 Task: Add an event  with title  Team Building Exercise, date '2023/10/13' & Select Event type as  Collective. Add location for the event as  321 Kurfürstendamm, Berlin, Germany and add a description: A Team Building Exercise is a purposeful activity or program designed to enhance collaboration, communication, trust, and camaraderie among team members. These exercises aim to strengthen relationships, improve team dynamics, and foster a positive and productive work environment. Team building exercises can take various forms, from indoor games and challenges to outdoor adventures or structured workshops._x000D_
_x000D_
Create an event link  http-teambuildingexercisecom & Select the event color as  Light Pink. , logged in from the account softage.1@softage.netand send the event invitation to softage.4@softage.net and softage.5@softage.net
Action: Mouse moved to (975, 139)
Screenshot: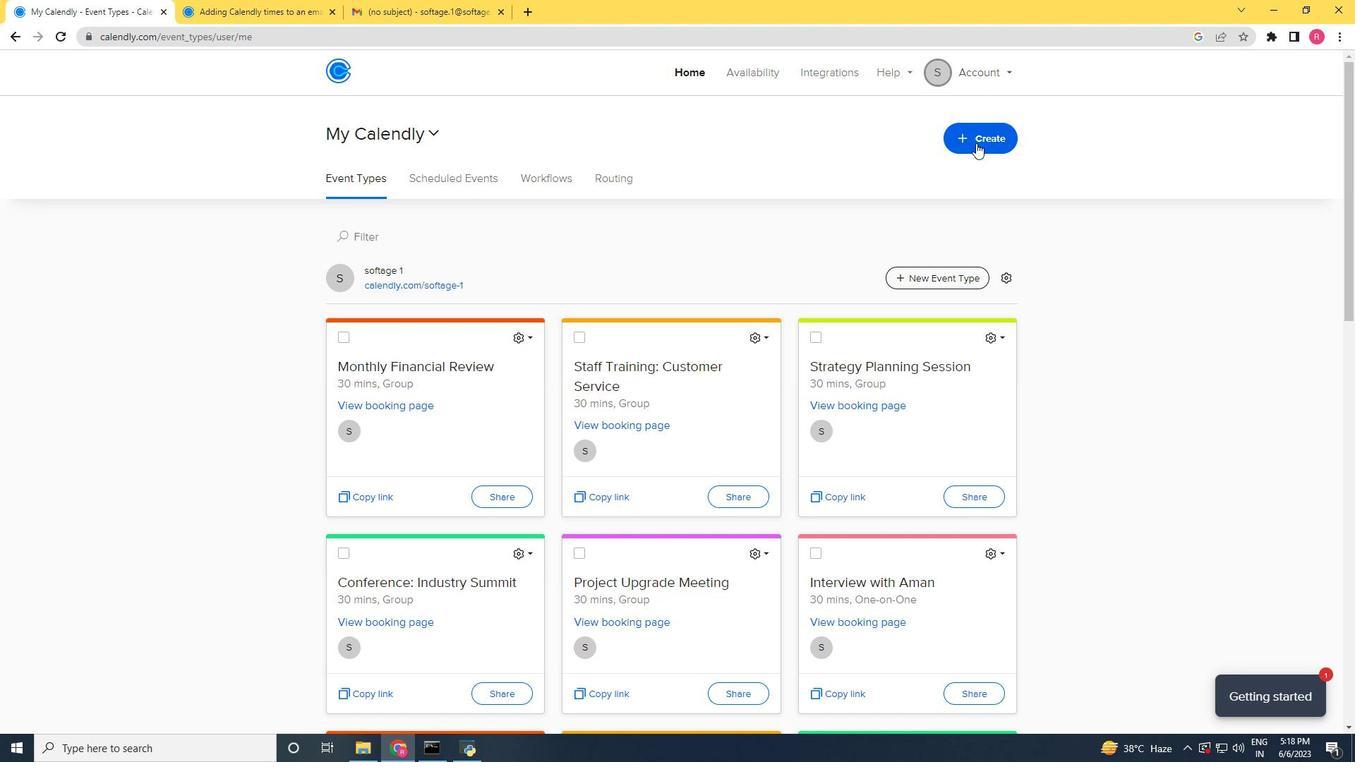
Action: Mouse pressed left at (975, 139)
Screenshot: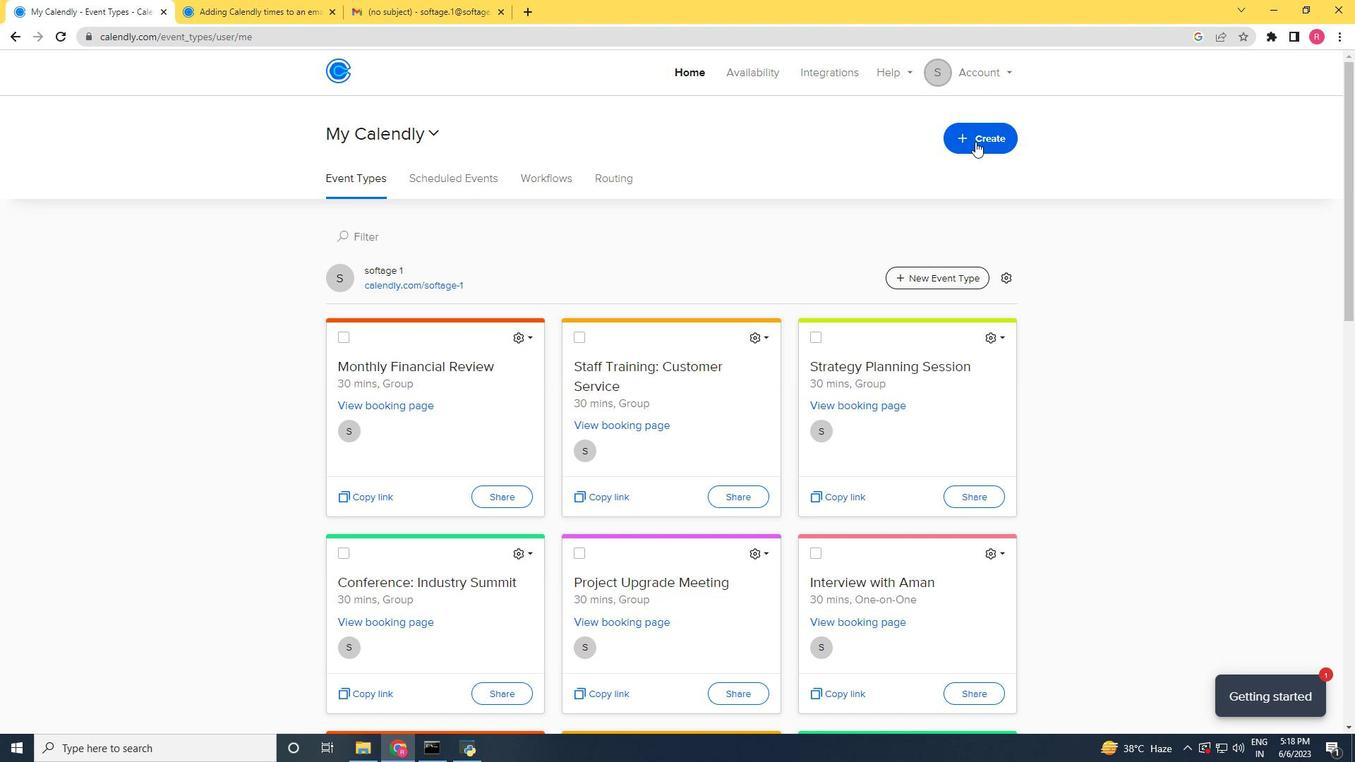 
Action: Mouse moved to (941, 180)
Screenshot: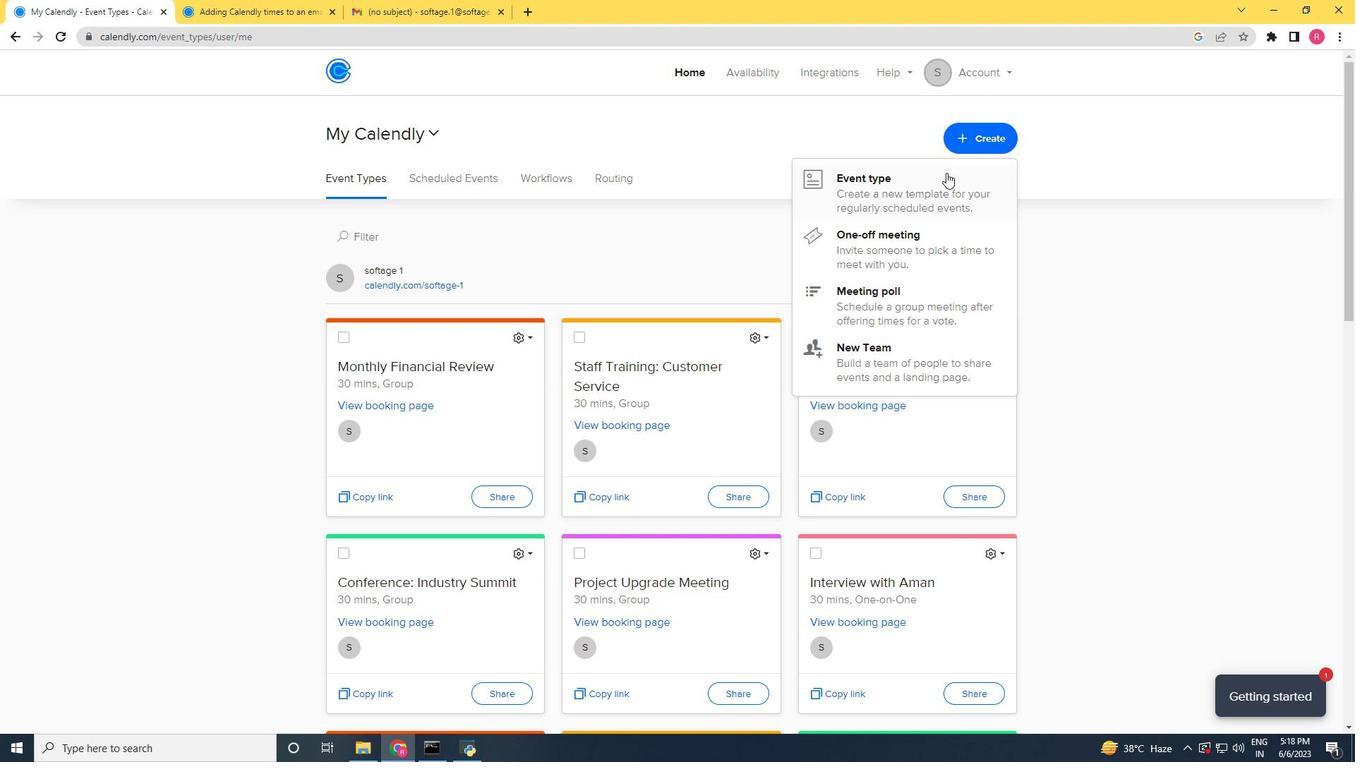 
Action: Mouse pressed left at (941, 180)
Screenshot: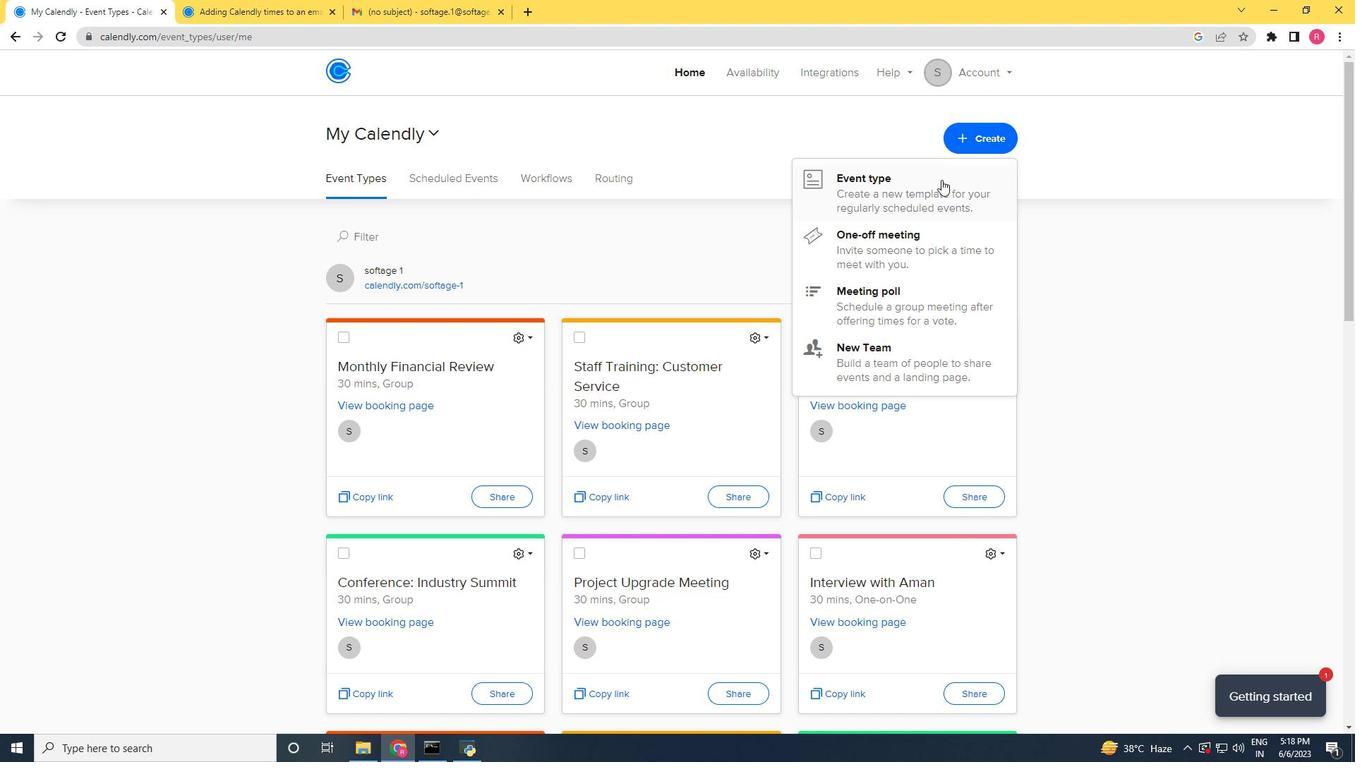 
Action: Mouse moved to (612, 417)
Screenshot: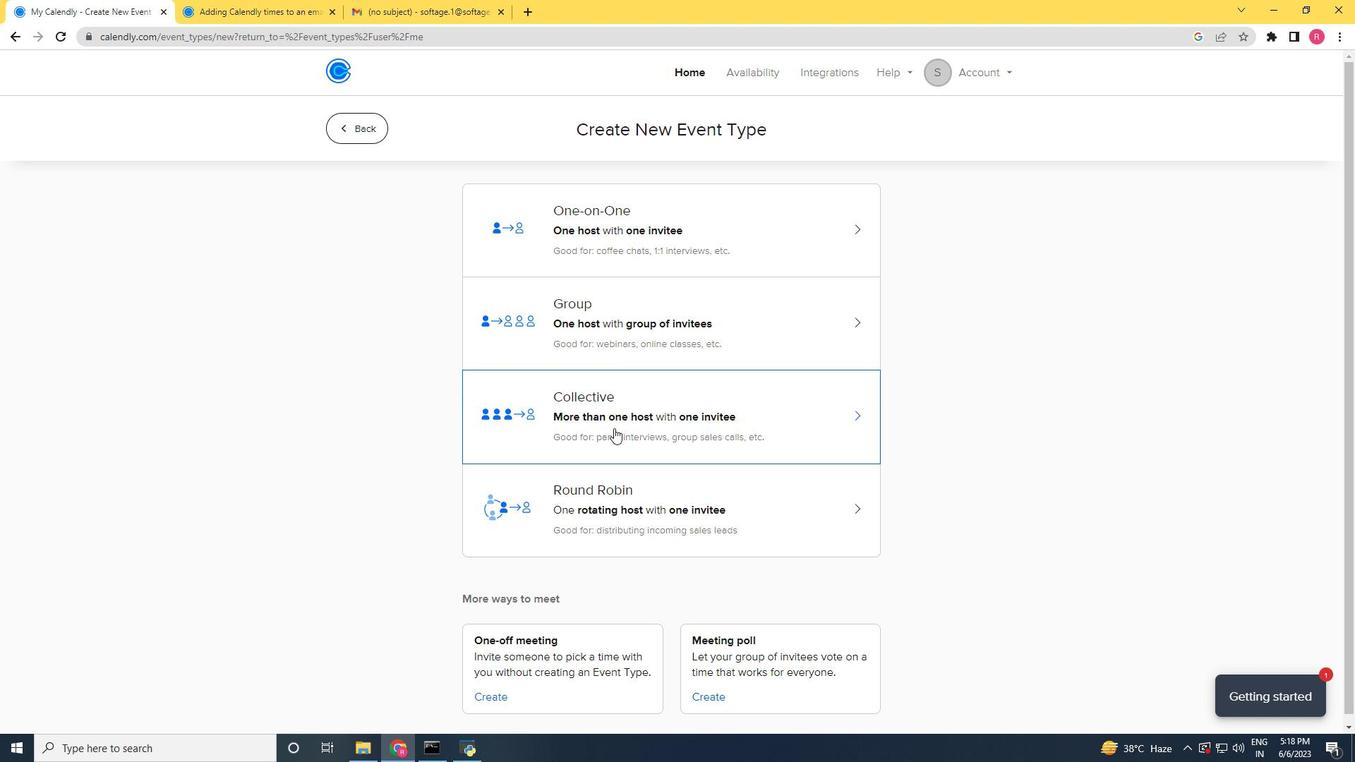 
Action: Mouse pressed left at (612, 417)
Screenshot: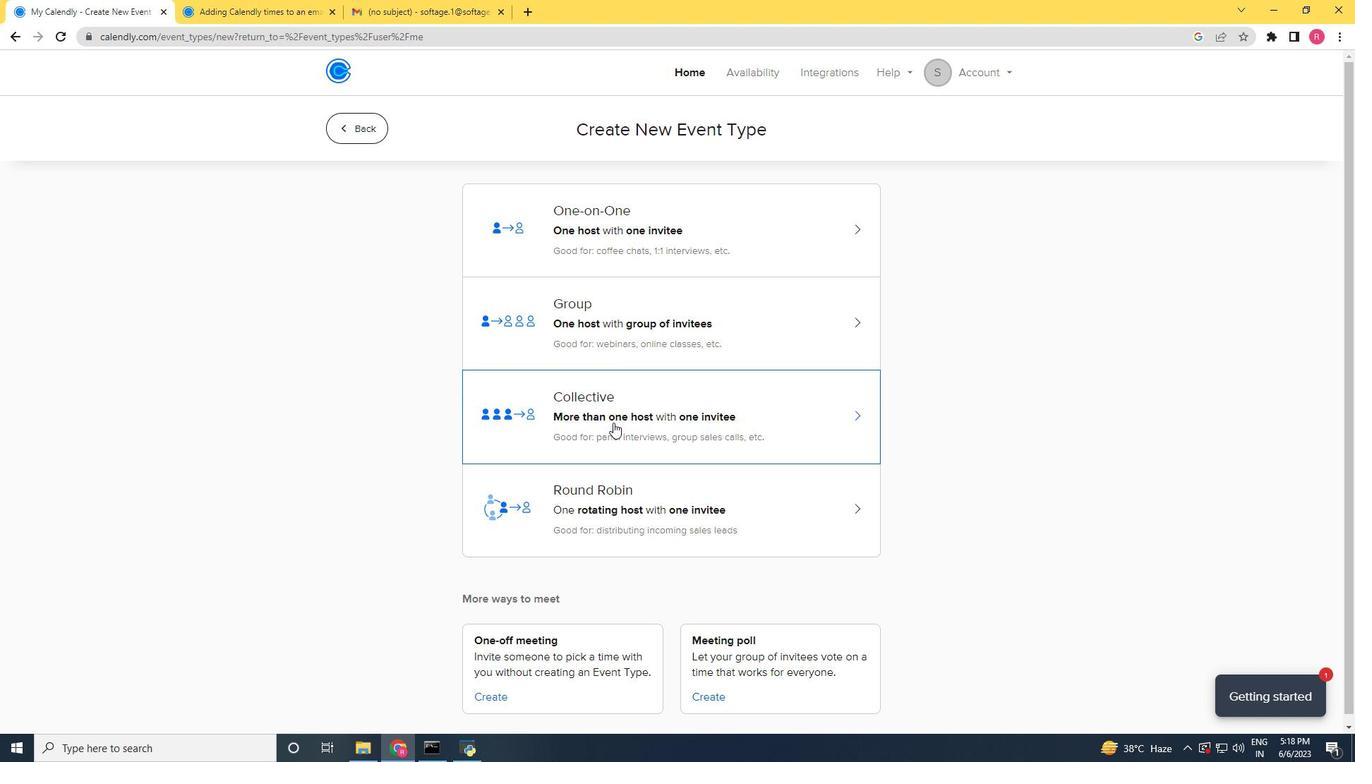 
Action: Mouse moved to (843, 309)
Screenshot: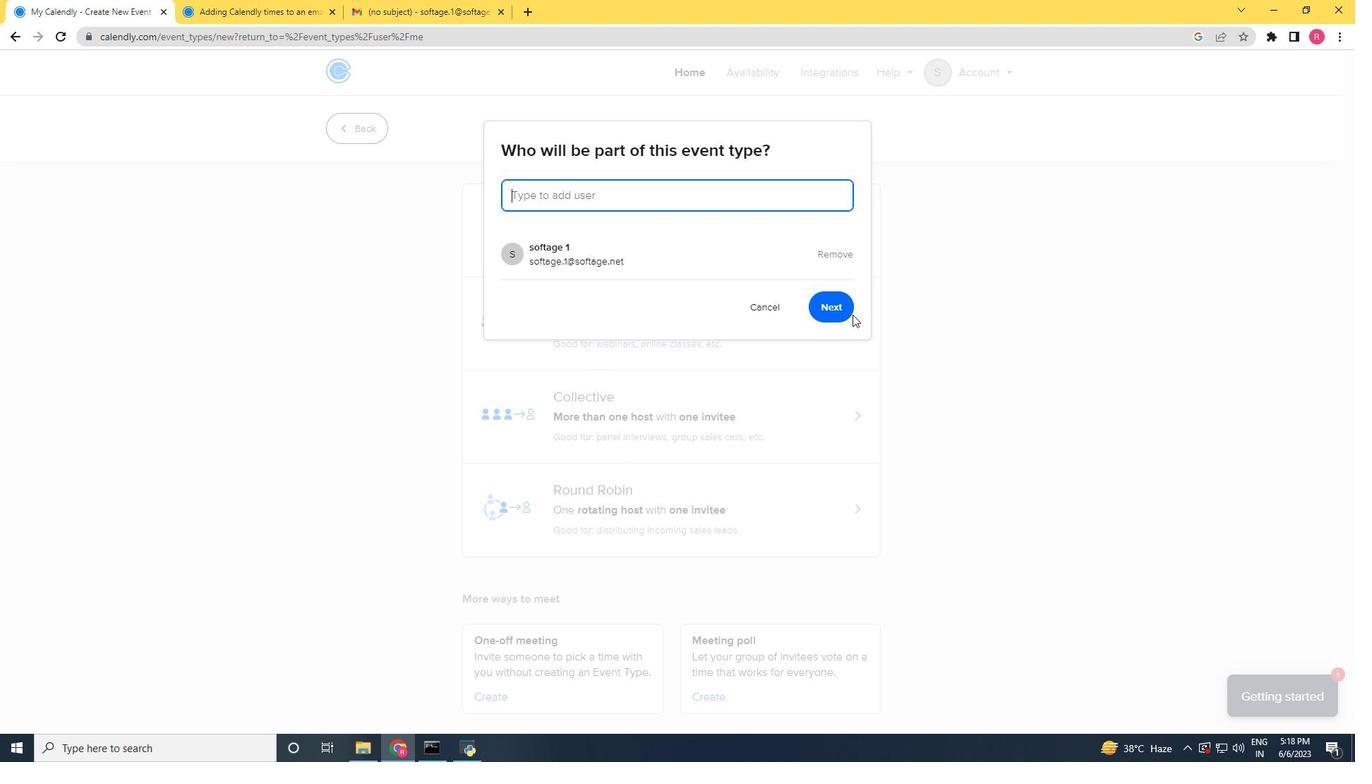 
Action: Mouse pressed left at (843, 309)
Screenshot: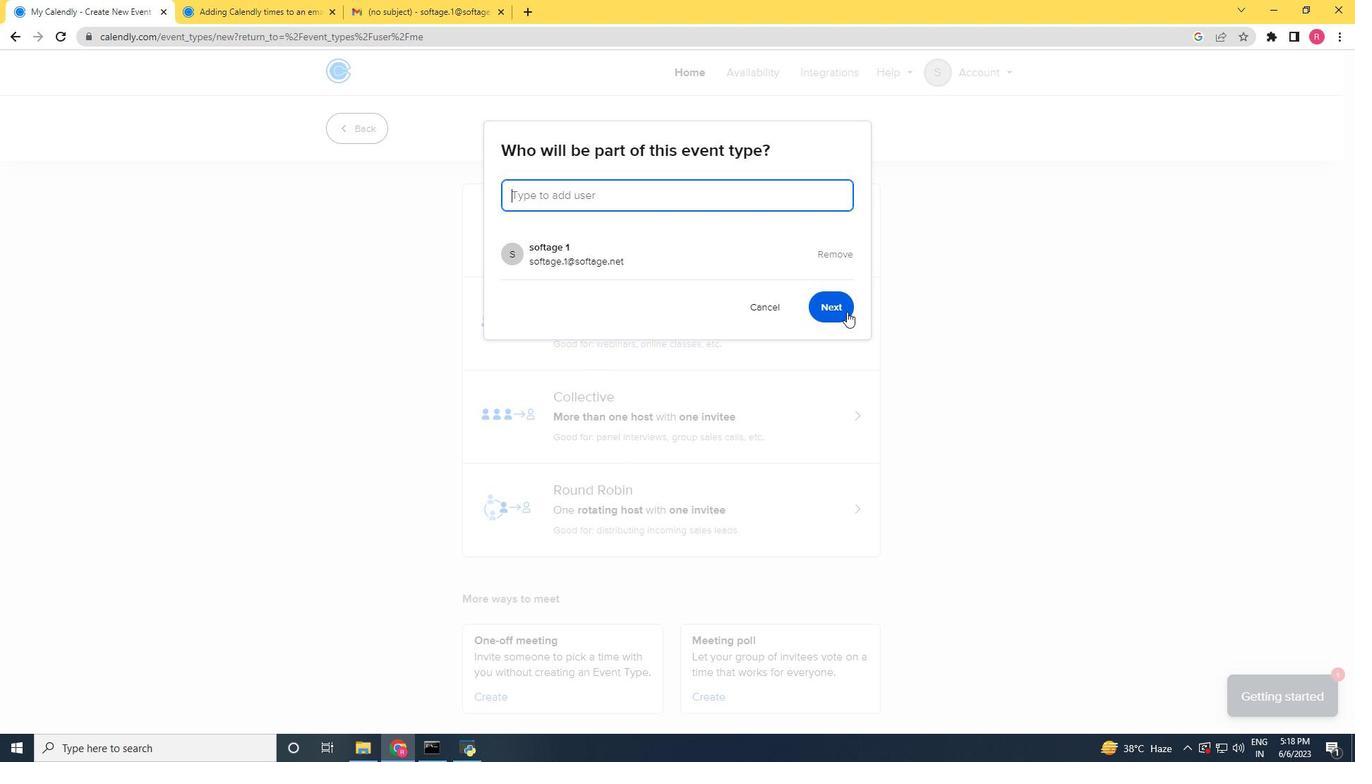 
Action: Mouse moved to (524, 335)
Screenshot: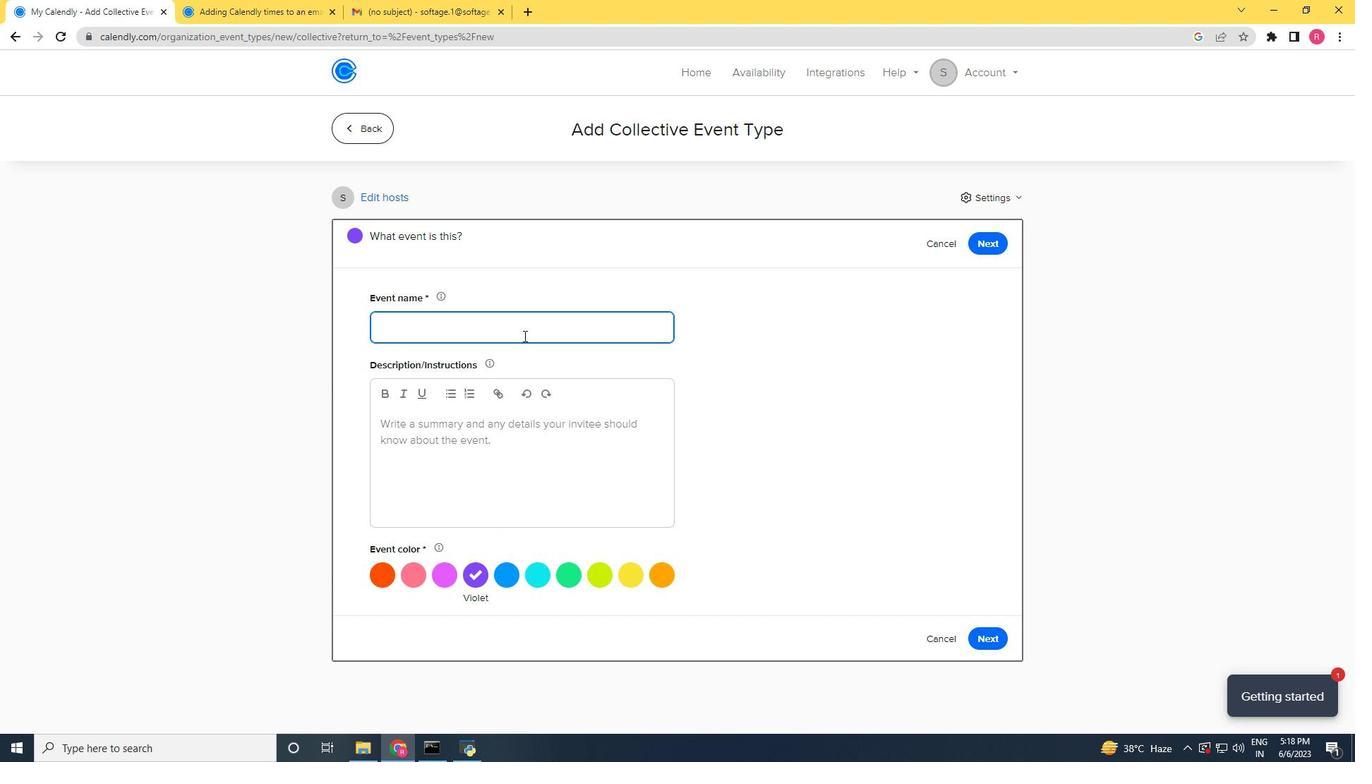 
Action: Key pressed <Key.shift>Team<Key.space><Key.shift>Building<Key.space><Key.shift><Key.shift><Key.shift><Key.shift>Exercise<Key.space>
Screenshot: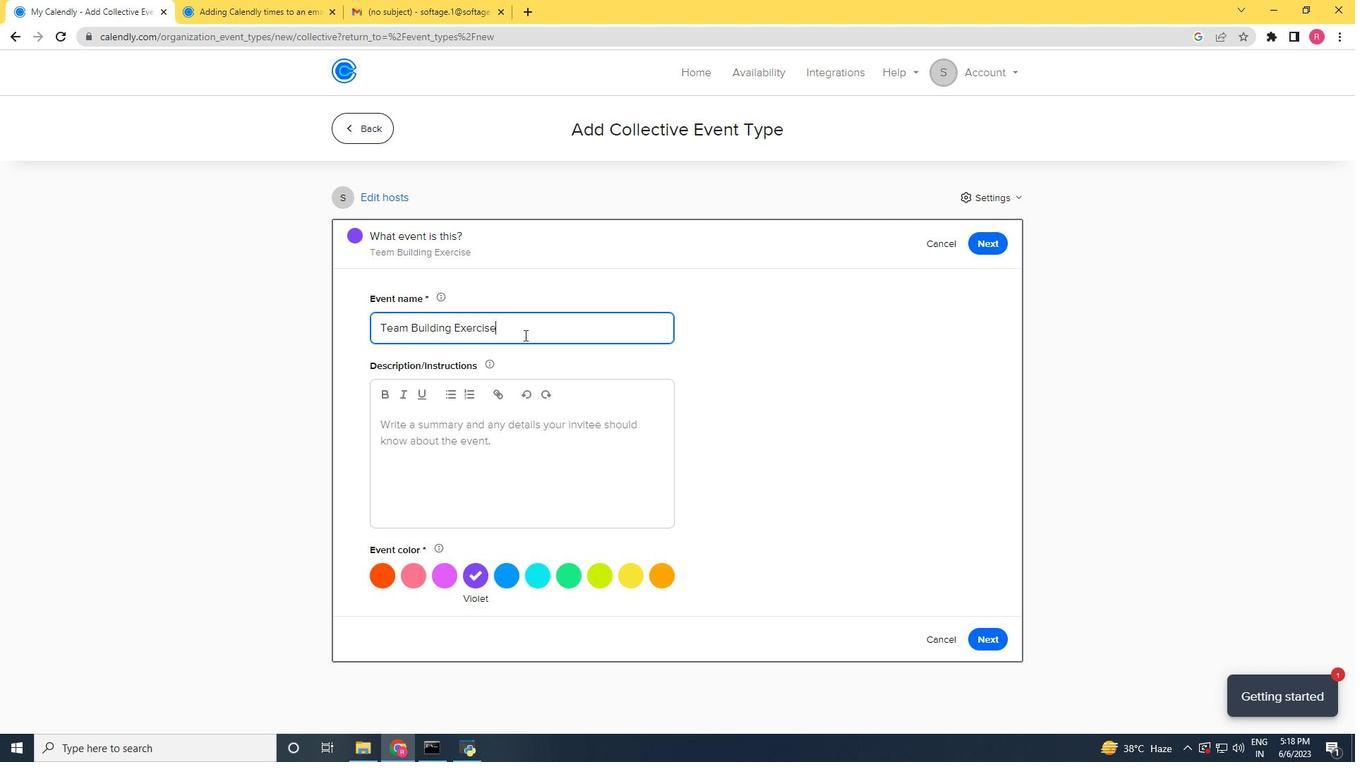 
Action: Mouse moved to (507, 443)
Screenshot: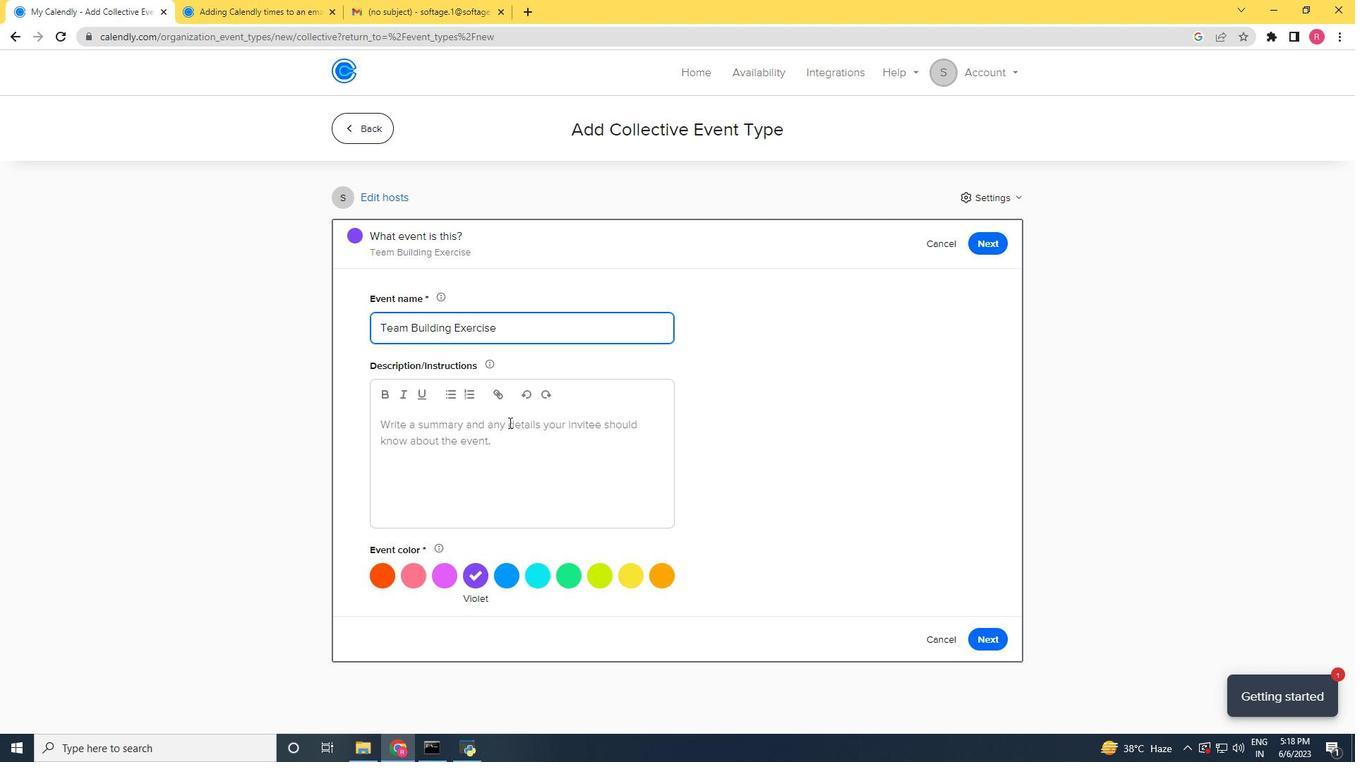 
Action: Mouse pressed left at (507, 443)
Screenshot: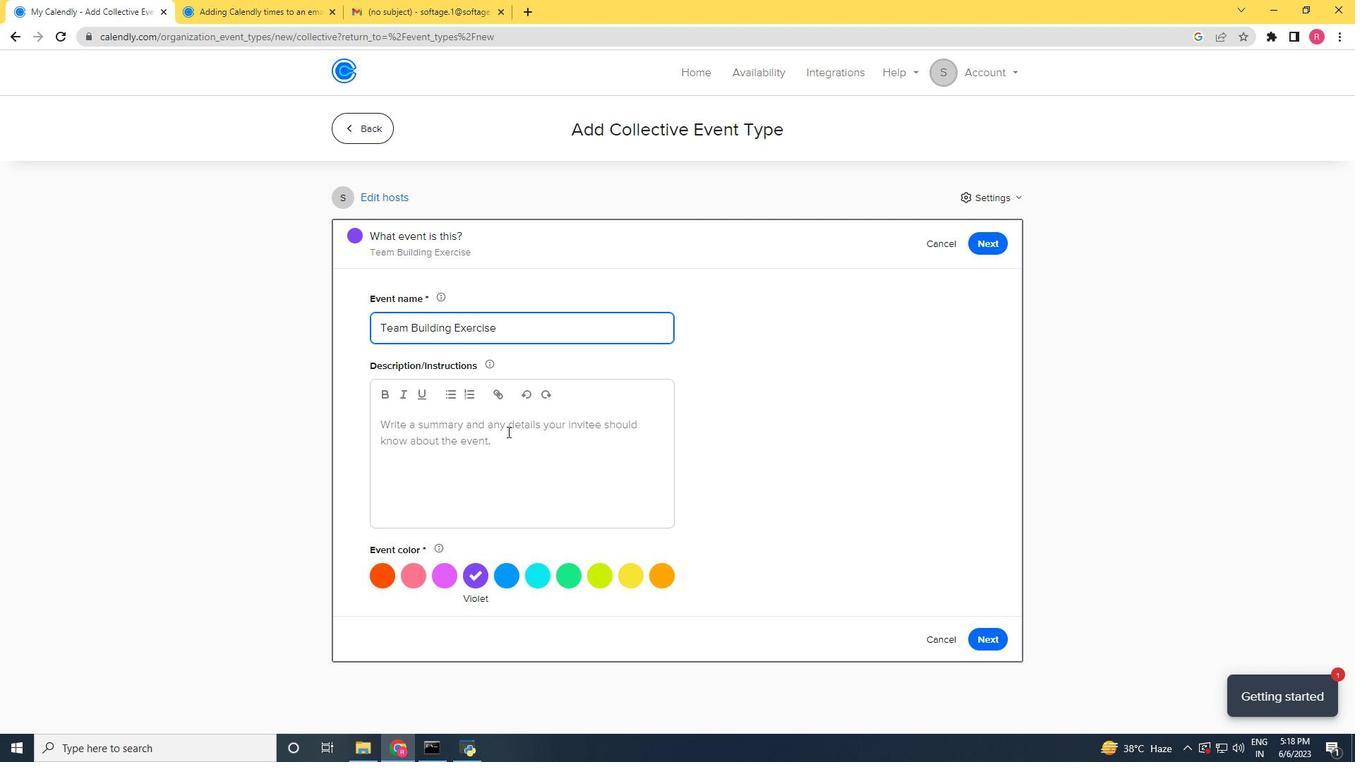 
Action: Mouse moved to (507, 433)
Screenshot: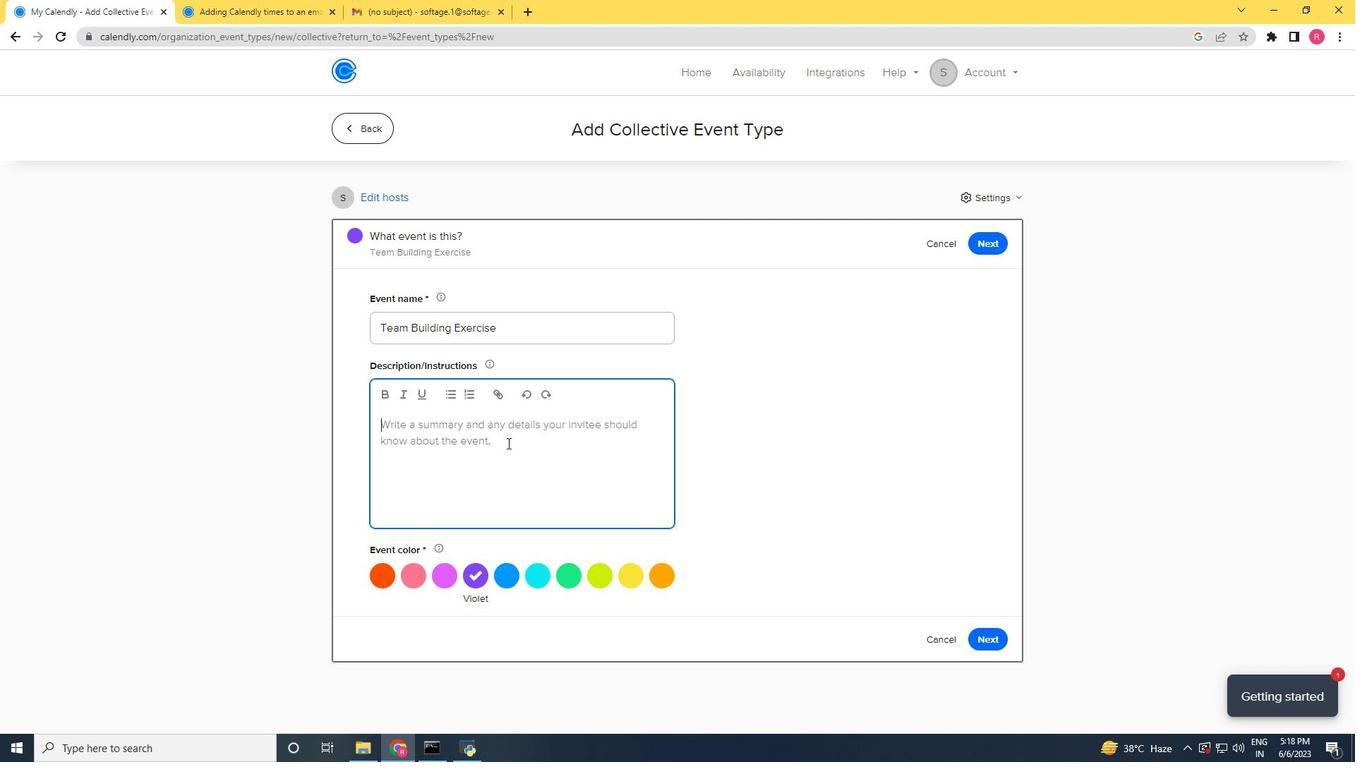 
Action: Key pressed <Key.shift>A<Key.space>team<Key.space><Key.shift>Bul<Key.backspace>ilding<Key.space><Key.shift><Key.shift><Key.shift>Exercise<Key.space>is<Key.space>a<Key.space>purposeful<Key.space>activity<Key.space>or<Key.space>program<Key.space>designed<Key.space>to<Key.space>enhance<Key.space>collaboration<Key.space>
Screenshot: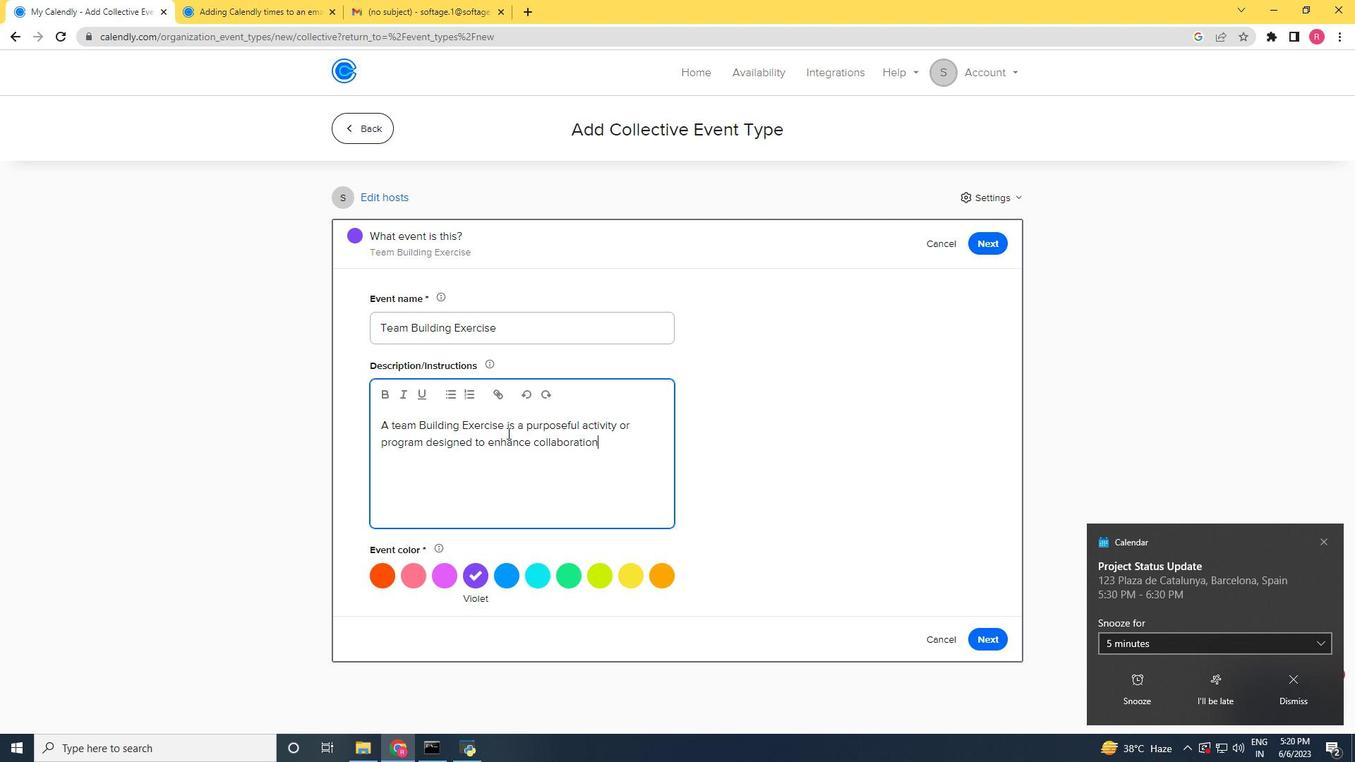 
Action: Mouse moved to (1327, 542)
Screenshot: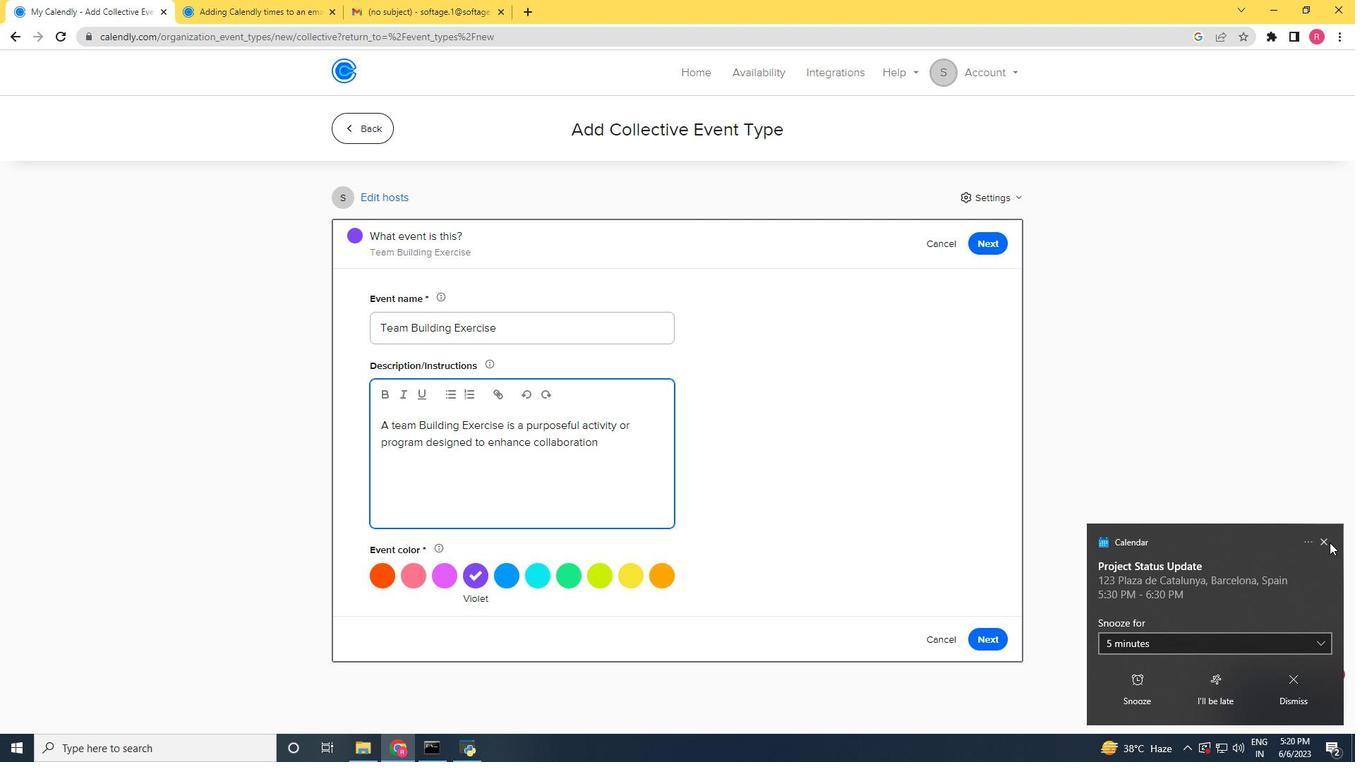 
Action: Mouse pressed left at (1327, 542)
Screenshot: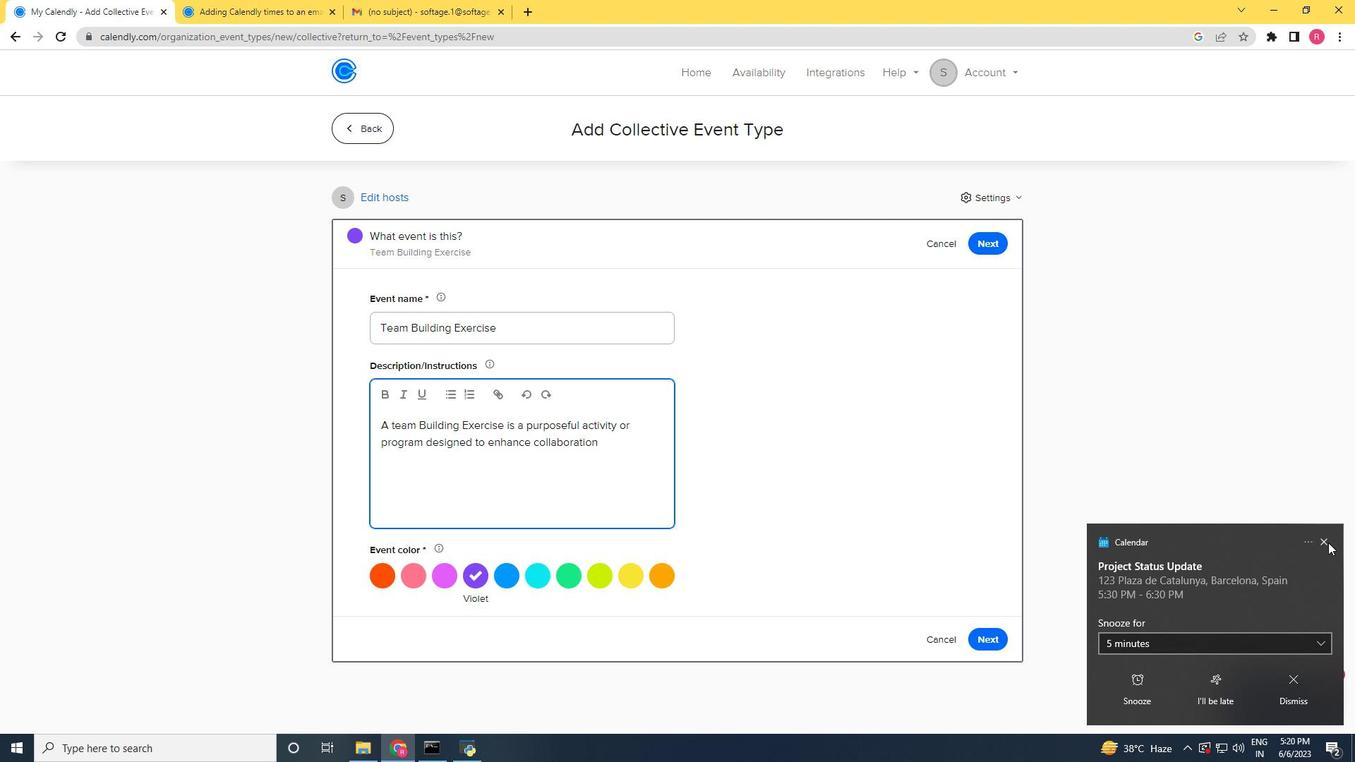 
Action: Mouse moved to (599, 466)
Screenshot: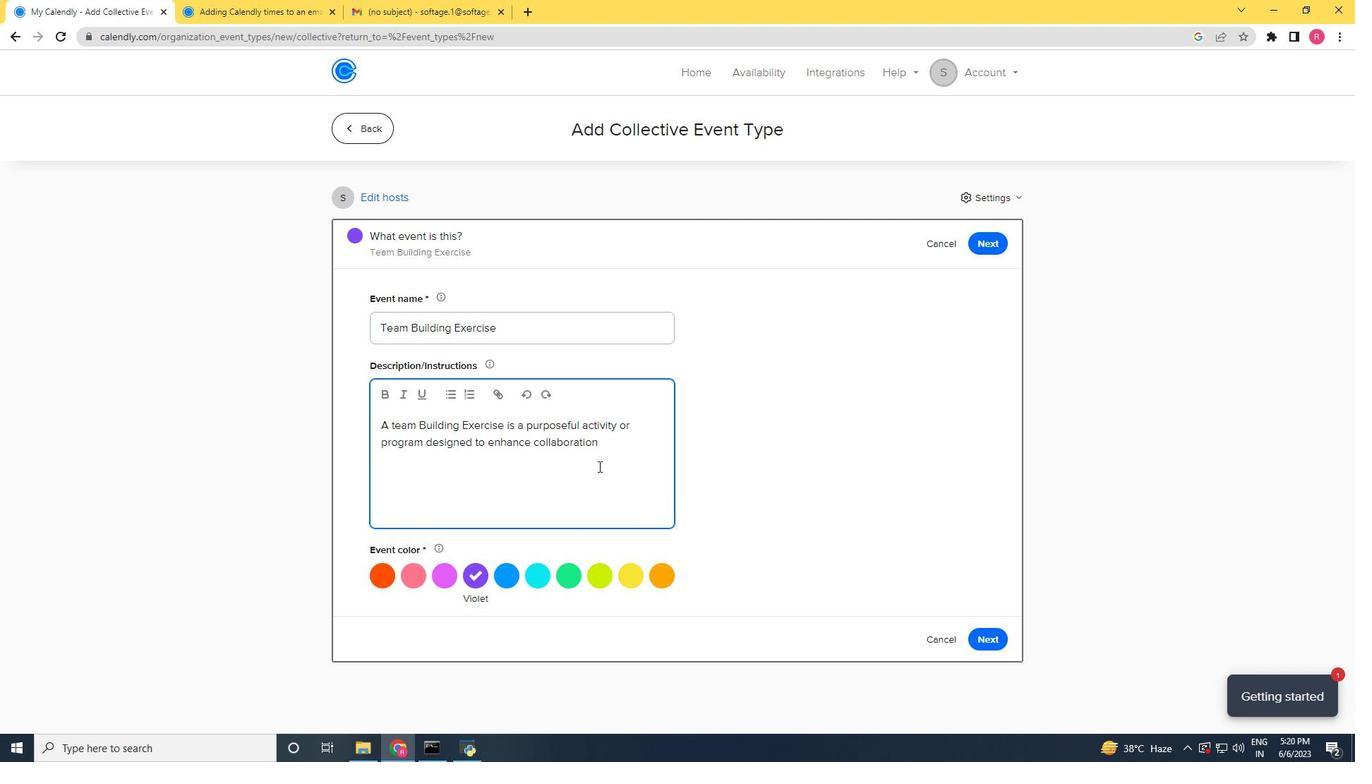
Action: Key pressed <Key.backspace>,<Key.space>communication,<Key.space>trust,<Key.space>and<Key.space>camaraderie<Key.space>among<Key.space>tem<Key.space><Key.backspace><Key.backspace>am<Key.space>member,<Key.space><Key.backspace>.<Key.backspace><Key.backspace><Key.shift>><Key.backspace>.<Key.space><Key.shift>These<Key.space>exercises<Key.space>aim<Key.space>to<Key.space>strenghten<Key.space><Key.backspace><Key.backspace><Key.backspace><Key.backspace><Key.backspace><Key.backspace><Key.backspace>ngthen<Key.space>relationship<Key.space><Key.backspace>,<Key.space>improve<Key.space>team<Key.space>dynamics<Key.space><Key.backspace>,and<Key.space><Key.backspace><Key.backspace><Key.backspace><Key.backspace><Key.space>and<Key.space>foster<Key.space><Key.space>a<Key.space>poster<Key.space><Key.backspace><Key.backspace><Key.backspace><Key.backspace><Key.backspace><Key.backspace><Key.backspace>positive<Key.space>and<Key.space>productionn<Key.space><Key.backspace><Key.backspace><Key.space><Key.backspace><Key.backspace><Key.backspace><Key.backspace><Key.backspace><Key.backspace><Key.backspace>uctive<Key.space>work<Key.space>environments.<Key.space><Key.shift>Team<Key.space>building<Key.space>exercises<Key.space>can<Key.space>take<Key.space><Key.space>varius<Key.space>=<Key.backspace><Key.backspace><Key.backspace><Key.backspace><Key.backspace>ious<Key.space>for<Key.backspace><Key.backspace>or
Screenshot: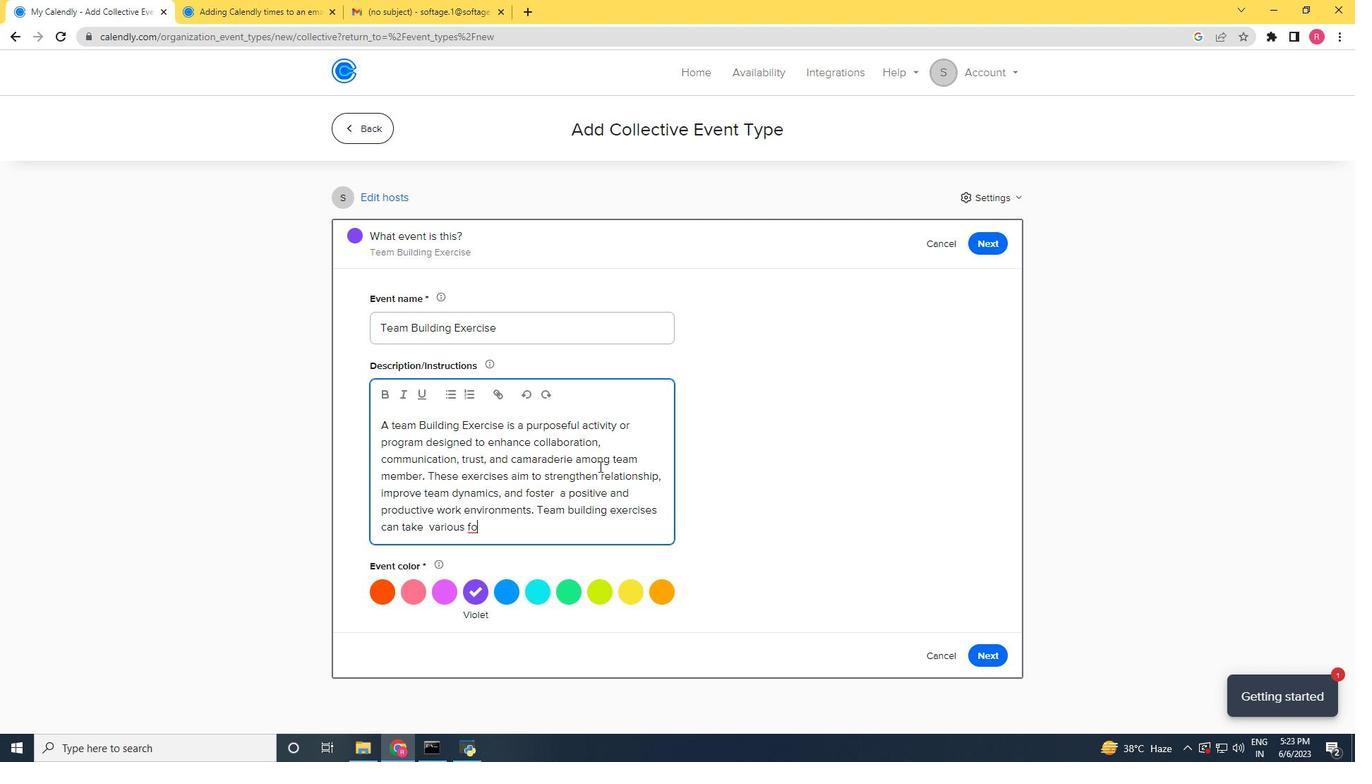 
Action: Mouse moved to (602, 466)
Screenshot: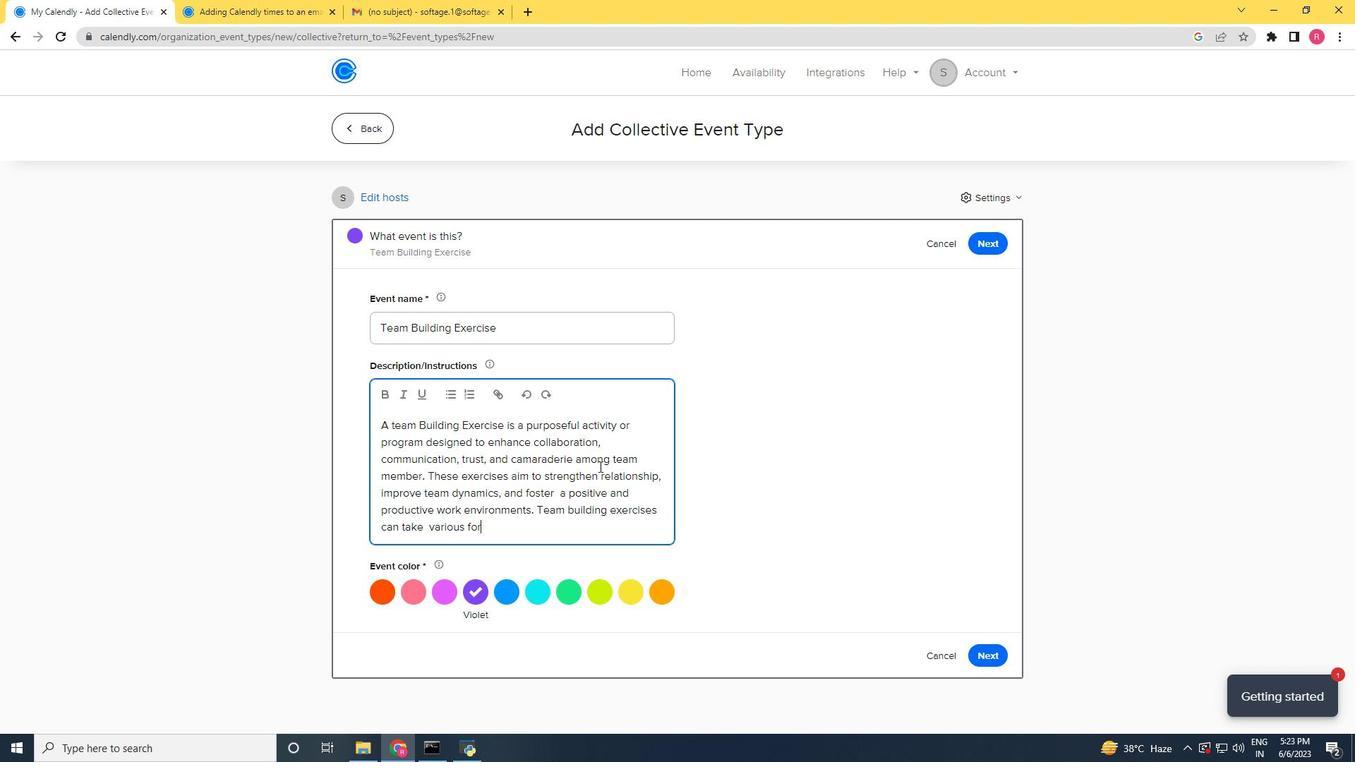 
Action: Key pressed m
Screenshot: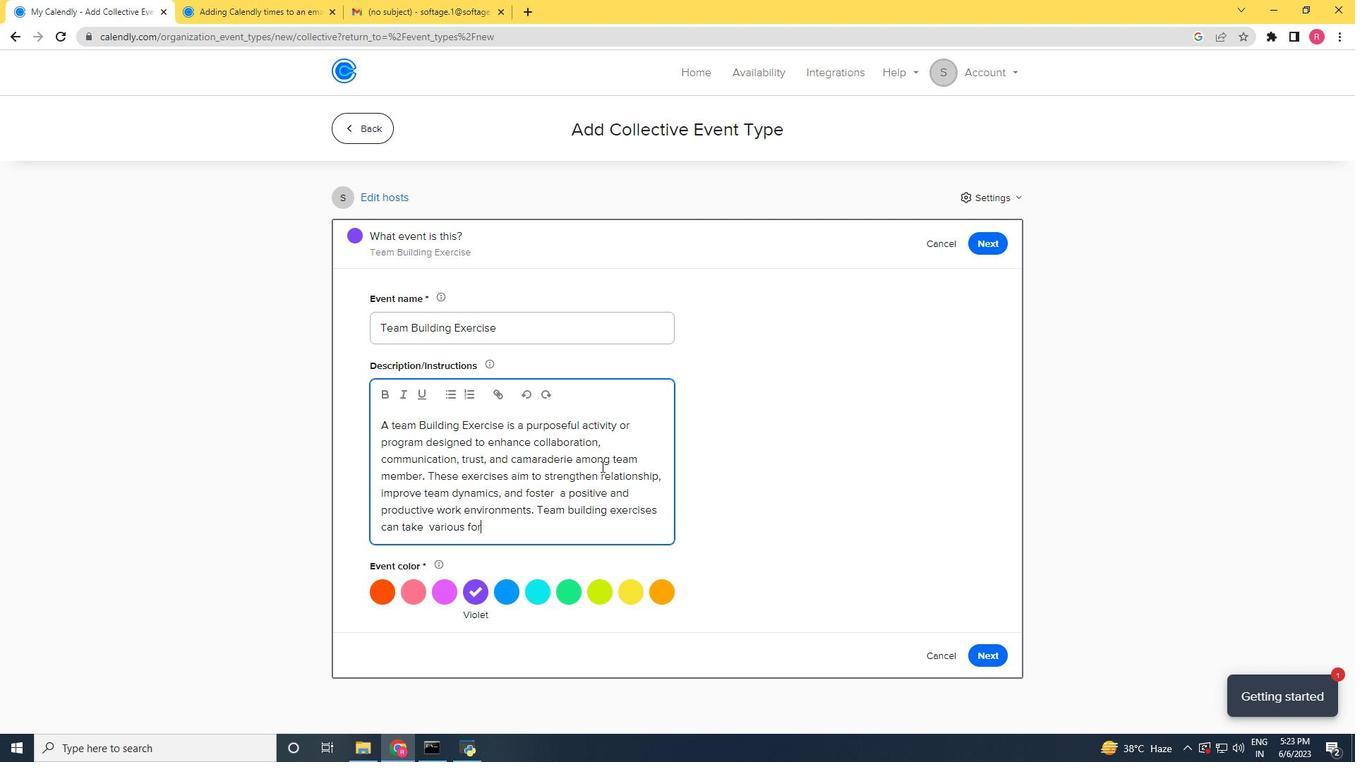 
Action: Mouse moved to (602, 466)
Screenshot: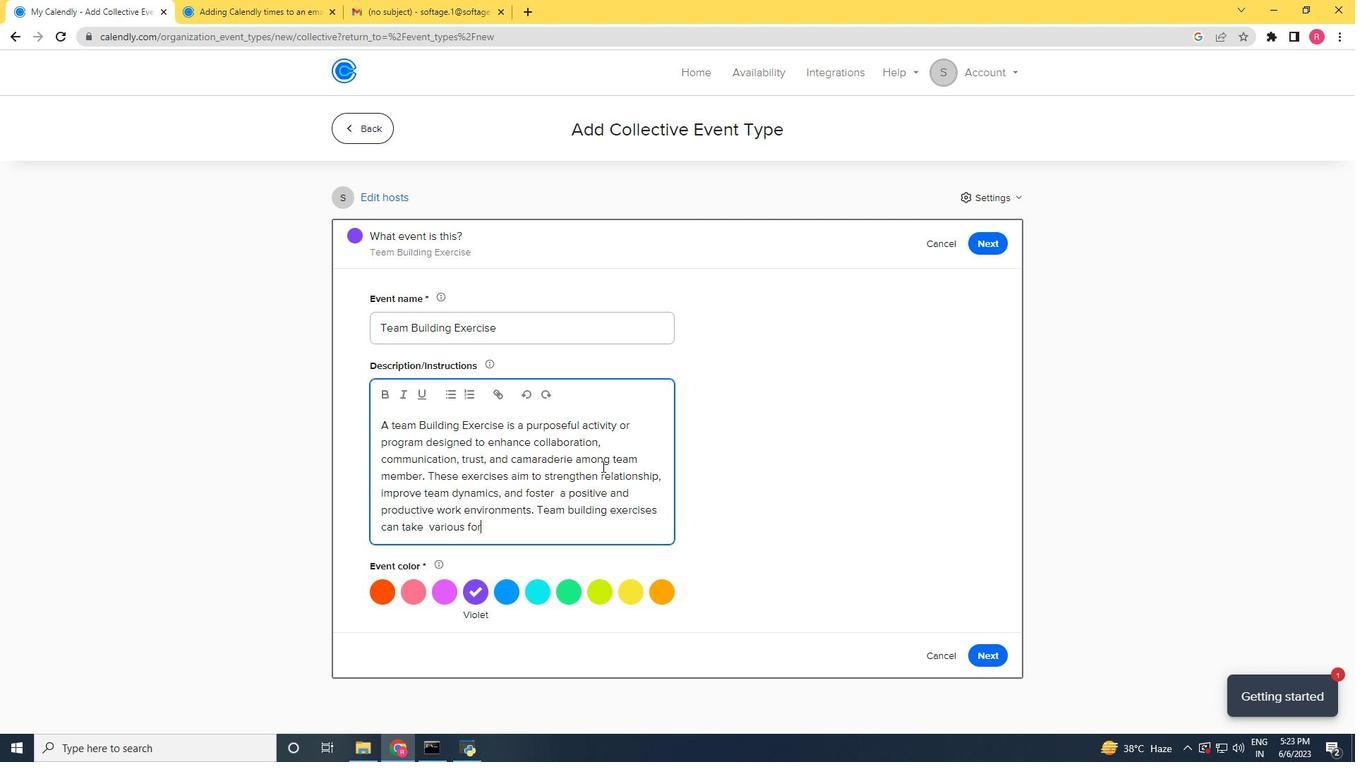 
Action: Key pressed s
Screenshot: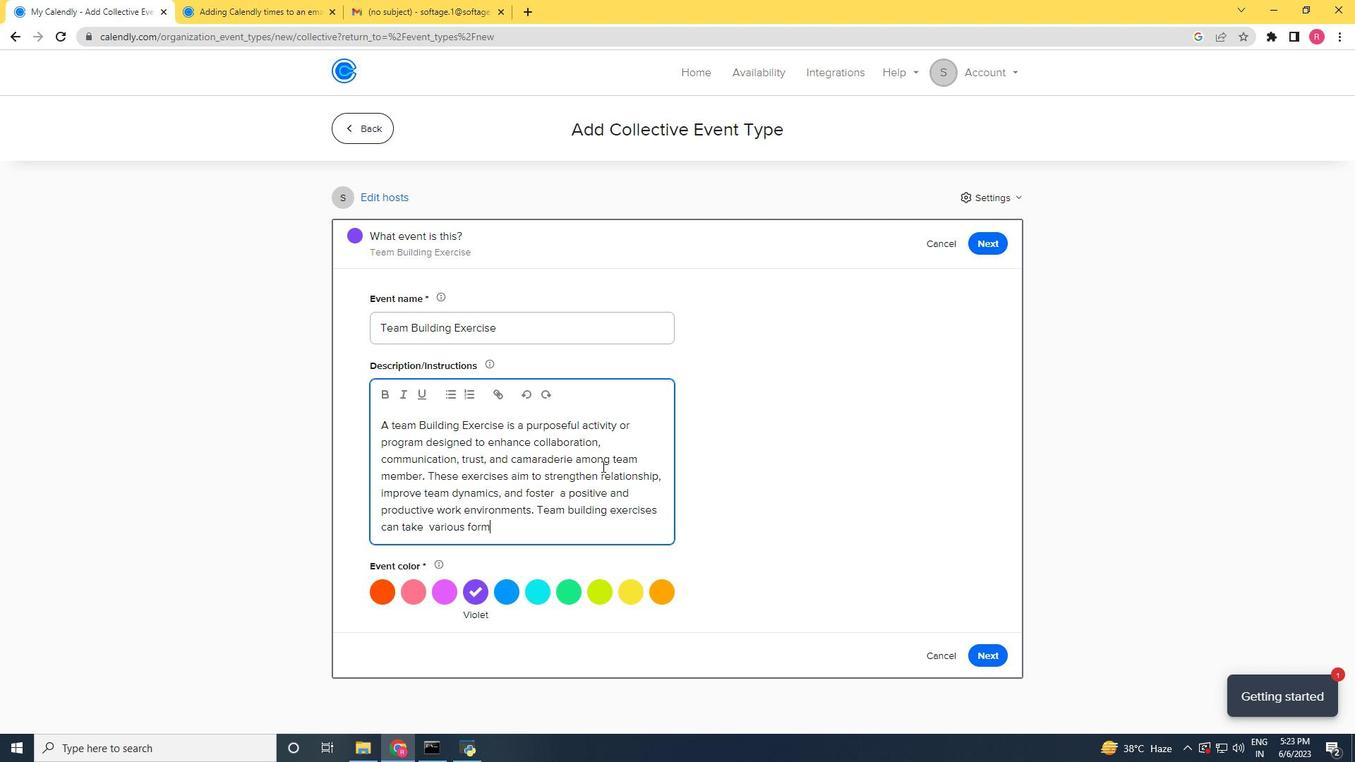 
Action: Mouse moved to (606, 466)
Screenshot: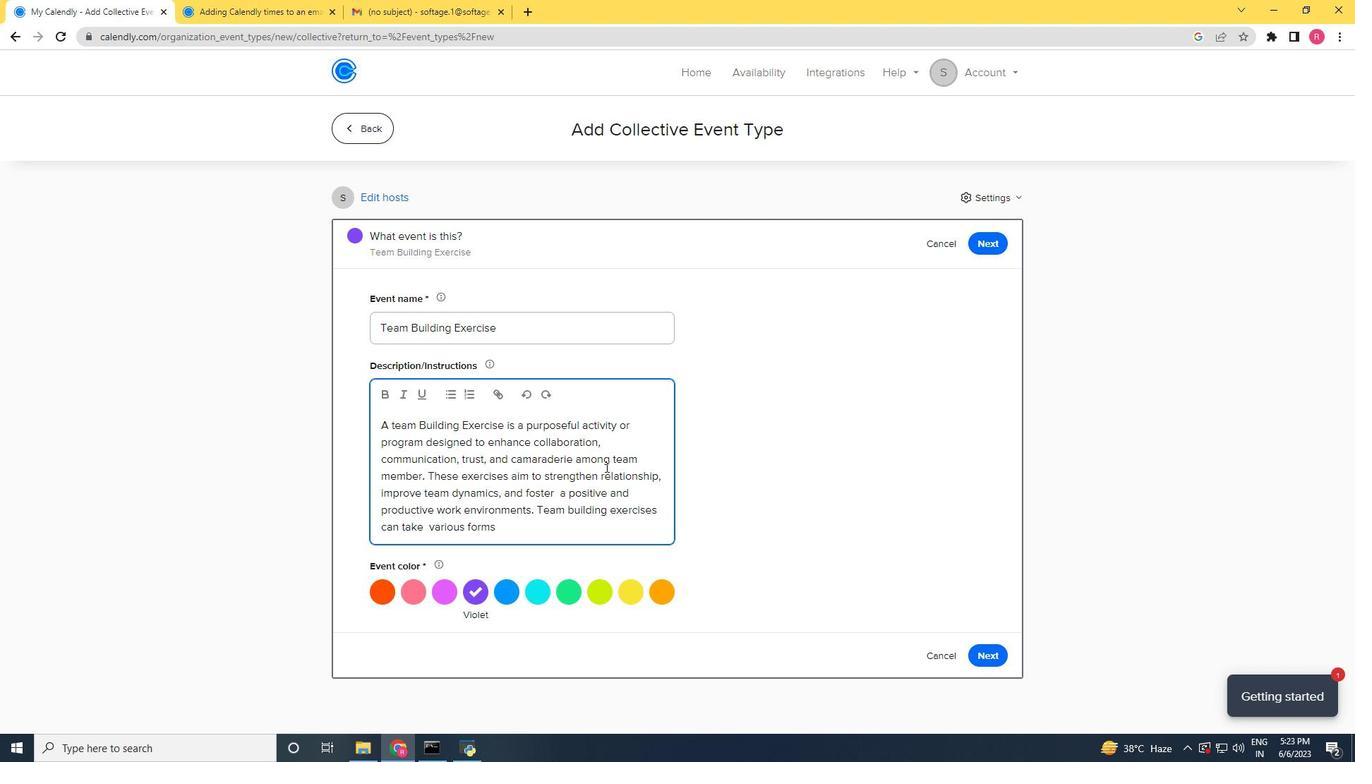 
Action: Key pressed ,<Key.space>from<Key.space>indoor<Key.space>games<Key.space>and<Key.space>challen
Screenshot: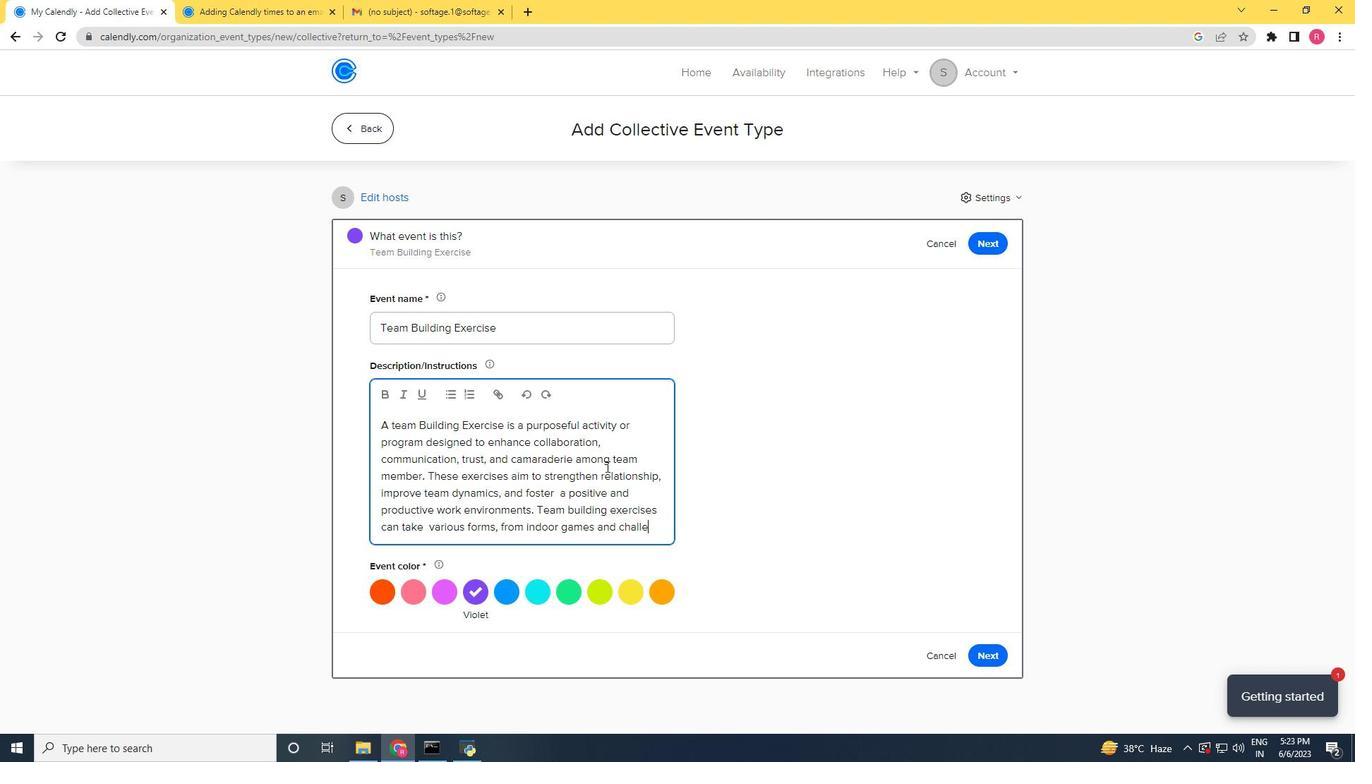 
Action: Mouse moved to (620, 466)
Screenshot: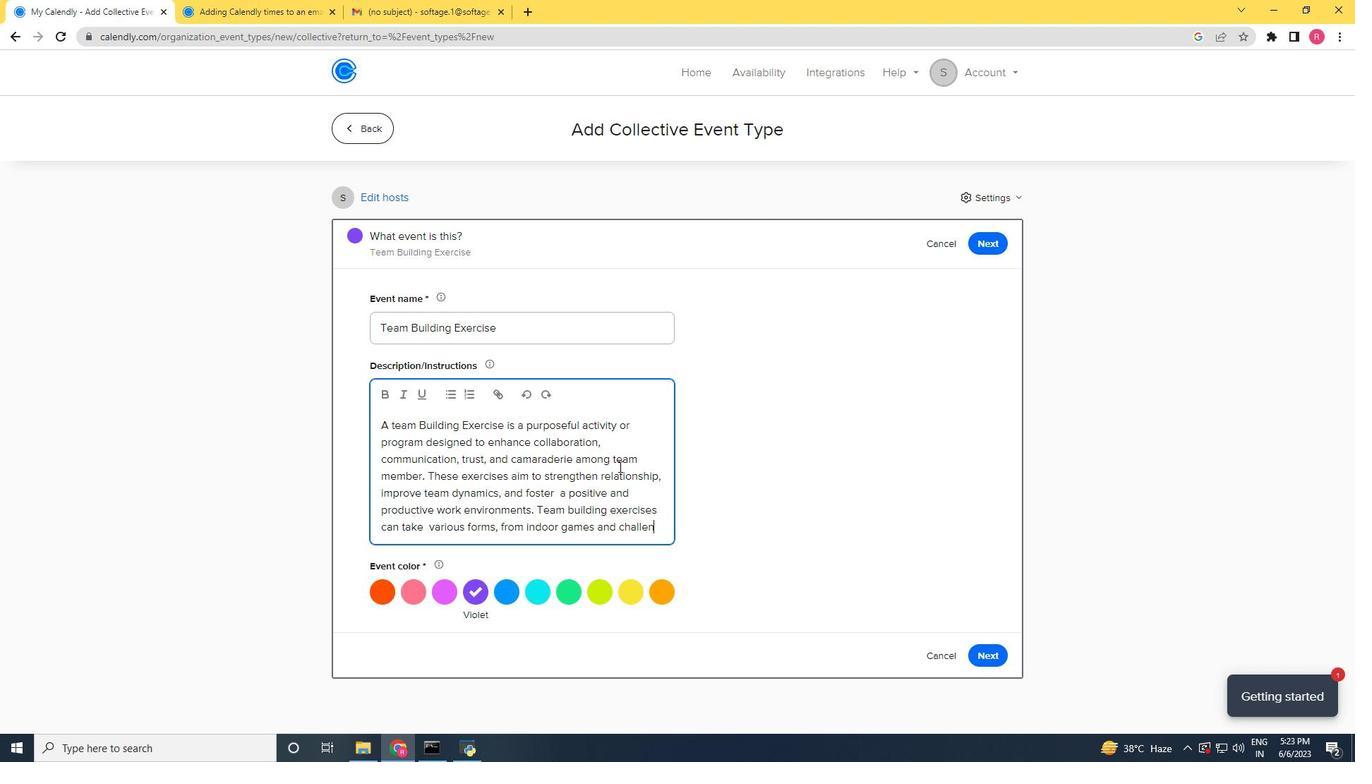 
Action: Key pressed ge
Screenshot: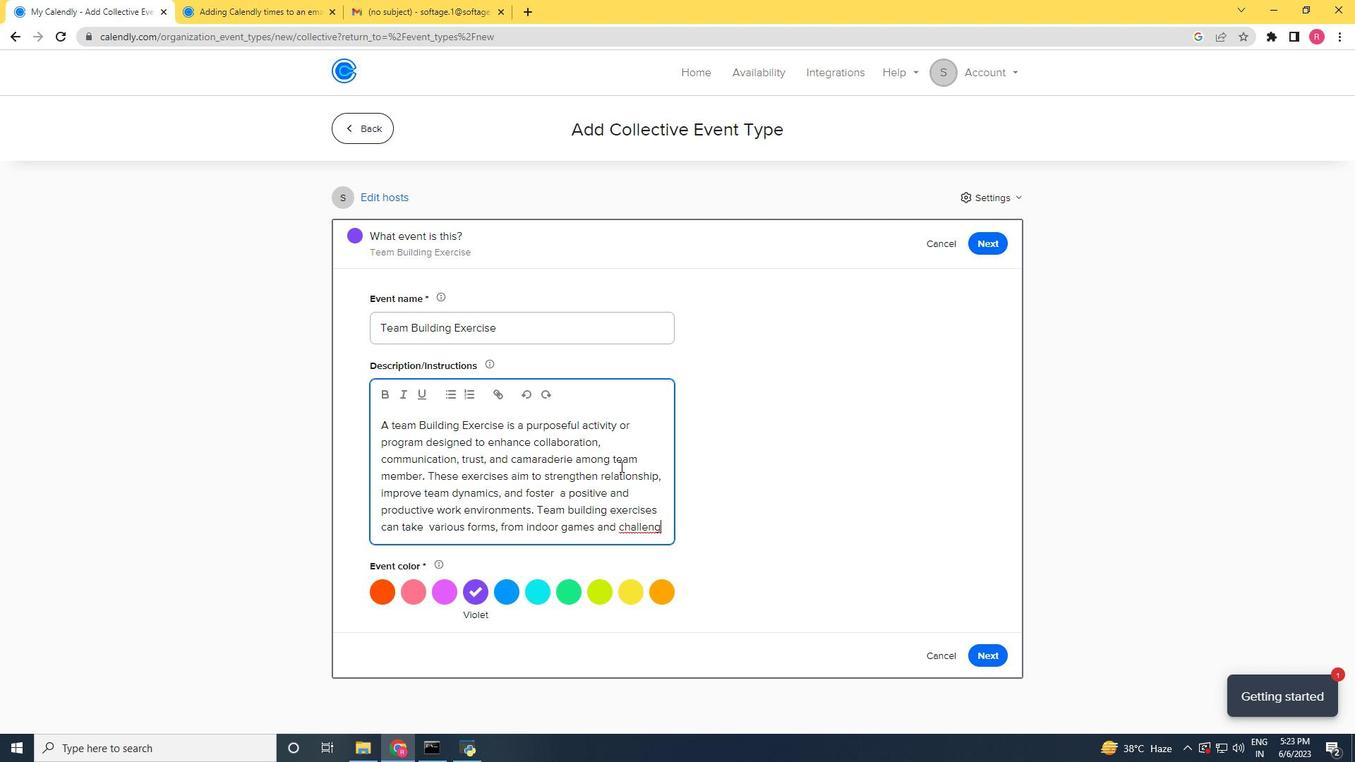 
Action: Mouse moved to (622, 466)
Screenshot: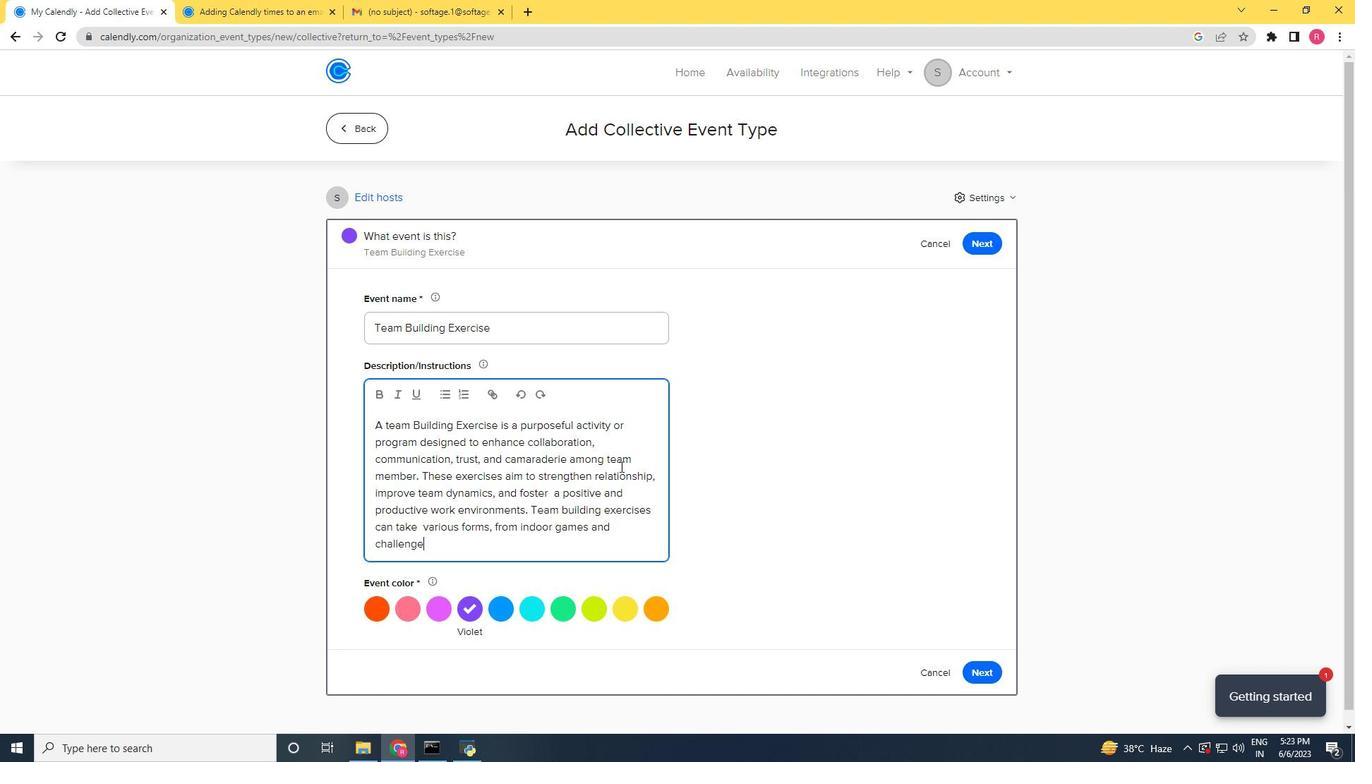 
Action: Key pressed s
Screenshot: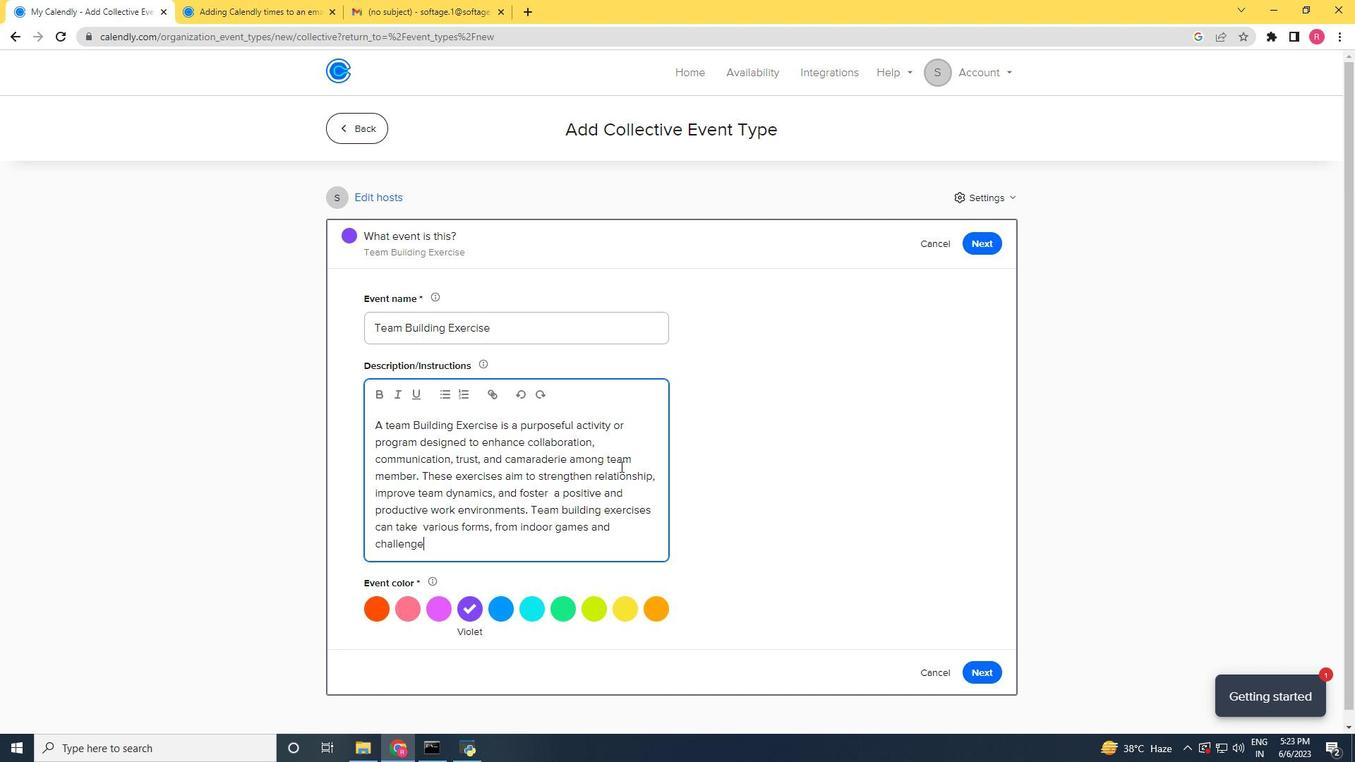 
Action: Mouse moved to (622, 466)
Screenshot: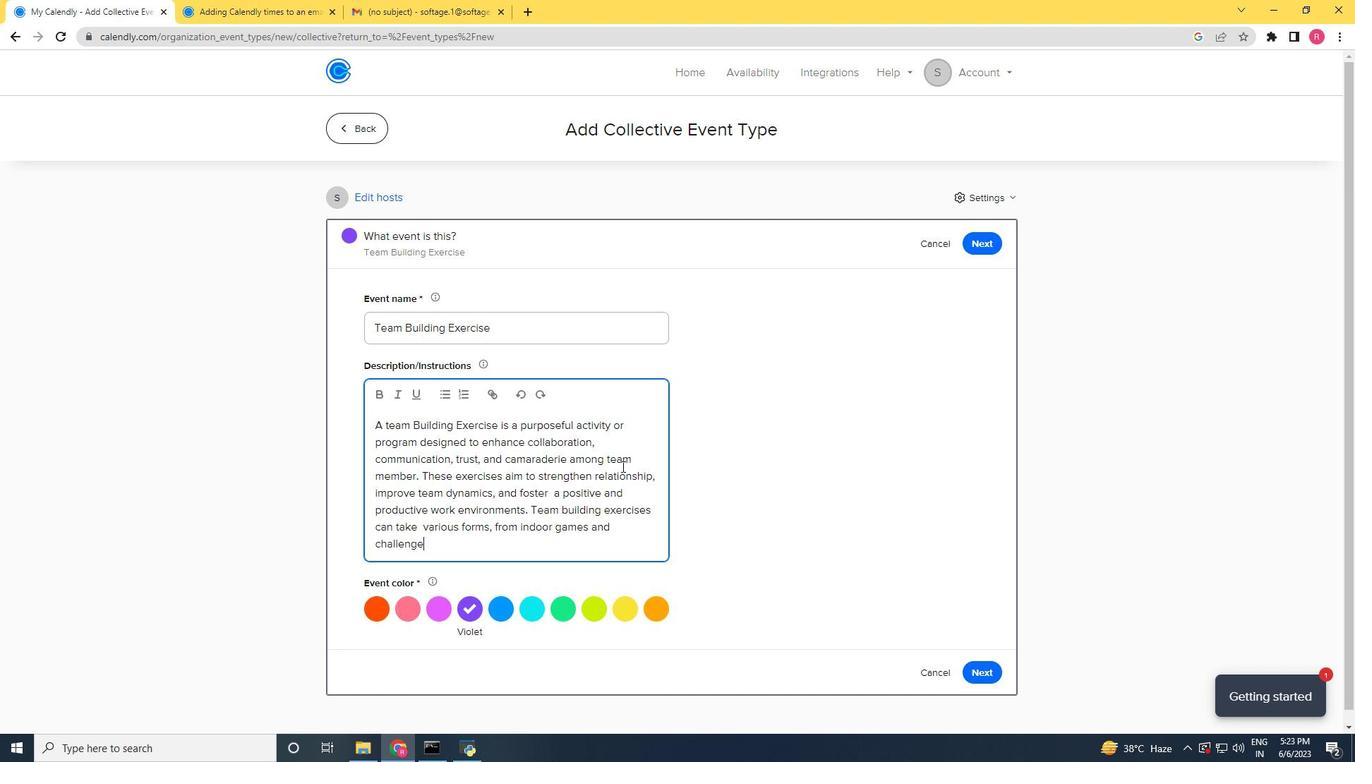 
Action: Key pressed <Key.space>to<Key.space>outdoor<Key.space><Key.shift><Key.shift><Key.shift>adven
Screenshot: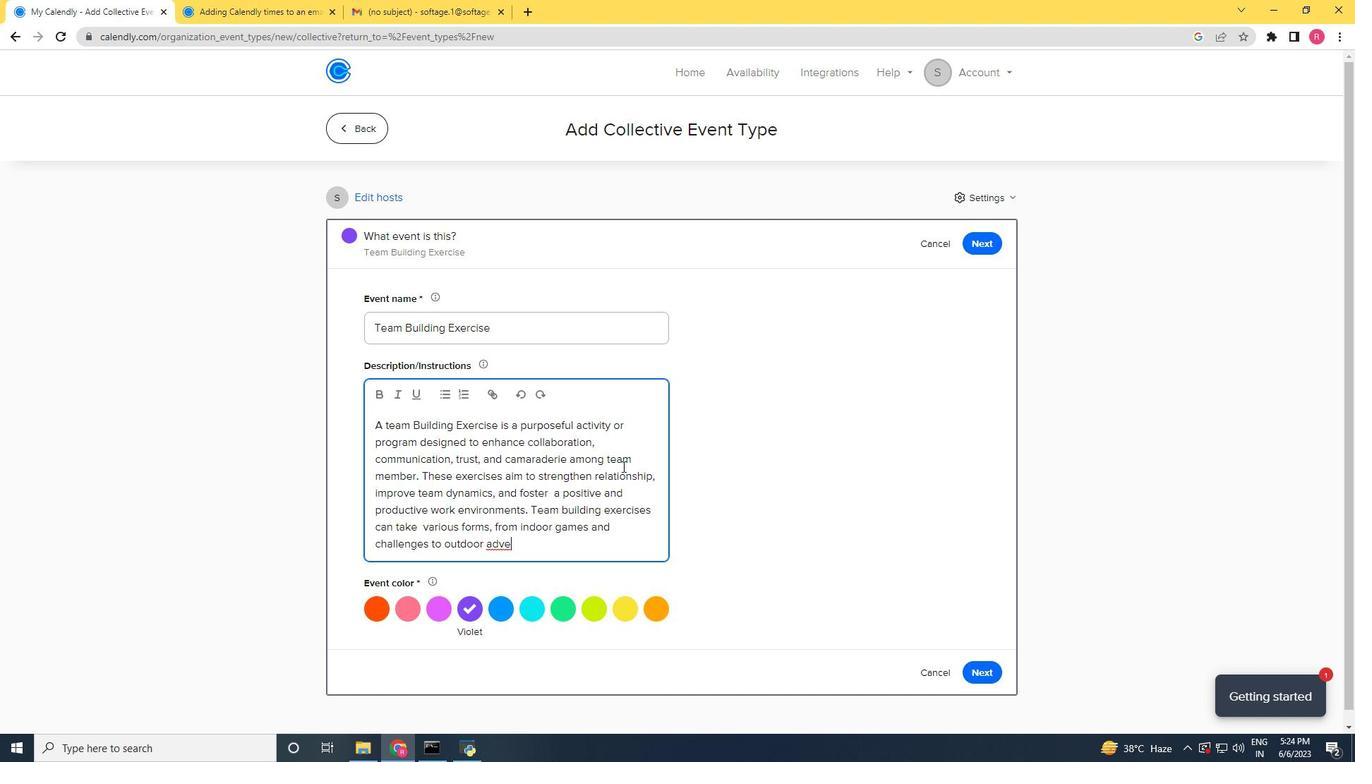 
Action: Mouse moved to (634, 466)
Screenshot: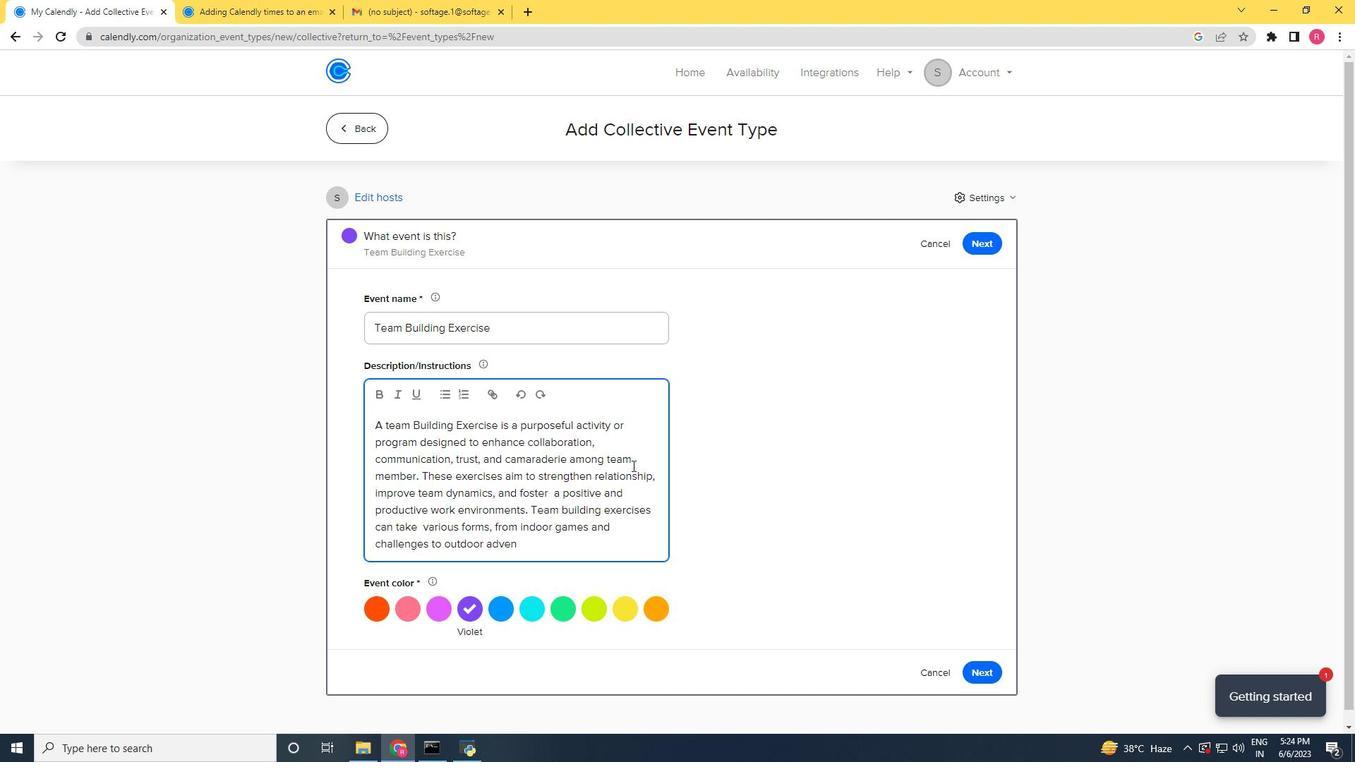 
Action: Key pressed tu
Screenshot: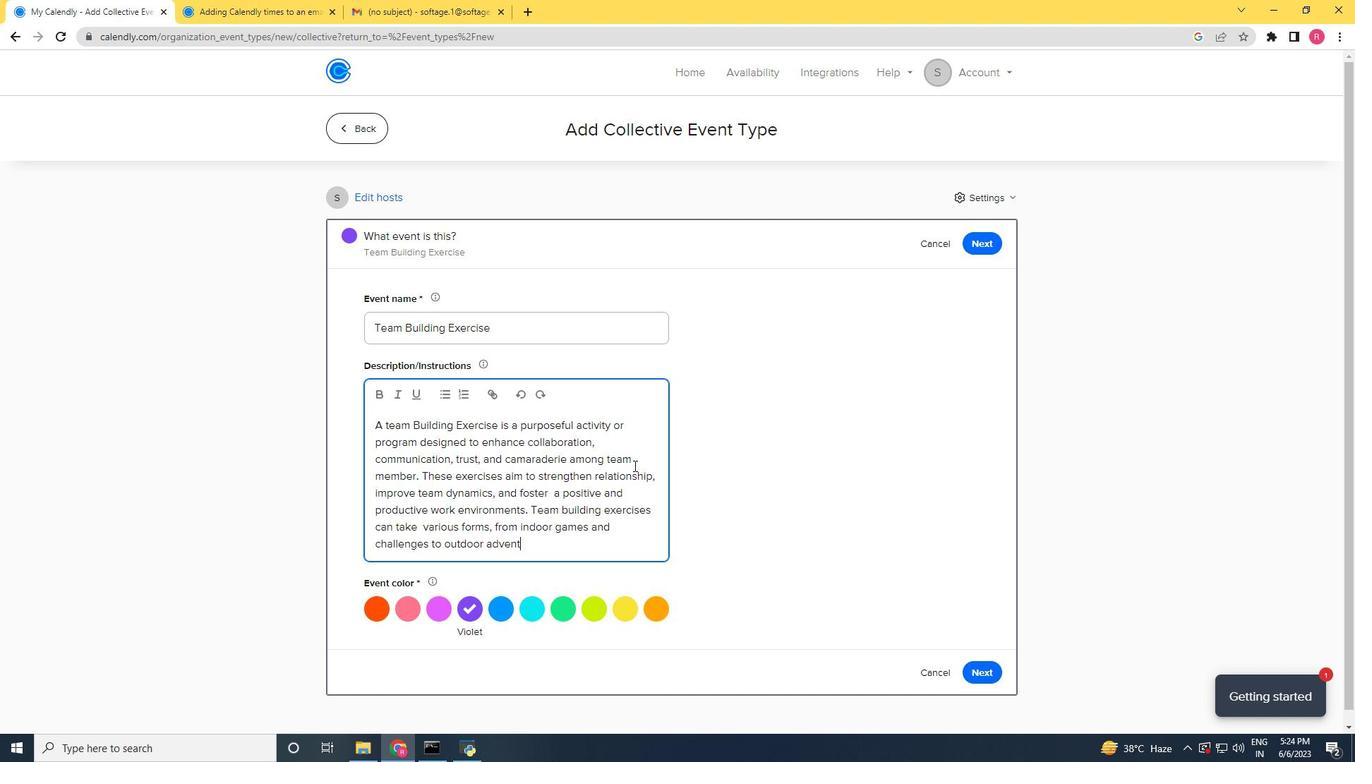 
Action: Mouse moved to (634, 466)
Screenshot: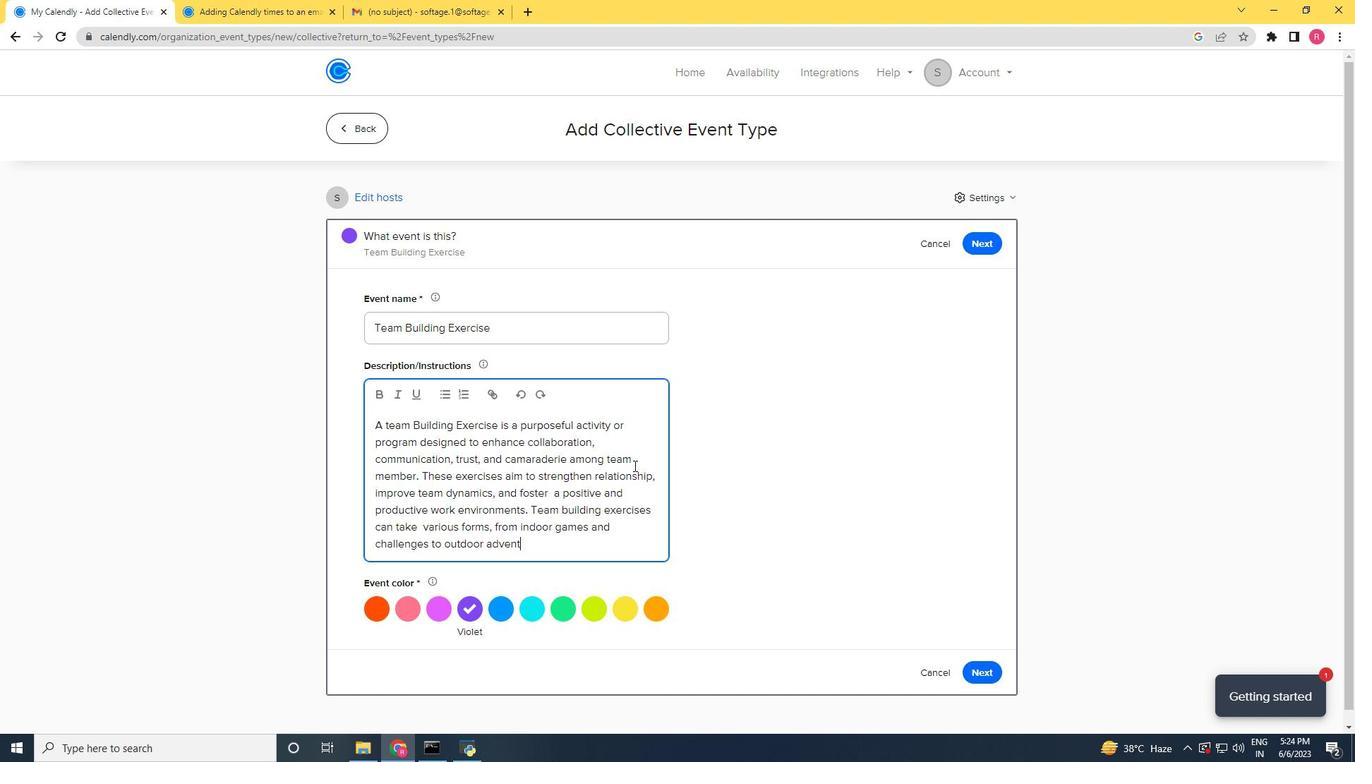 
Action: Key pressed res<Key.space>or<Key.space>structured<Key.space>wor<Key.backspace>rkshoping<Key.backspace>s<Key.backspace><Key.backspace><Key.backspace>s.
Screenshot: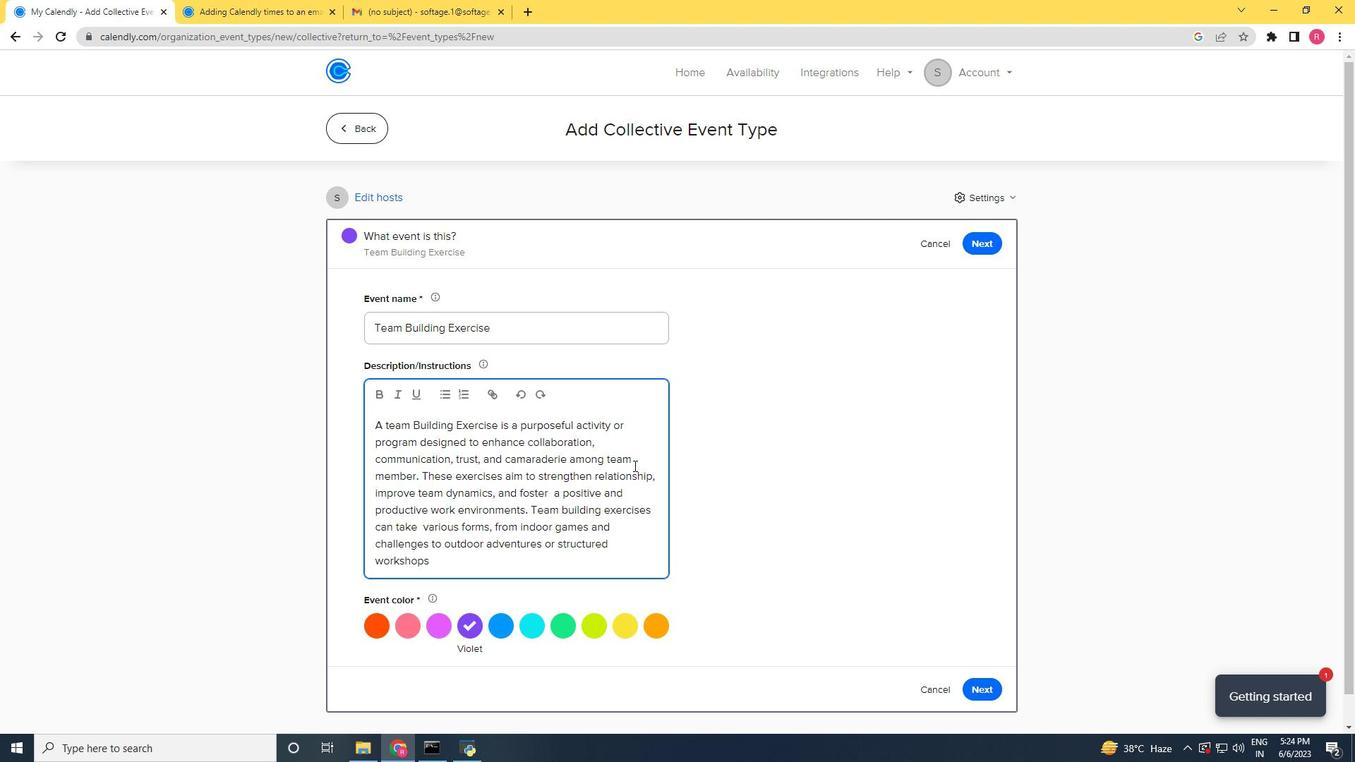 
Action: Mouse moved to (410, 625)
Screenshot: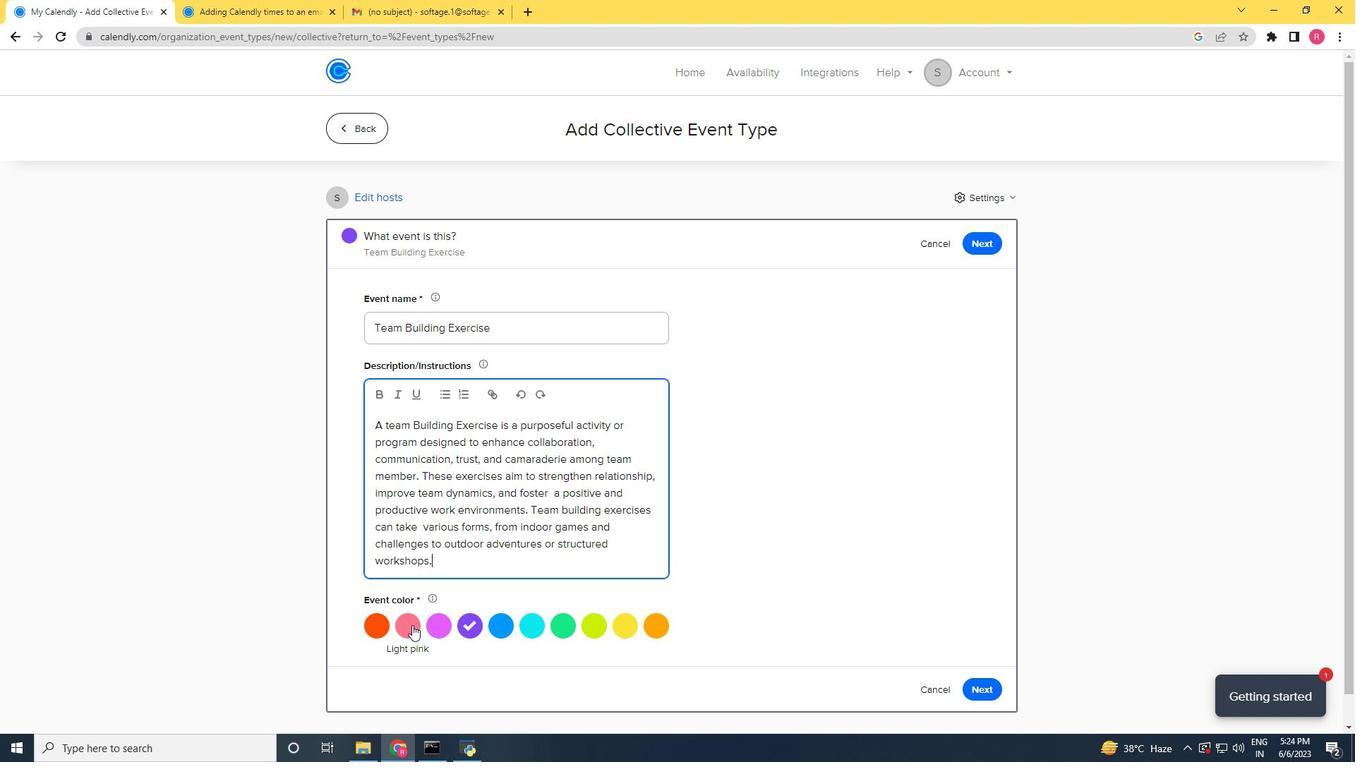 
Action: Mouse pressed left at (410, 625)
Screenshot: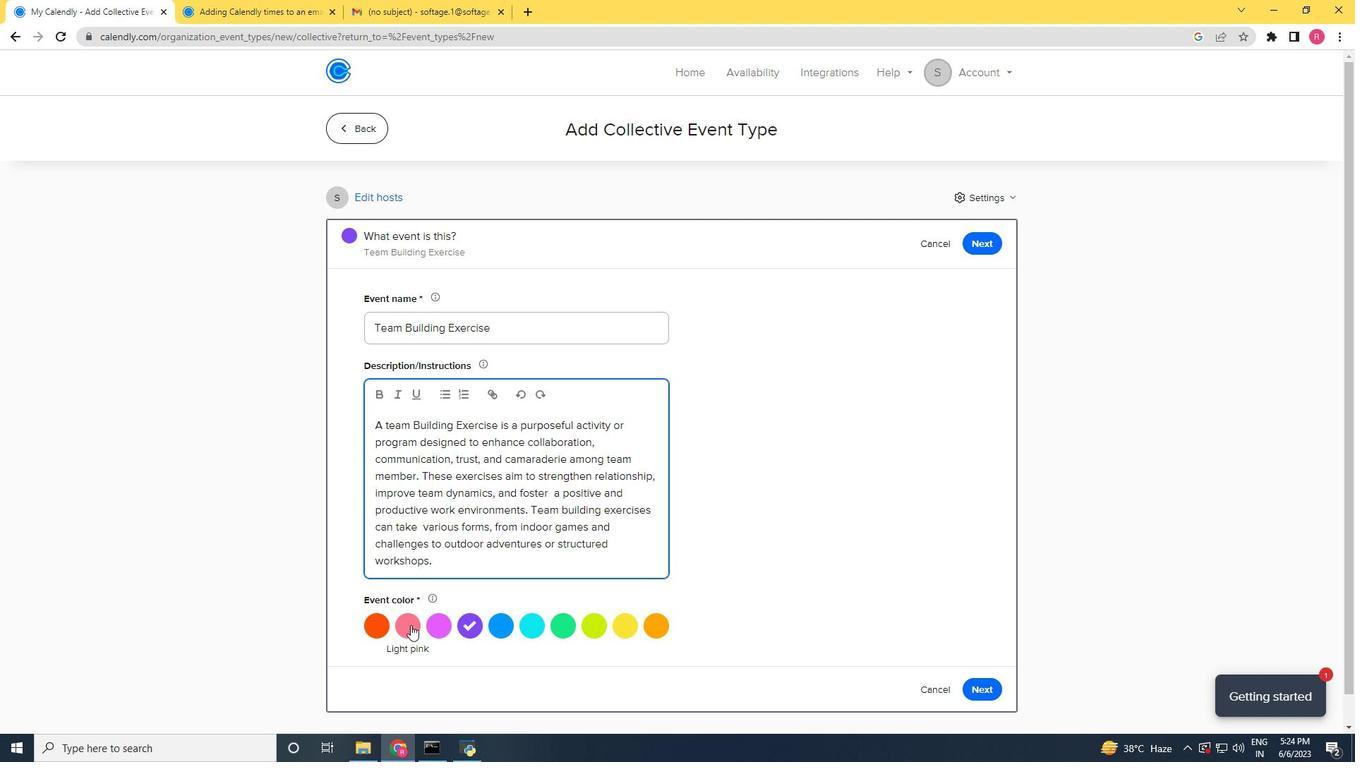 
Action: Mouse moved to (970, 684)
Screenshot: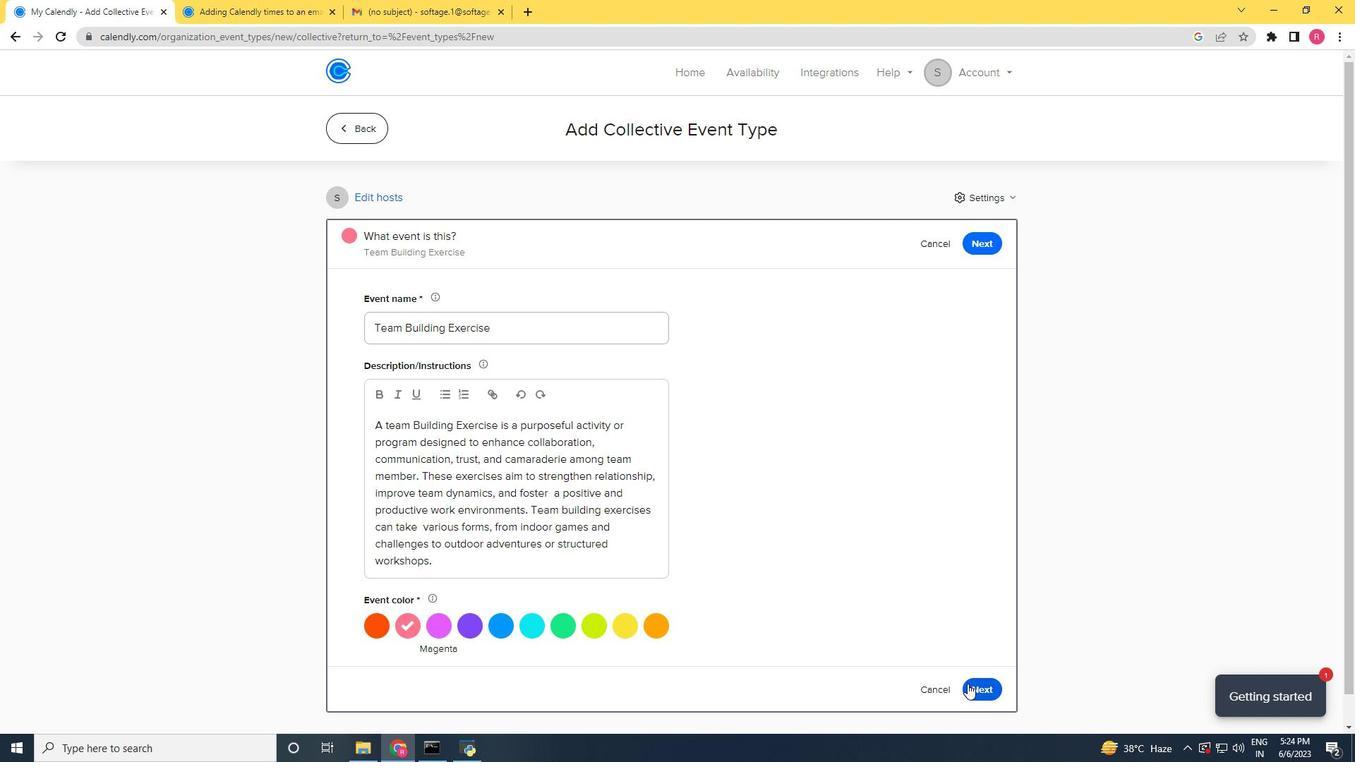 
Action: Mouse pressed left at (970, 684)
Screenshot: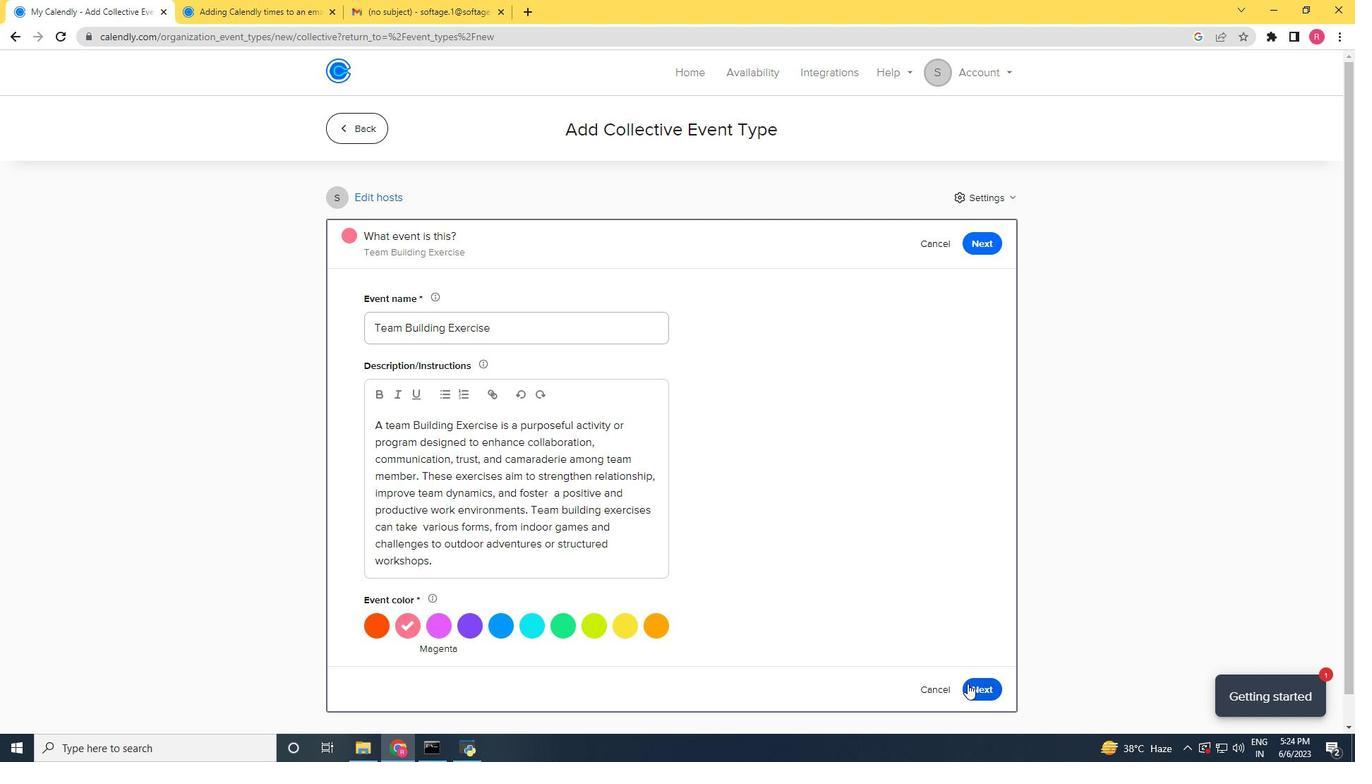 
Action: Mouse moved to (470, 414)
Screenshot: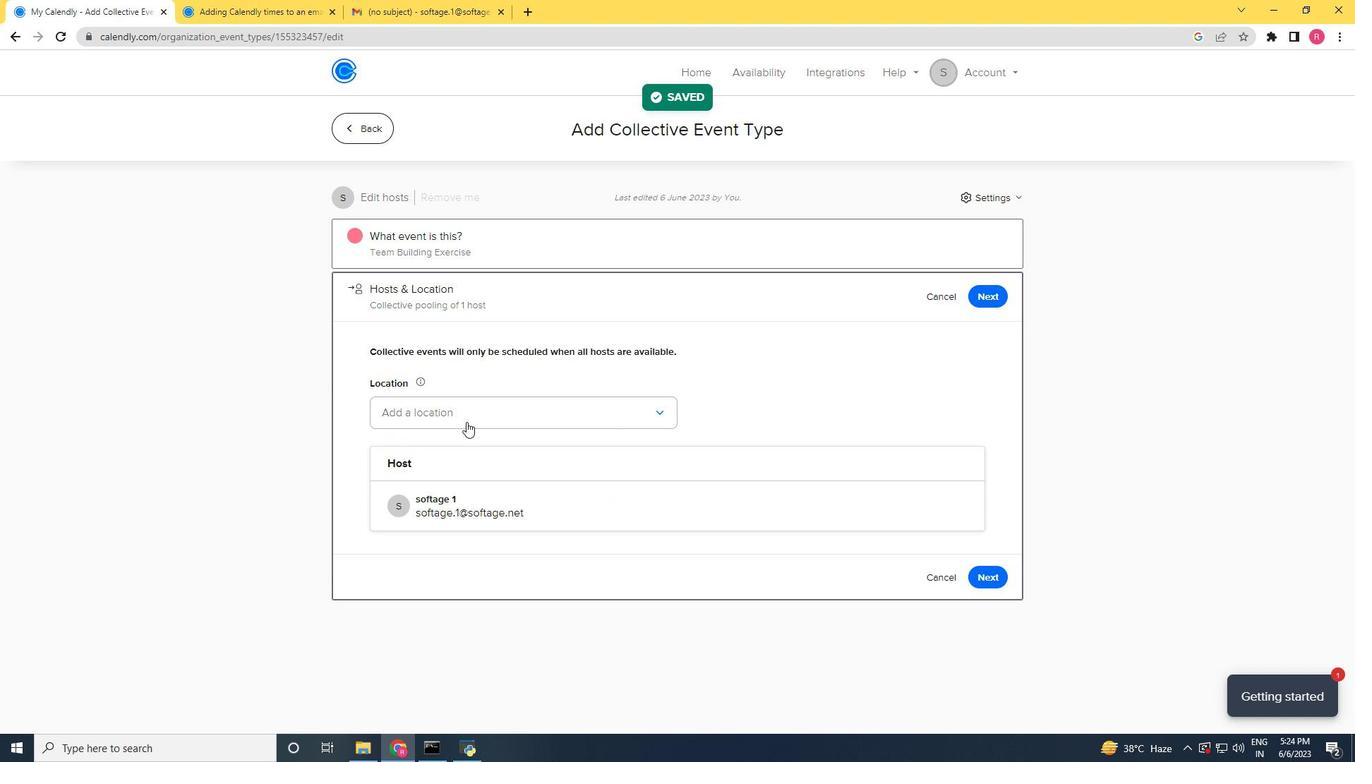 
Action: Mouse pressed left at (470, 414)
Screenshot: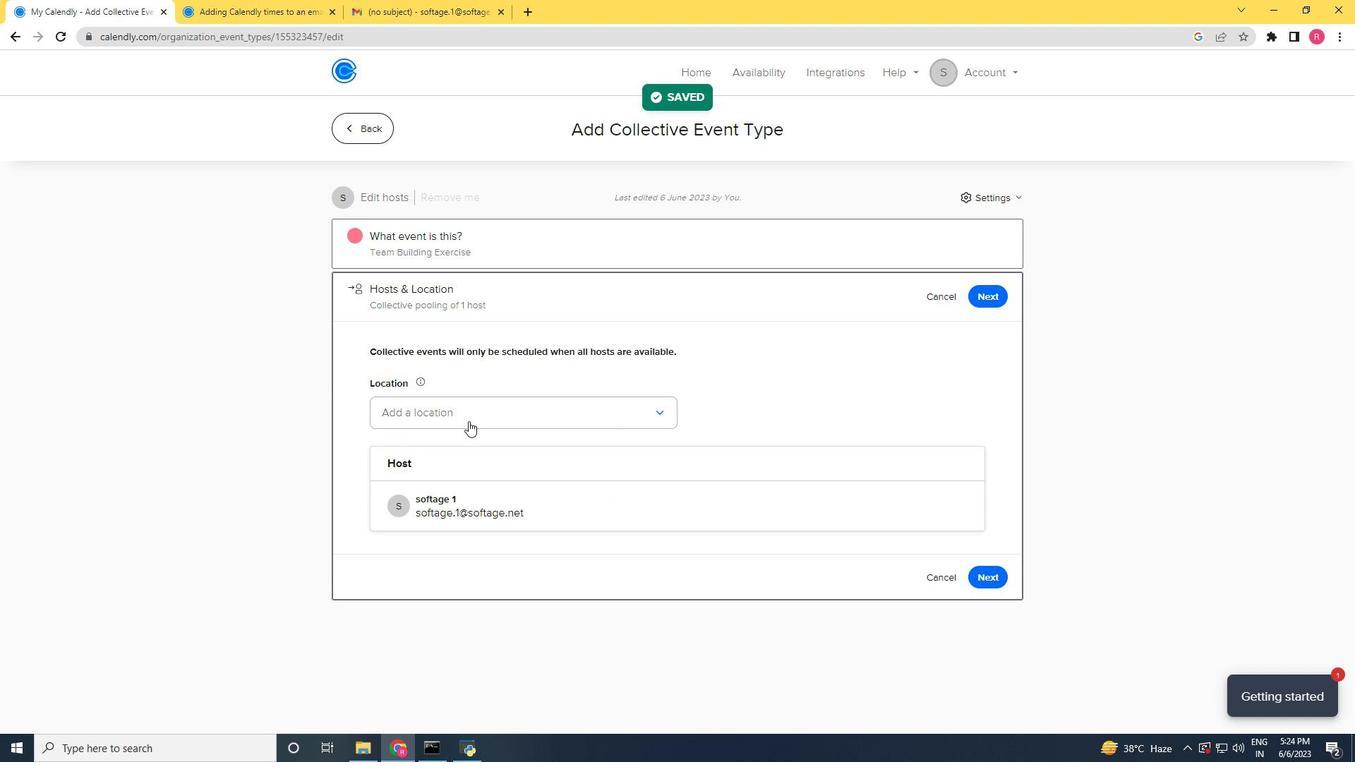 
Action: Mouse moved to (484, 460)
Screenshot: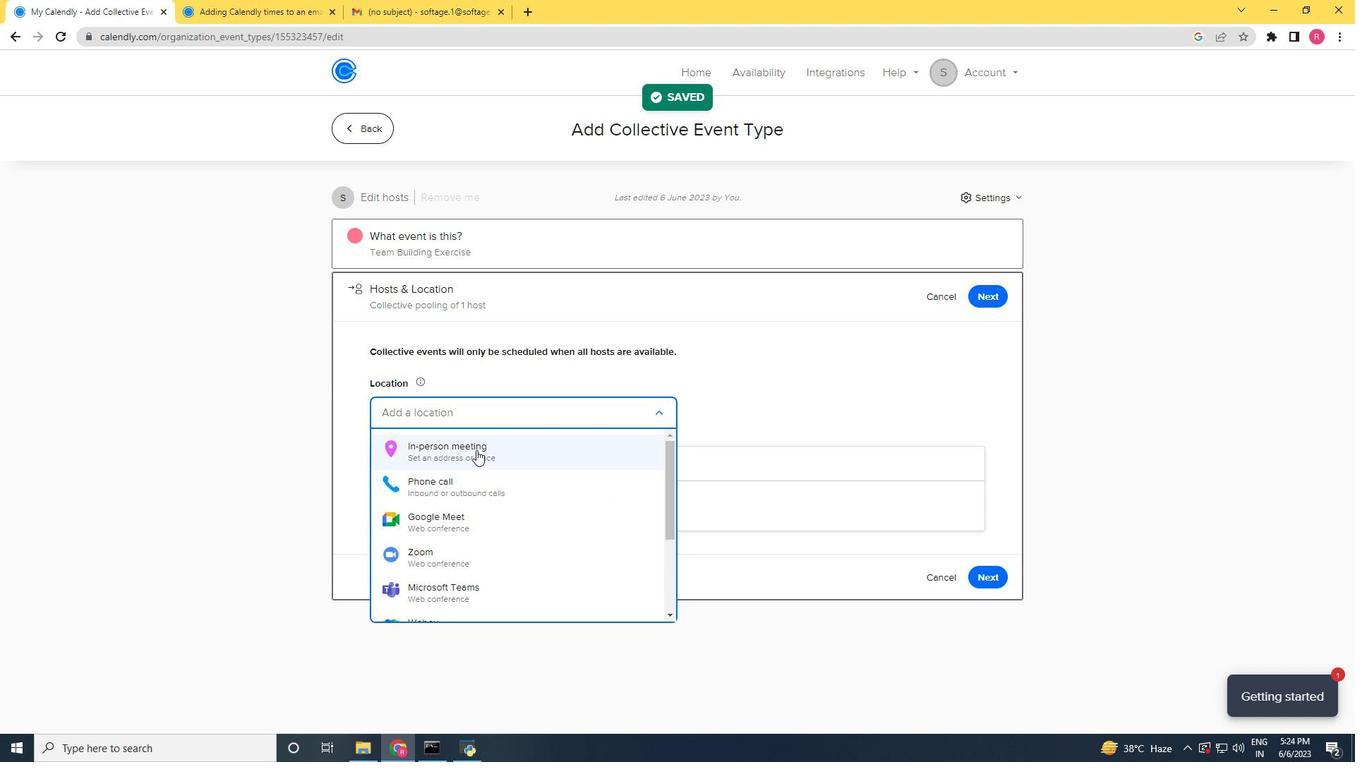 
Action: Mouse pressed left at (484, 460)
Screenshot: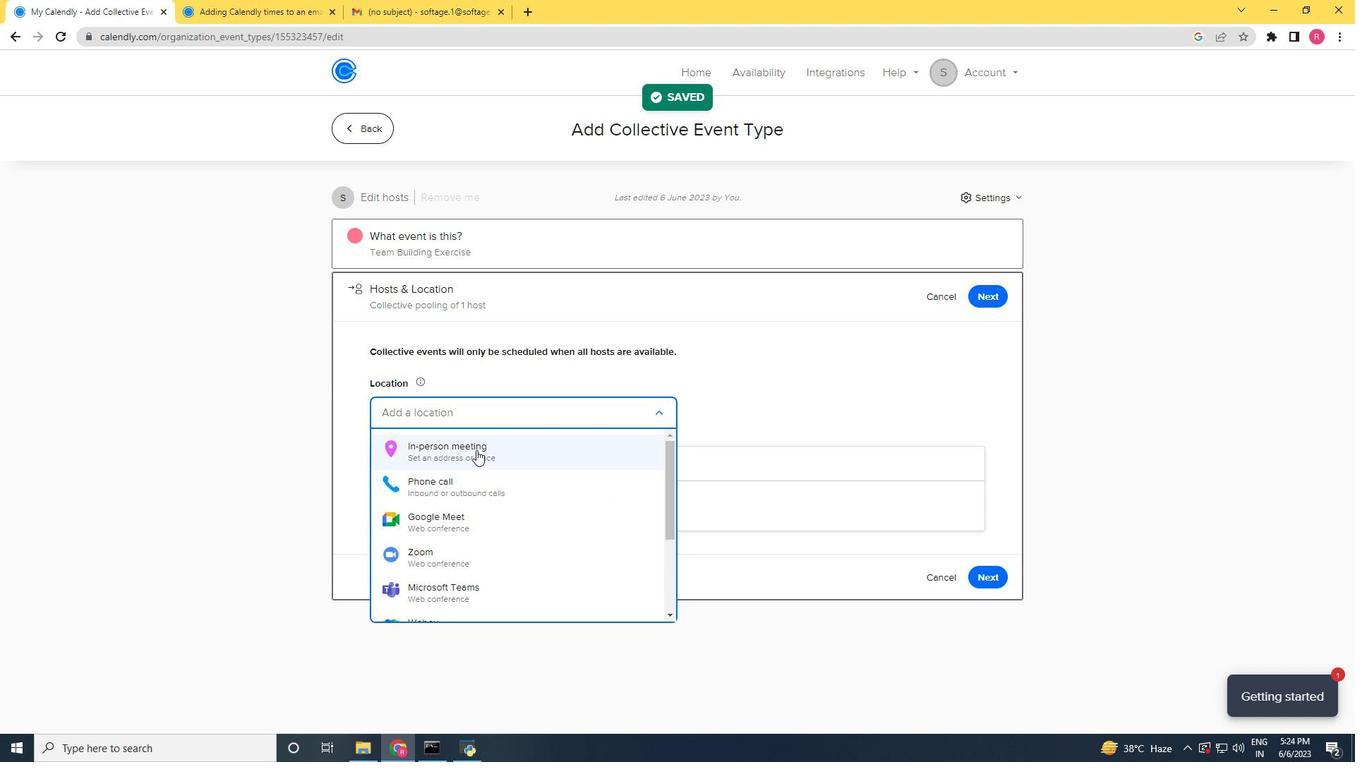 
Action: Mouse moved to (684, 225)
Screenshot: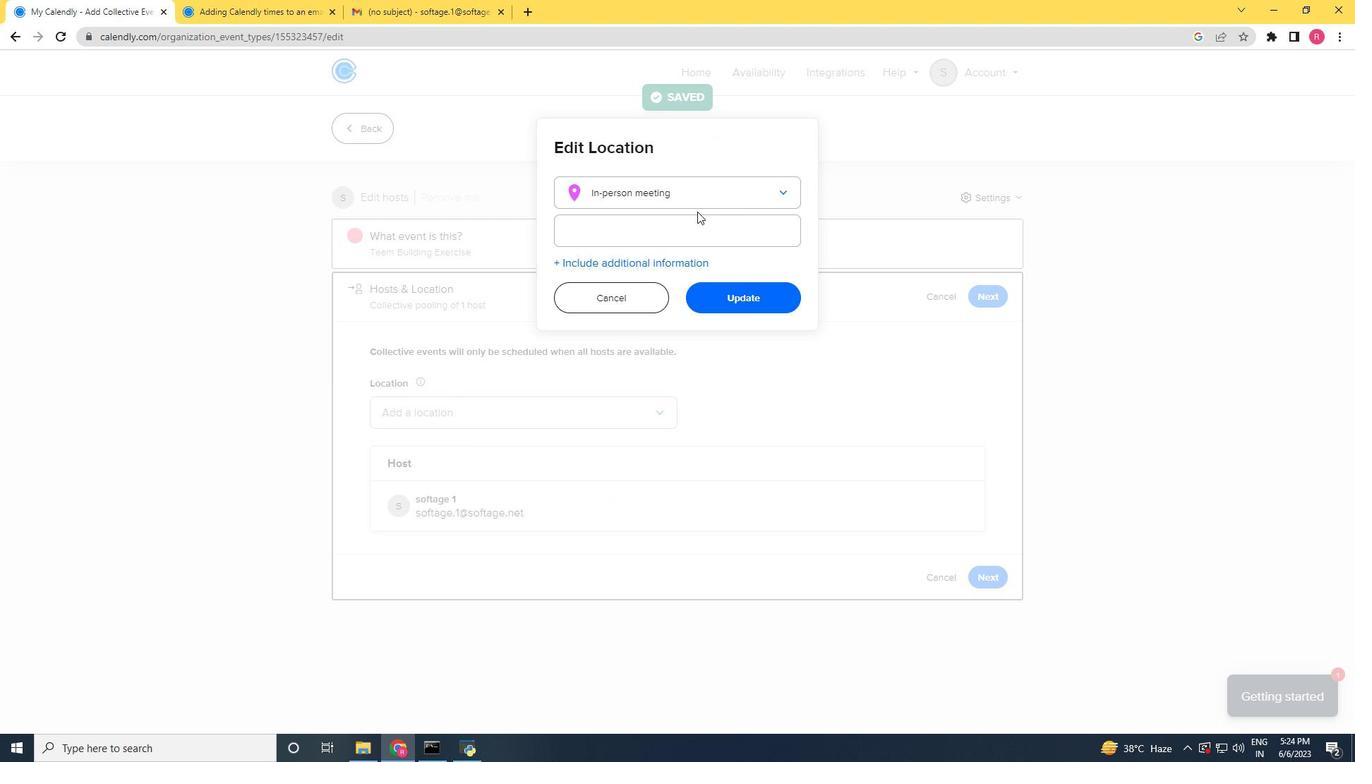 
Action: Mouse pressed left at (684, 225)
Screenshot: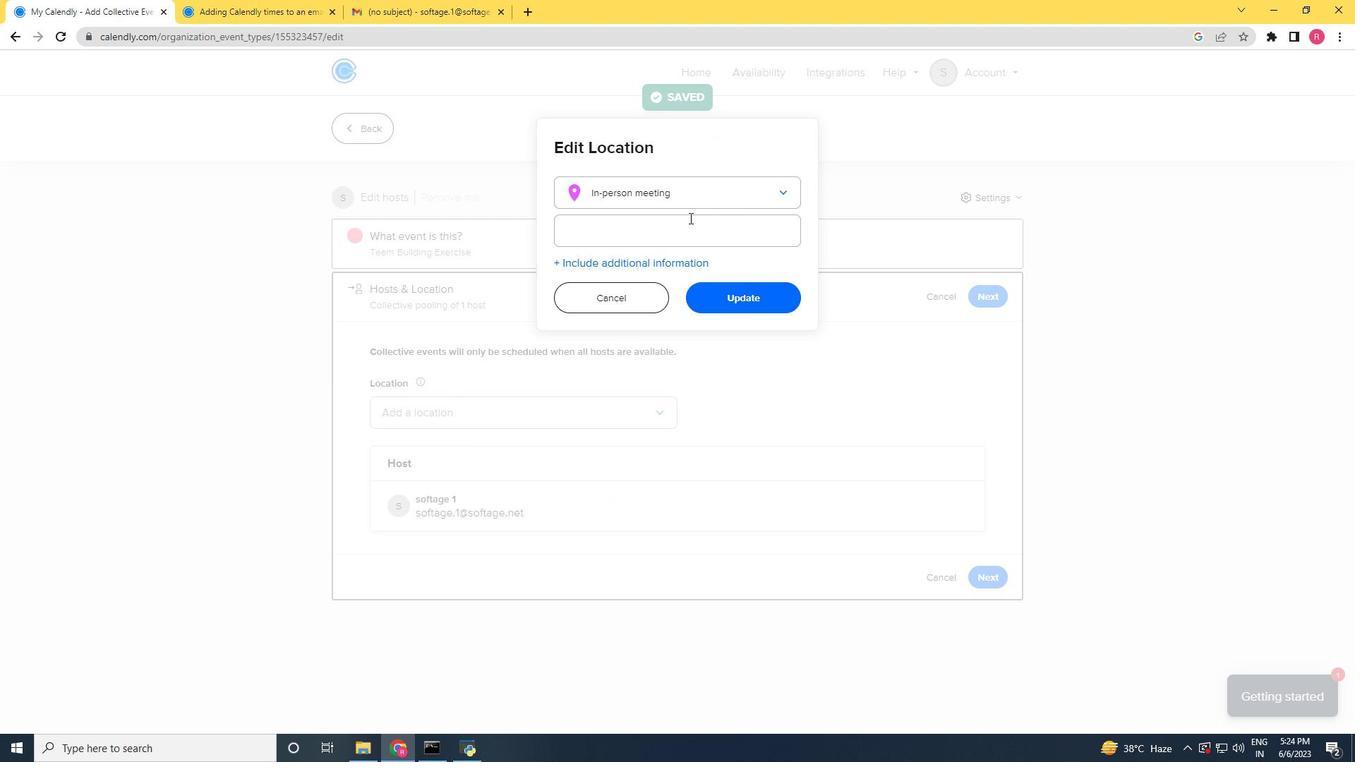 
Action: Mouse moved to (688, 225)
Screenshot: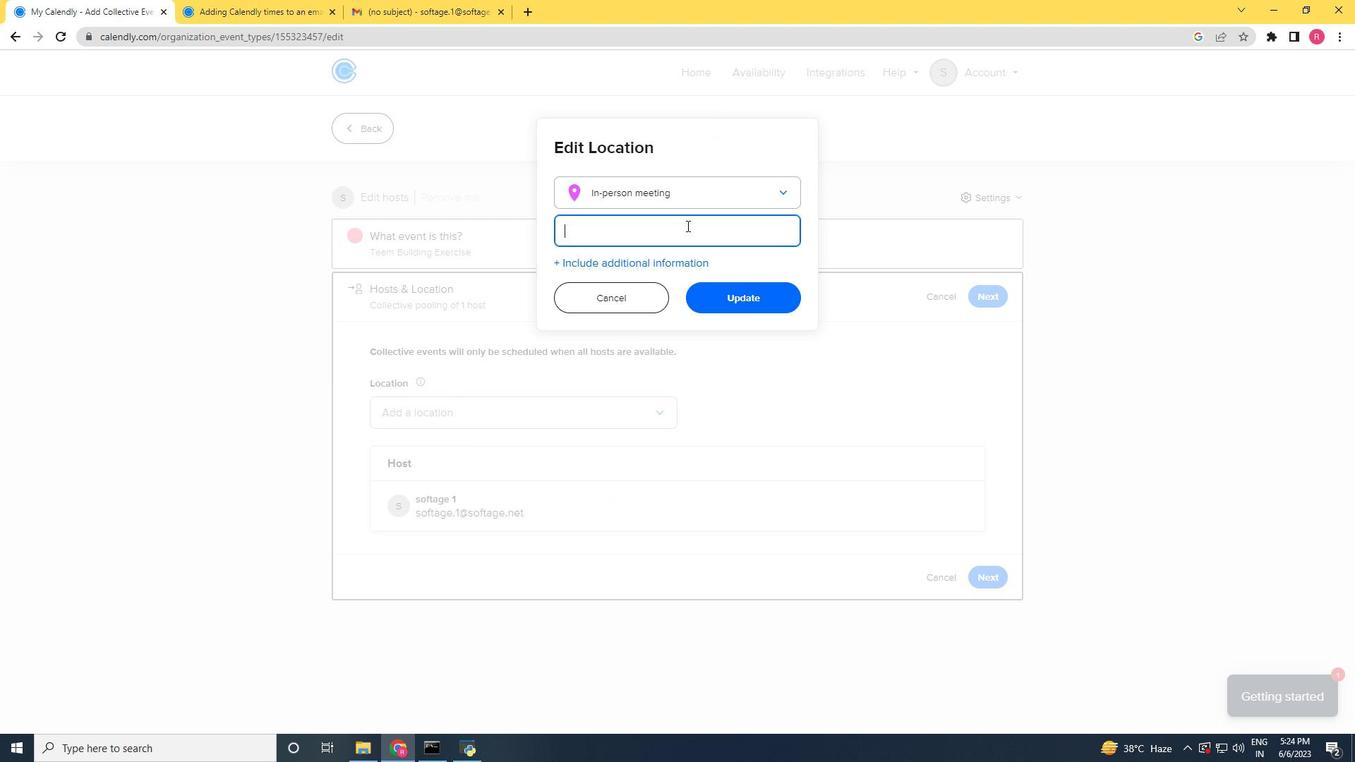 
Action: Key pressed 321<Key.space><Key.shift>Kurfurstendamm,<Key.space><Key.shift><Key.shift><Key.shift>Berlin,<Key.space><Key.shift>Germany
Screenshot: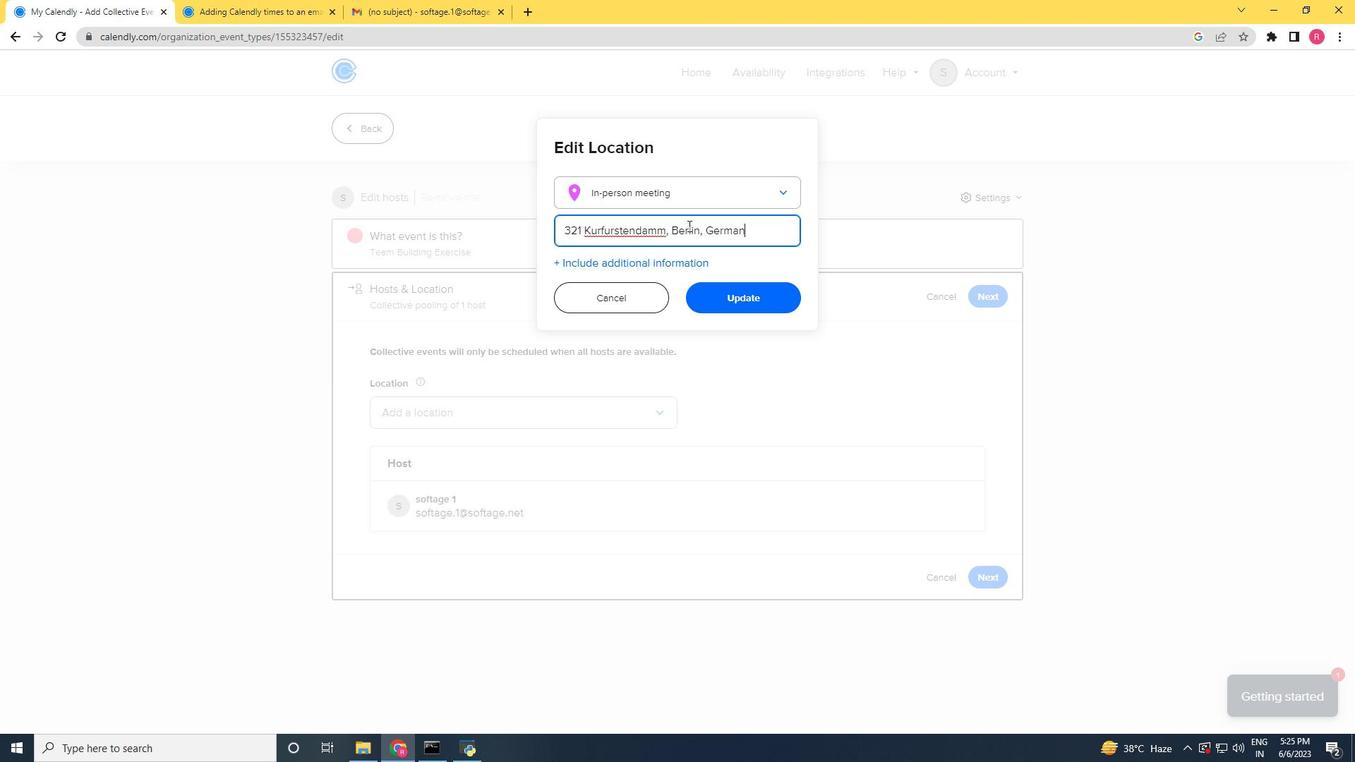 
Action: Mouse moved to (720, 298)
Screenshot: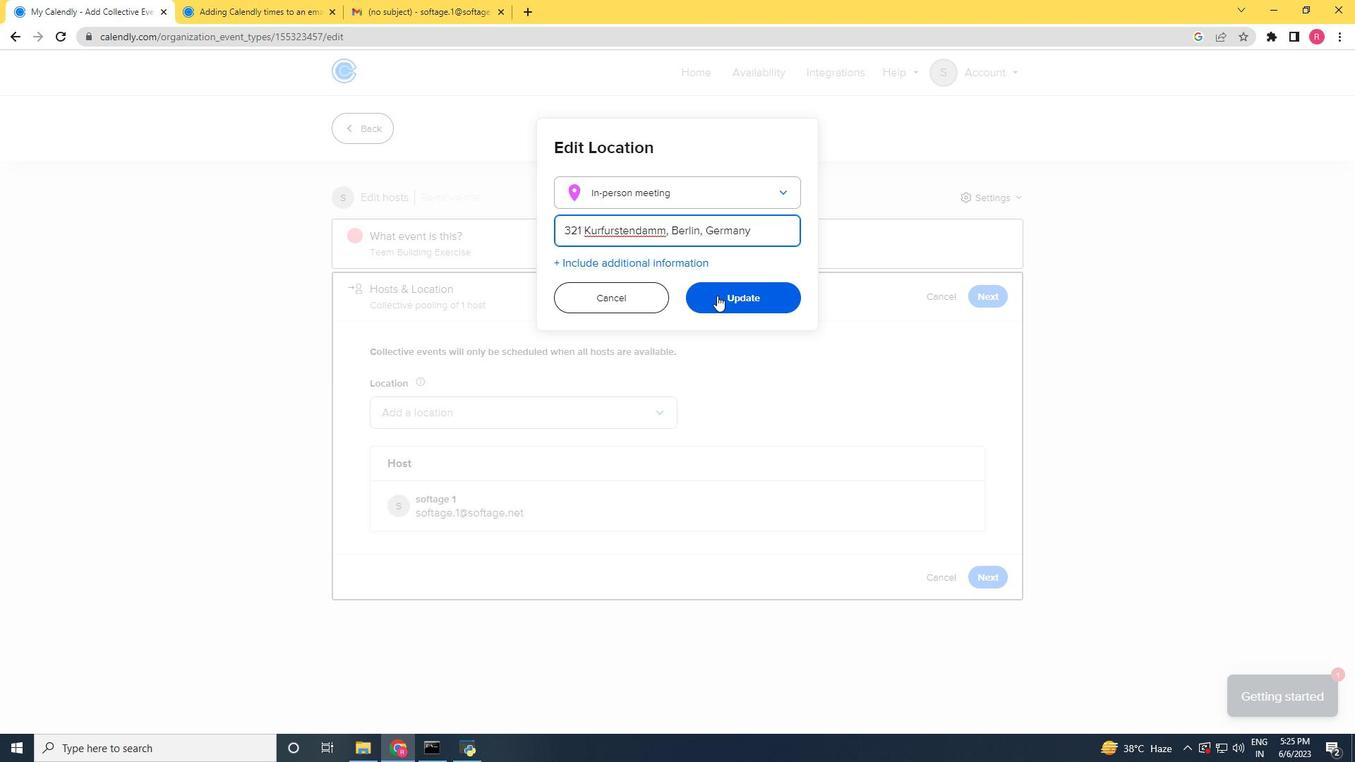 
Action: Mouse pressed left at (720, 298)
Screenshot: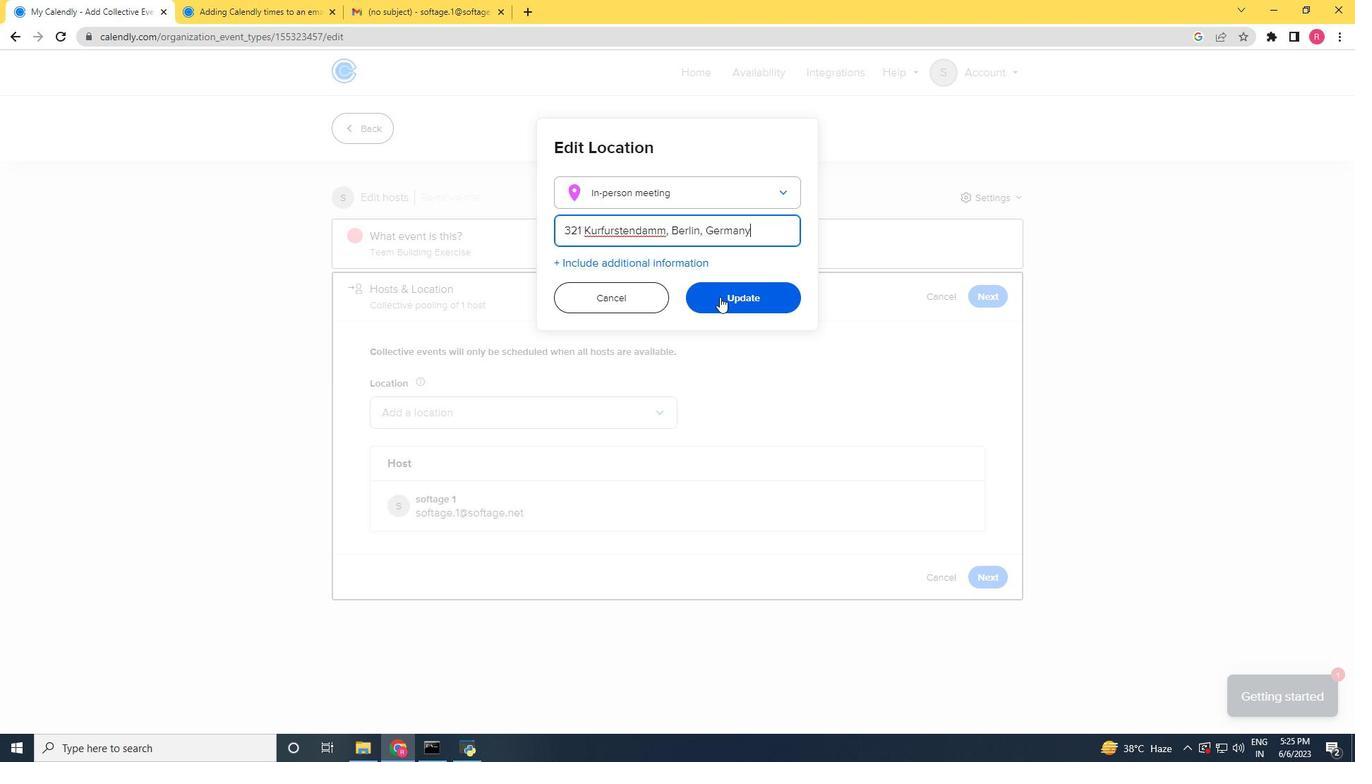 
Action: Mouse moved to (979, 571)
Screenshot: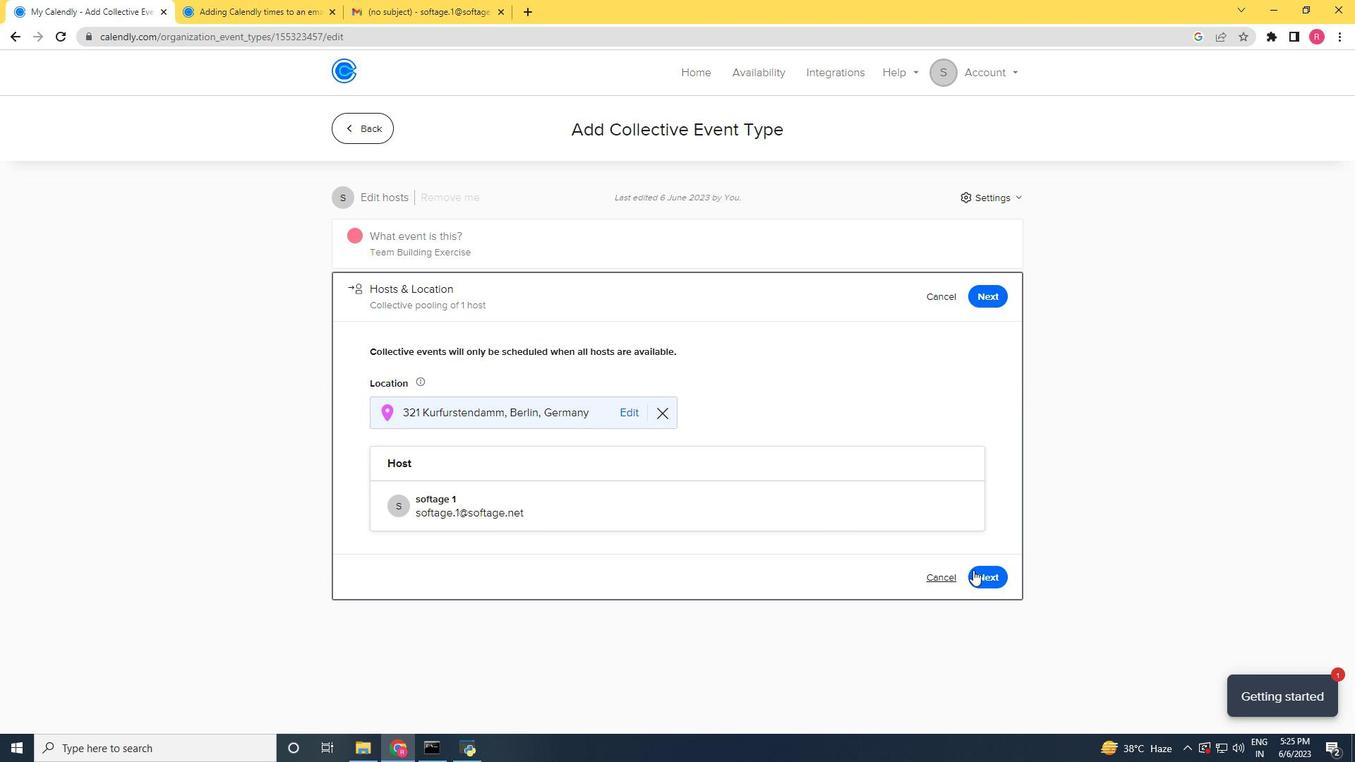 
Action: Mouse pressed left at (979, 571)
Screenshot: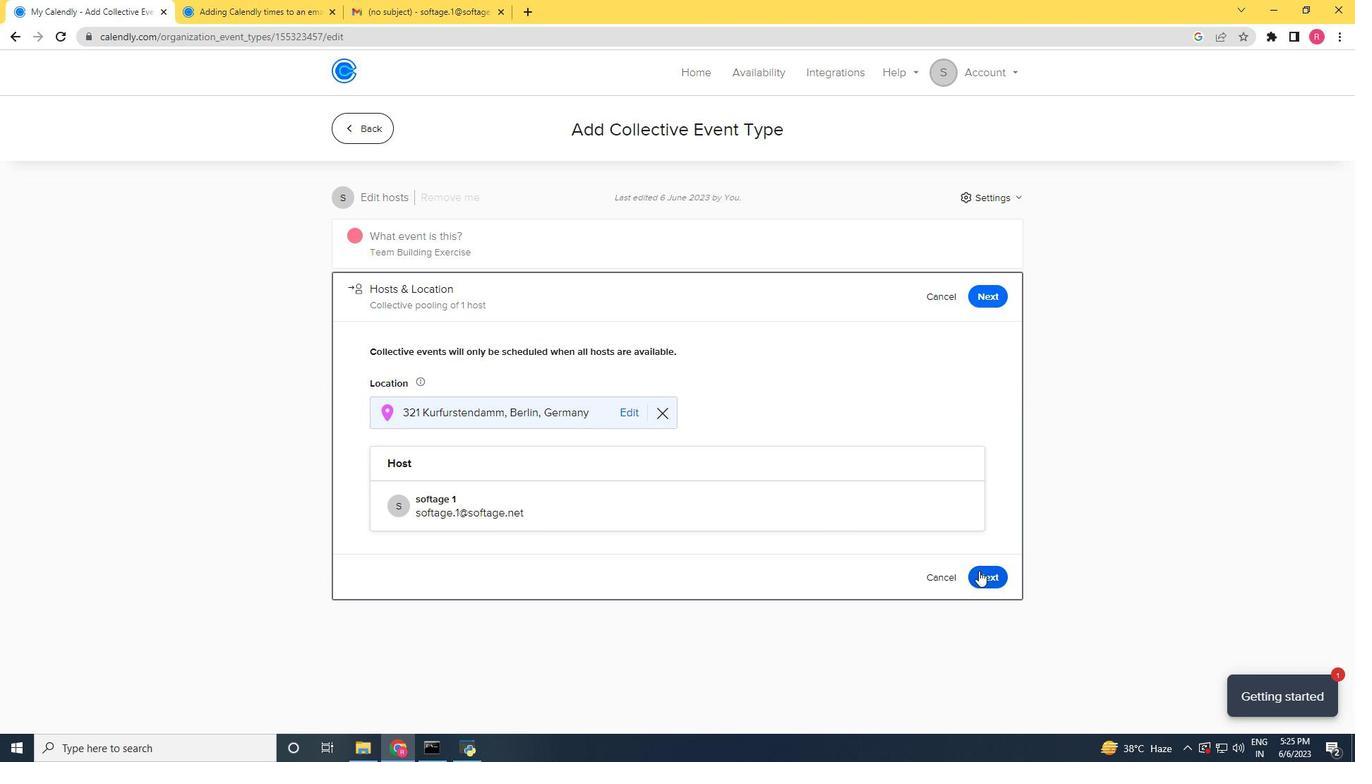 
Action: Mouse moved to (372, 508)
Screenshot: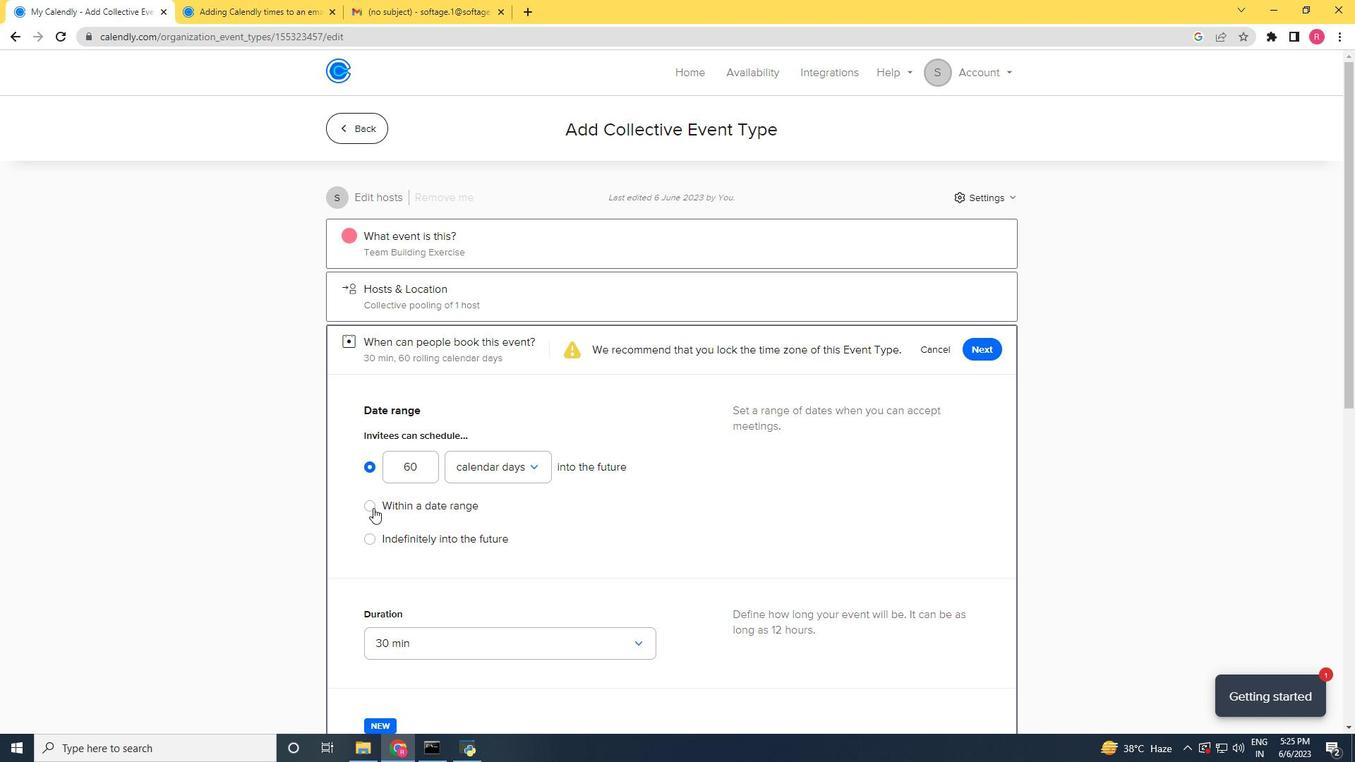 
Action: Mouse pressed left at (372, 508)
Screenshot: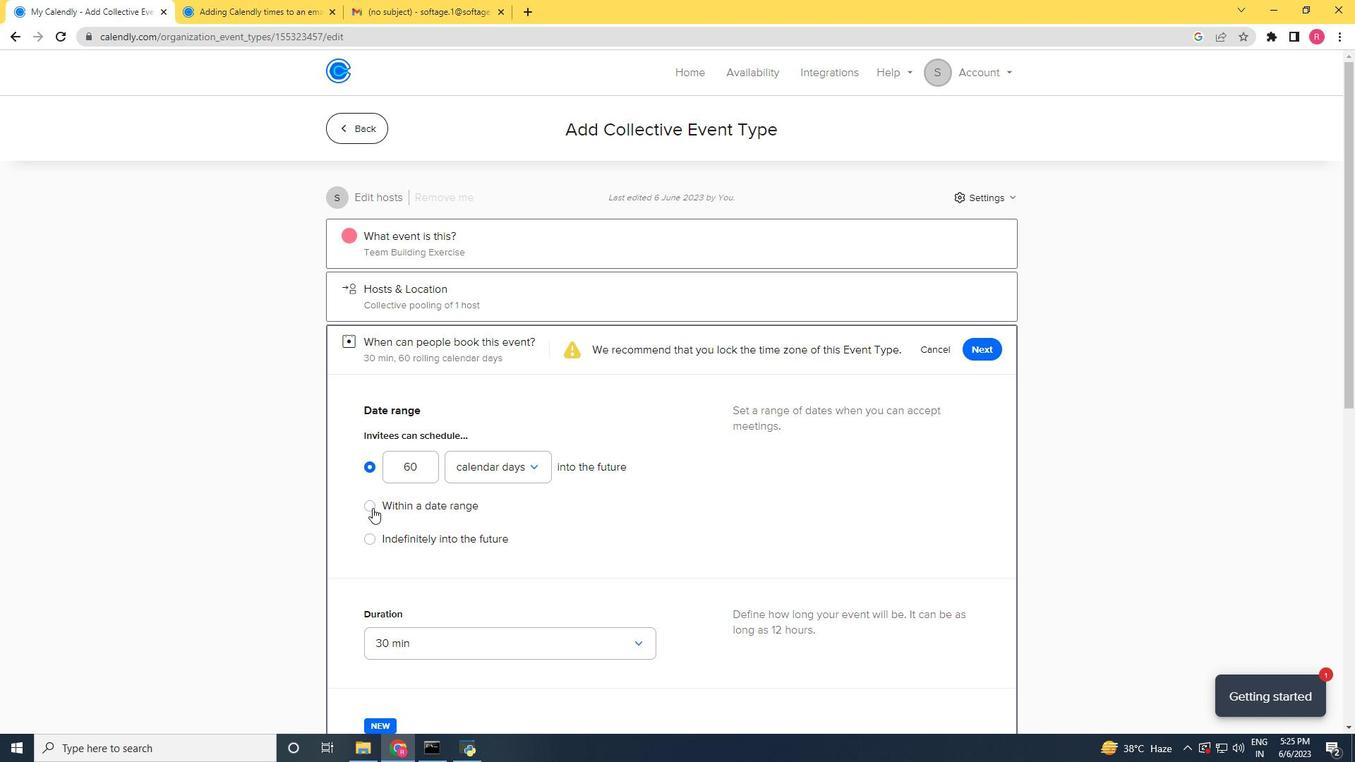 
Action: Mouse moved to (535, 512)
Screenshot: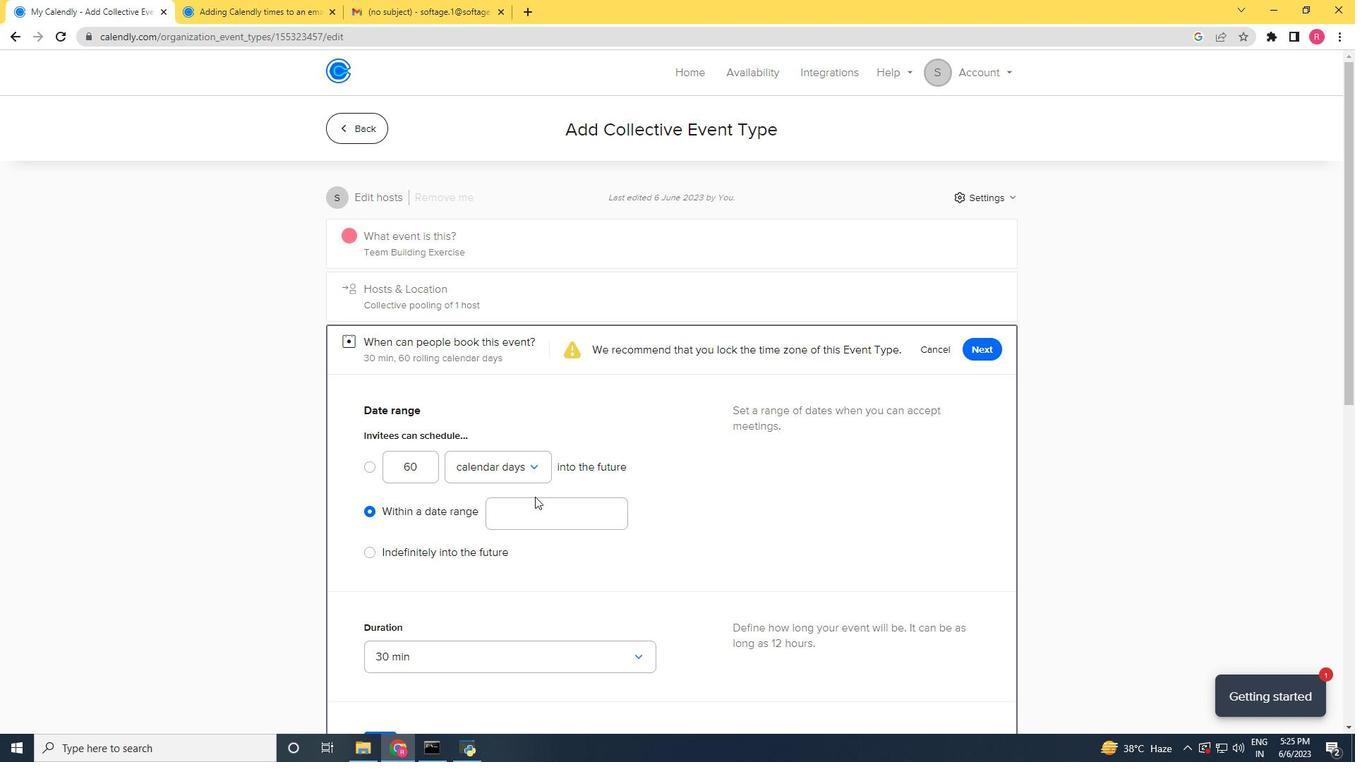 
Action: Mouse pressed left at (535, 512)
Screenshot: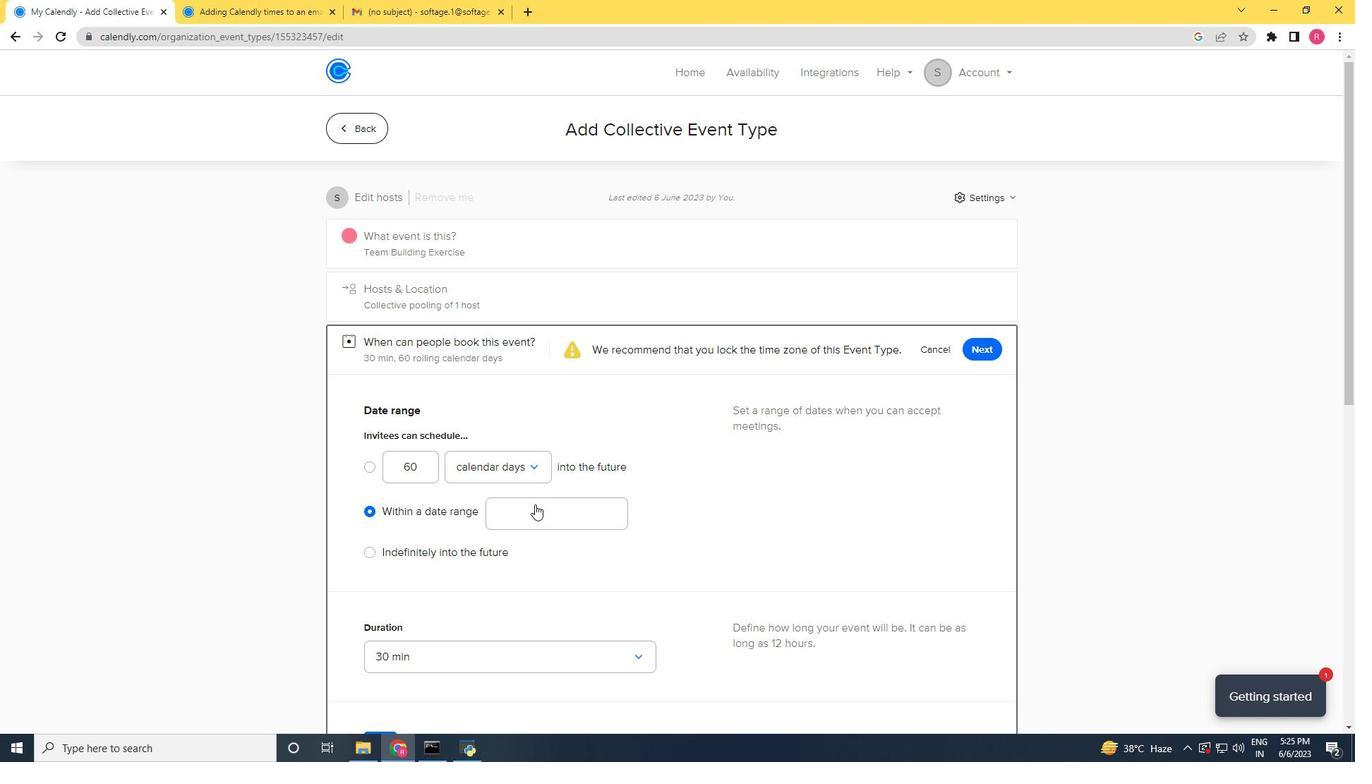 
Action: Mouse moved to (602, 254)
Screenshot: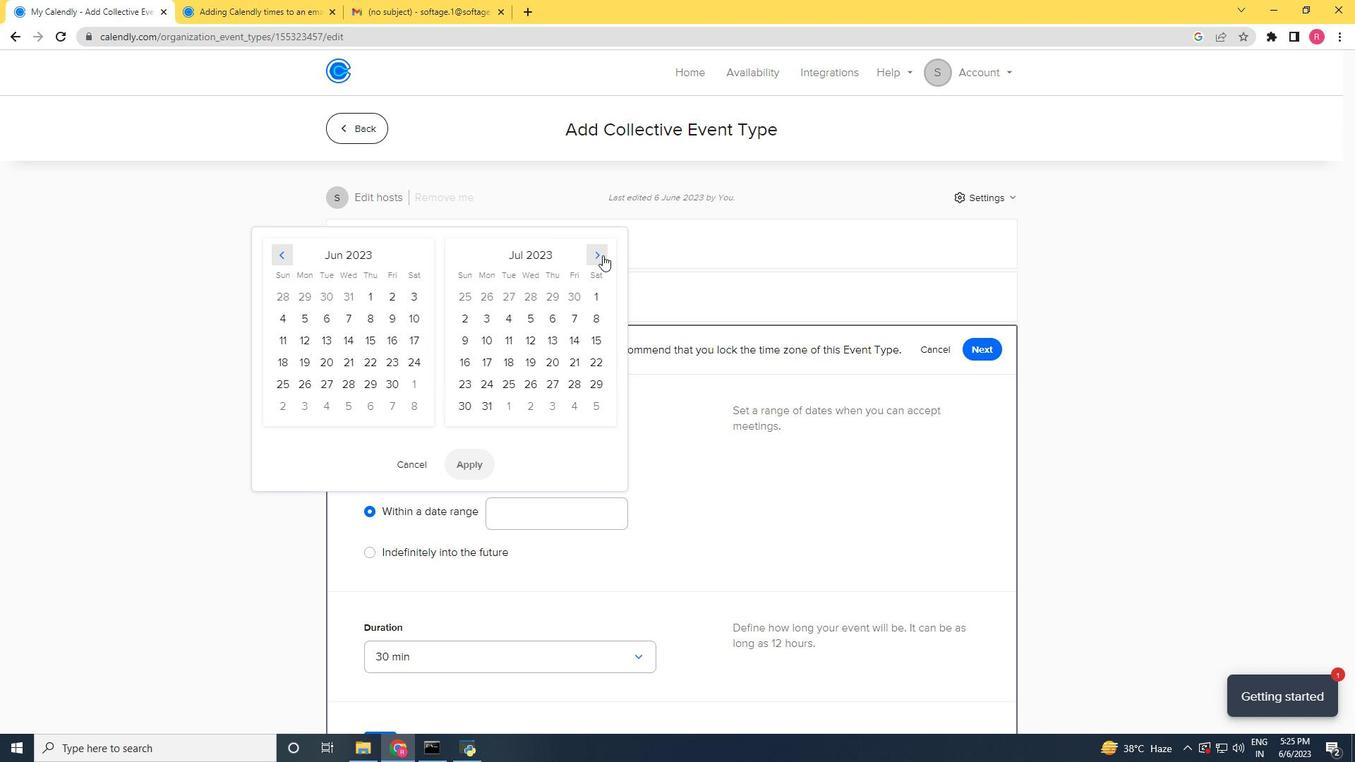 
Action: Mouse pressed left at (602, 254)
Screenshot: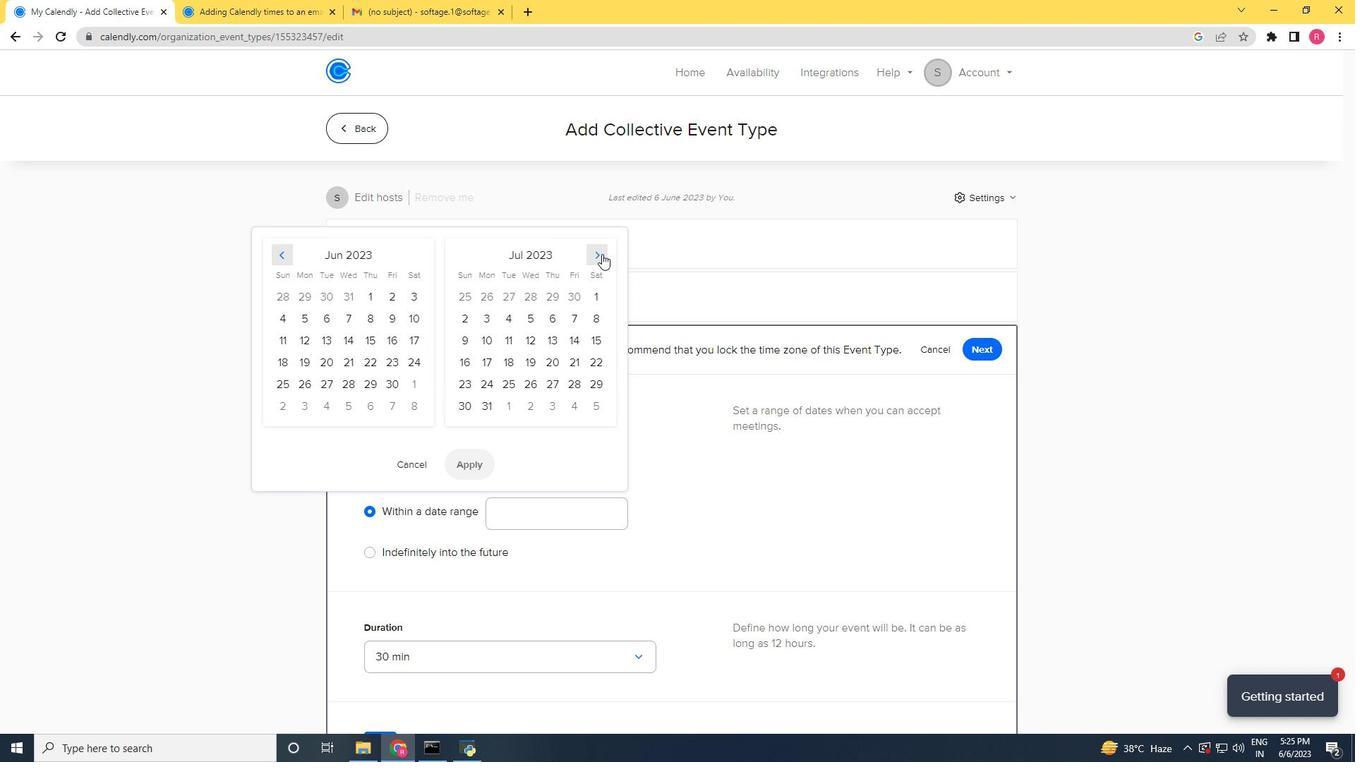 
Action: Mouse pressed left at (602, 254)
Screenshot: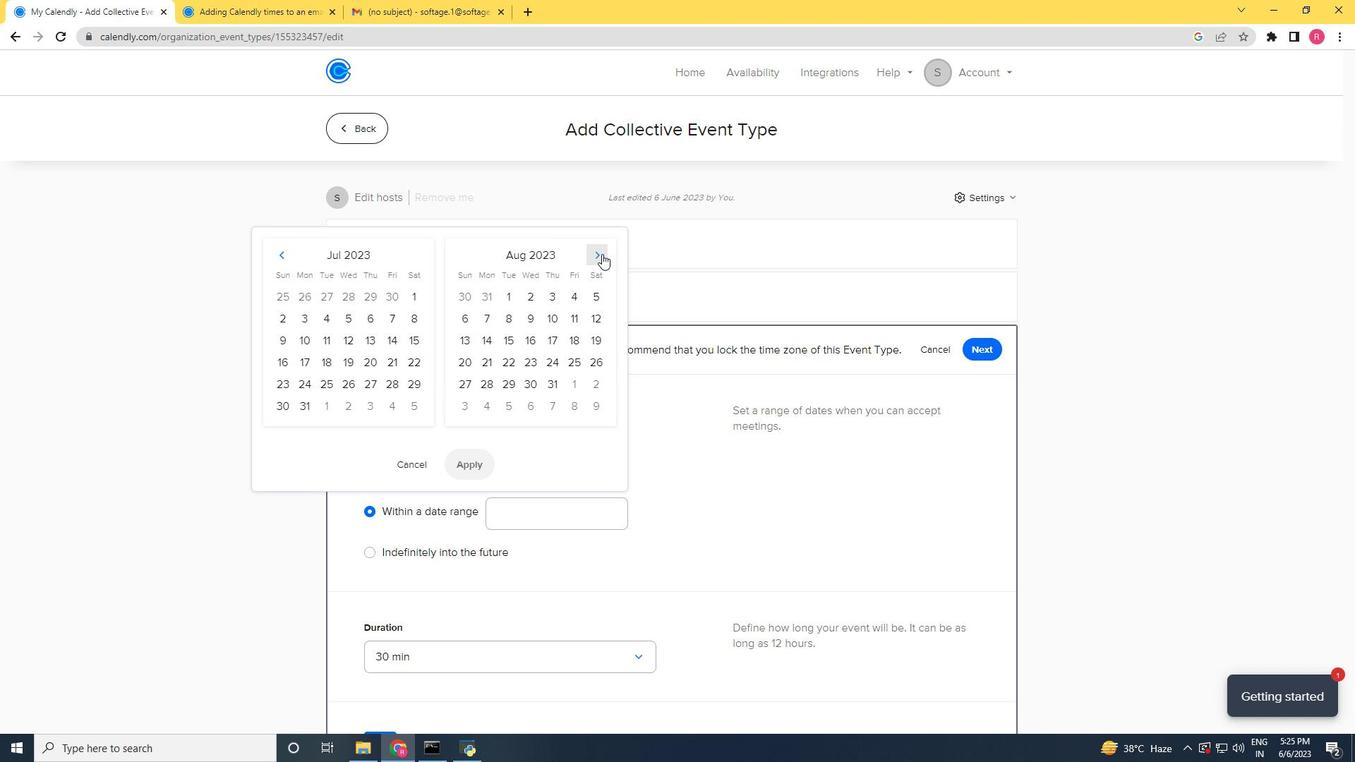 
Action: Mouse pressed left at (602, 254)
Screenshot: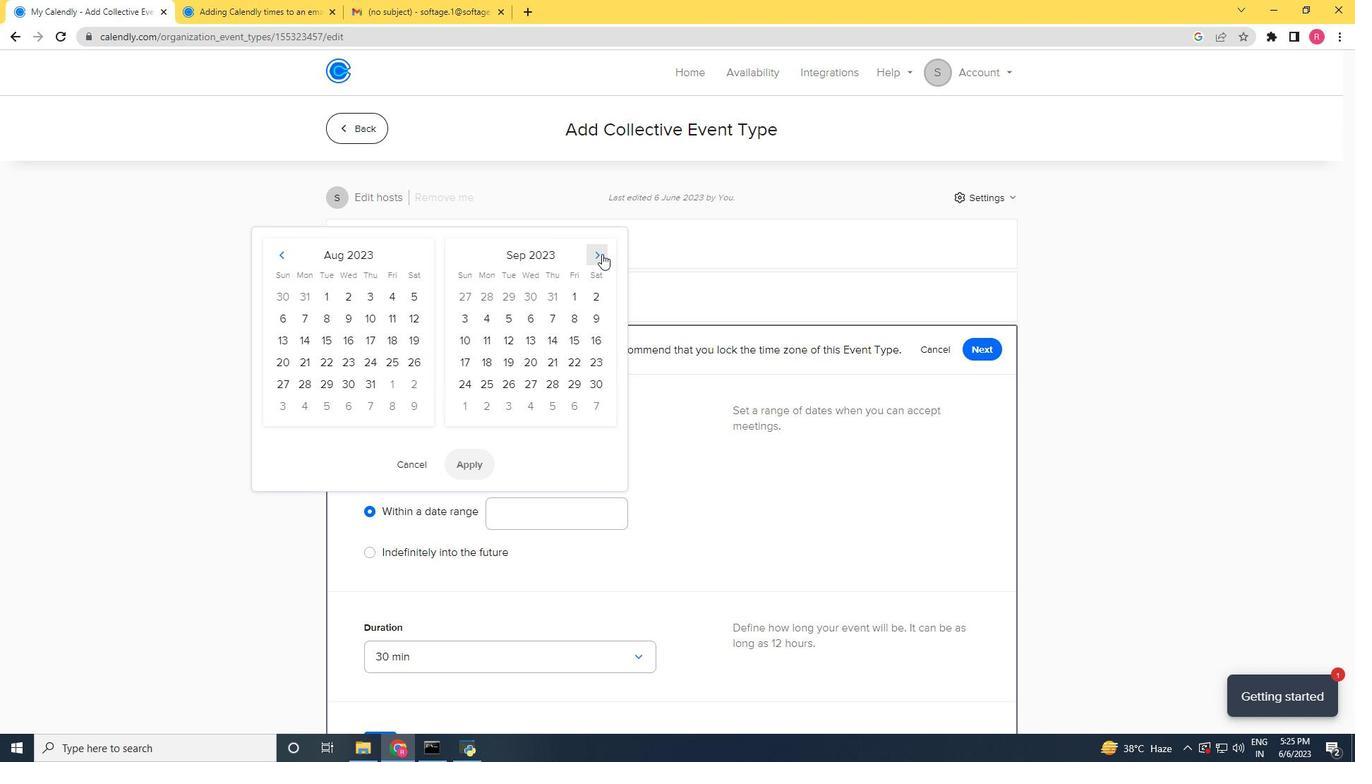 
Action: Mouse moved to (571, 325)
Screenshot: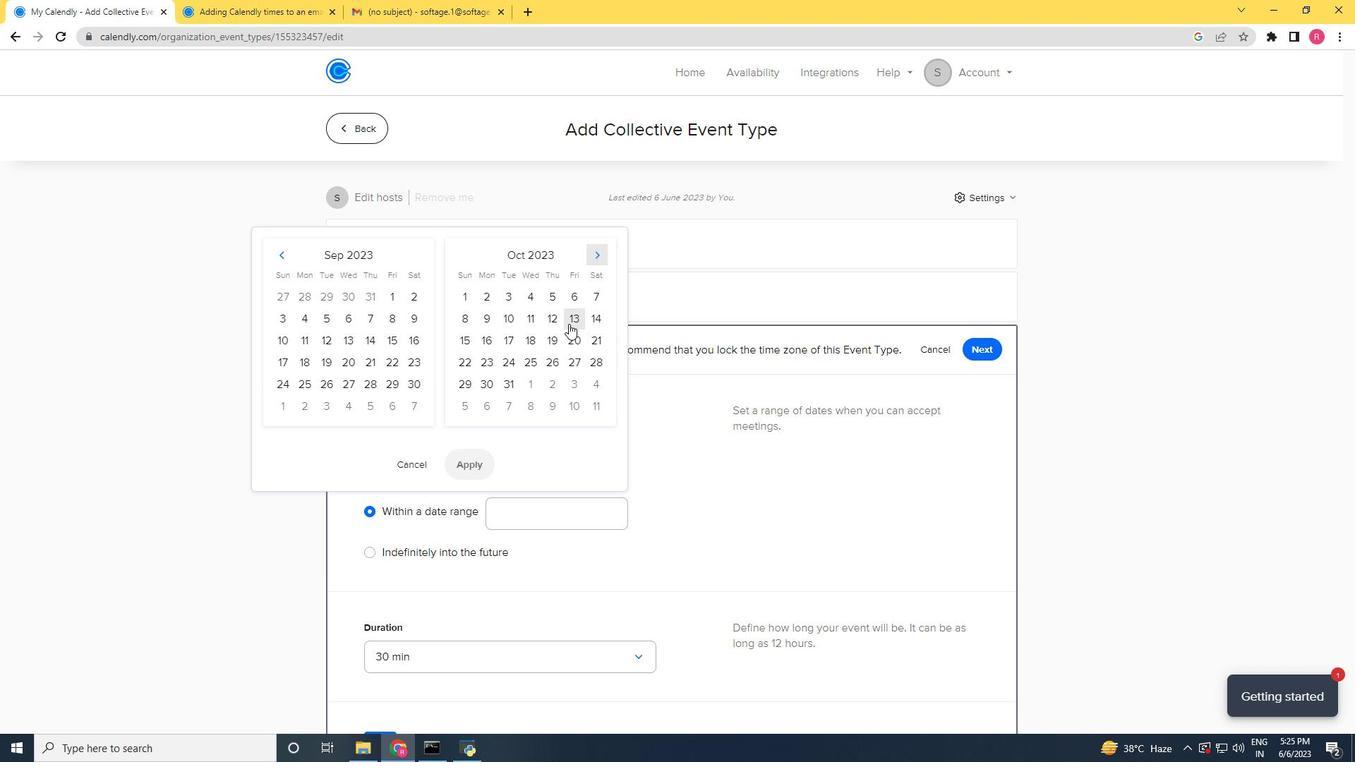 
Action: Mouse pressed left at (569, 324)
Screenshot: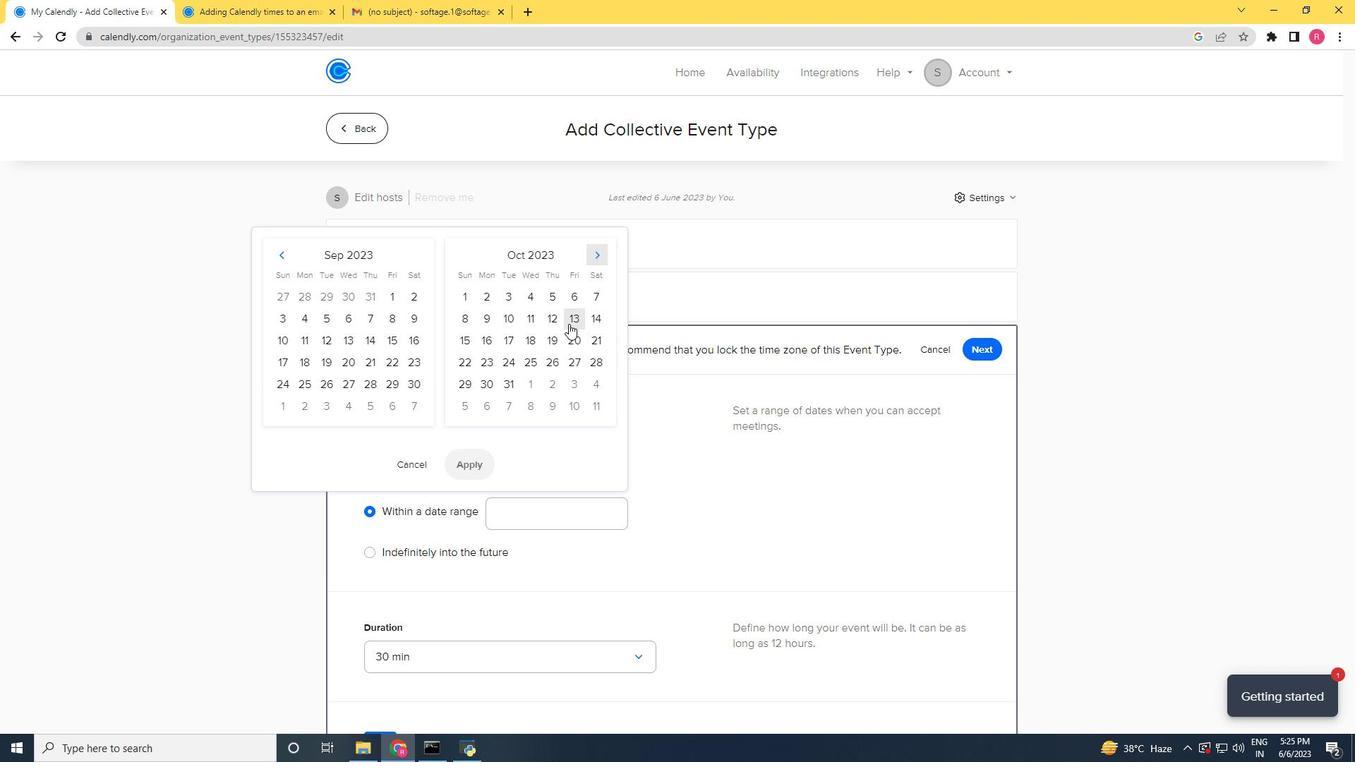 
Action: Mouse moved to (472, 344)
Screenshot: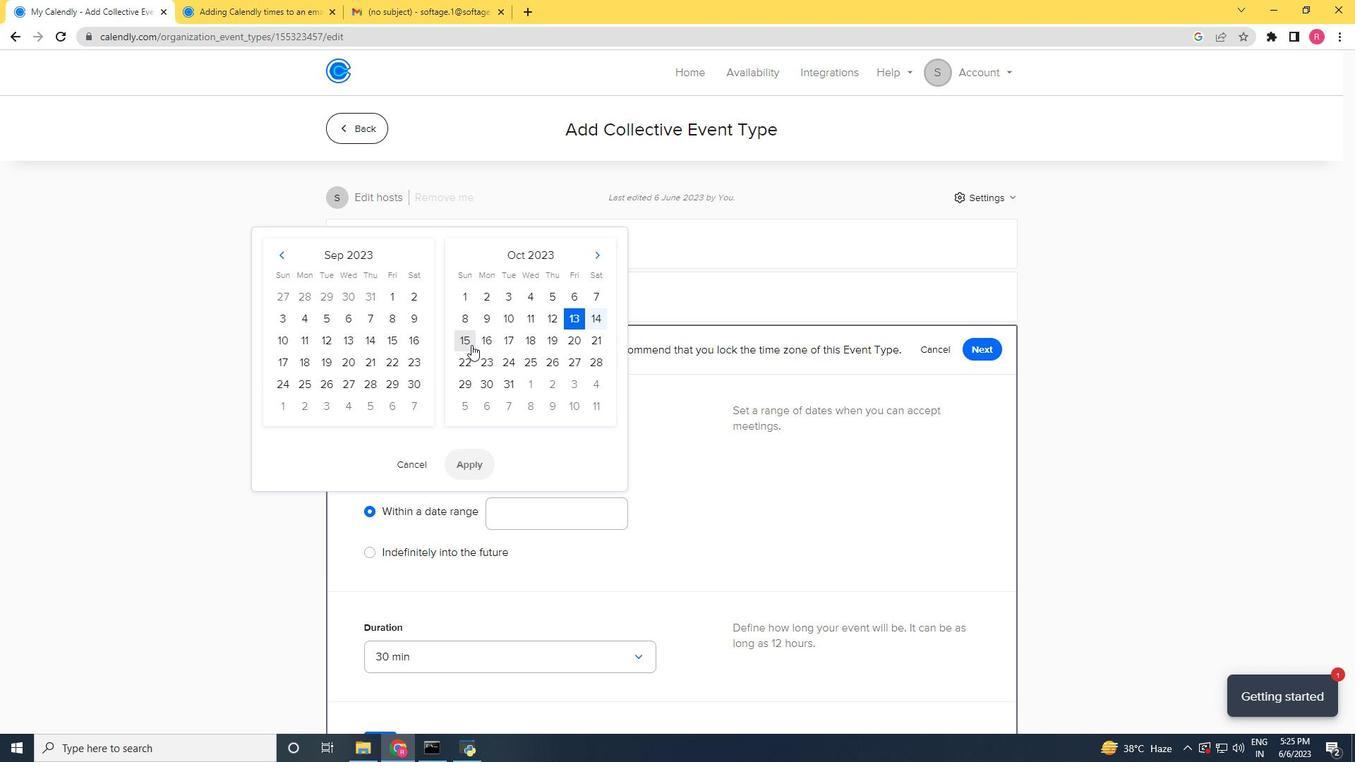 
Action: Mouse pressed left at (472, 344)
Screenshot: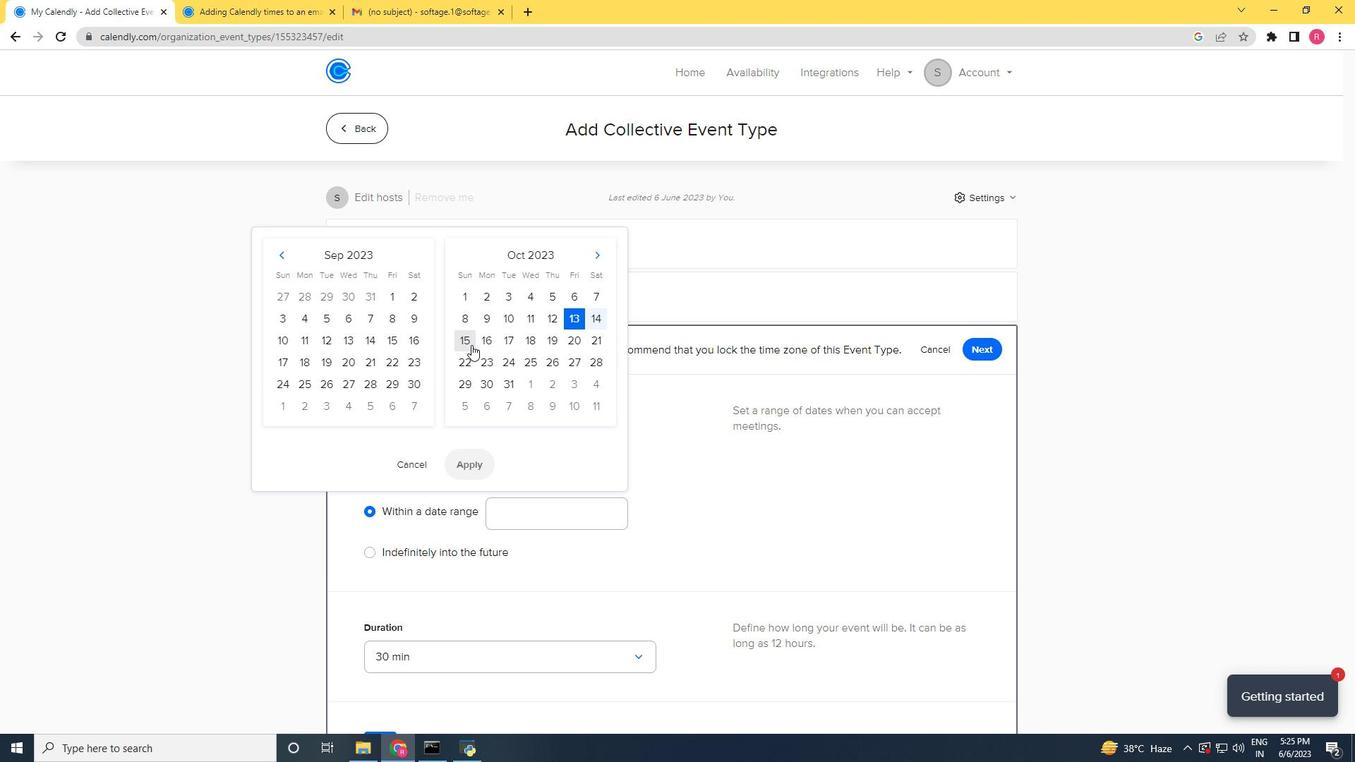 
Action: Mouse moved to (475, 469)
Screenshot: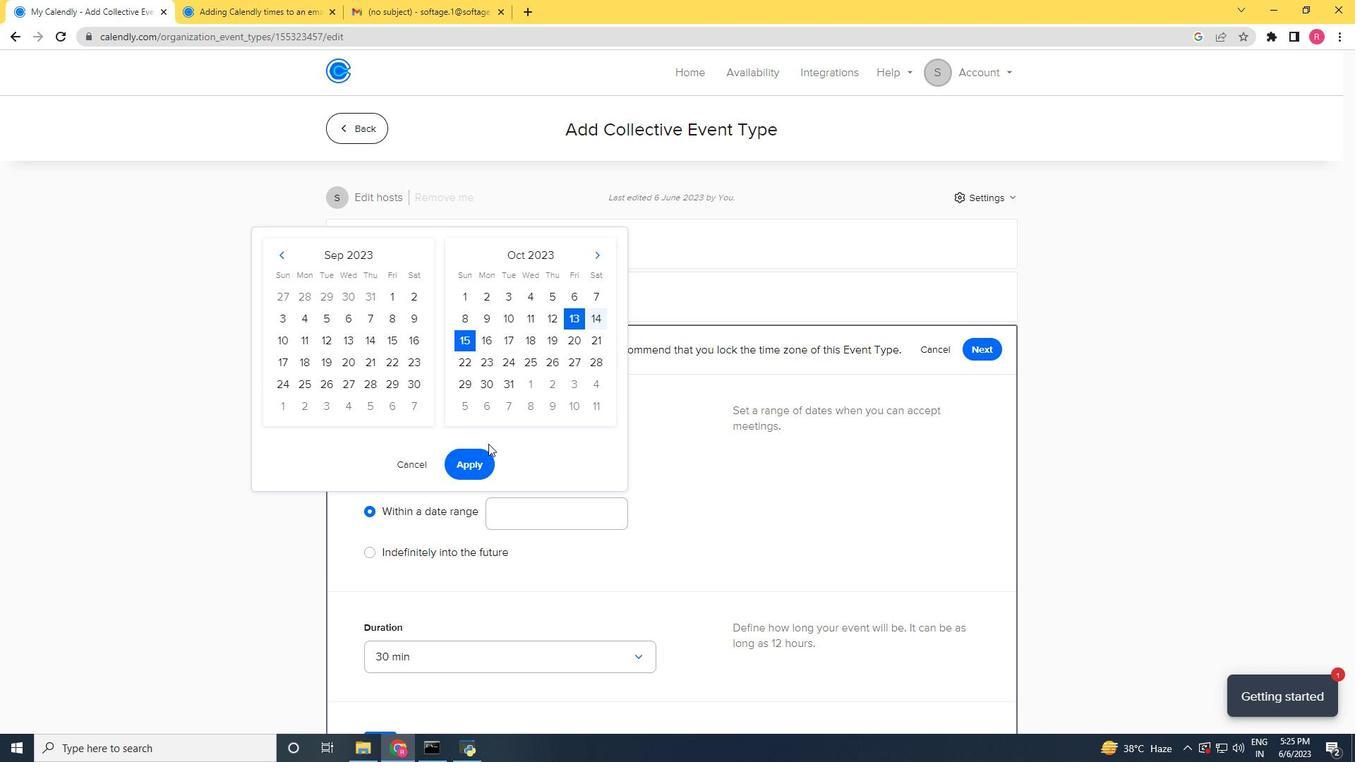 
Action: Mouse pressed left at (475, 469)
Screenshot: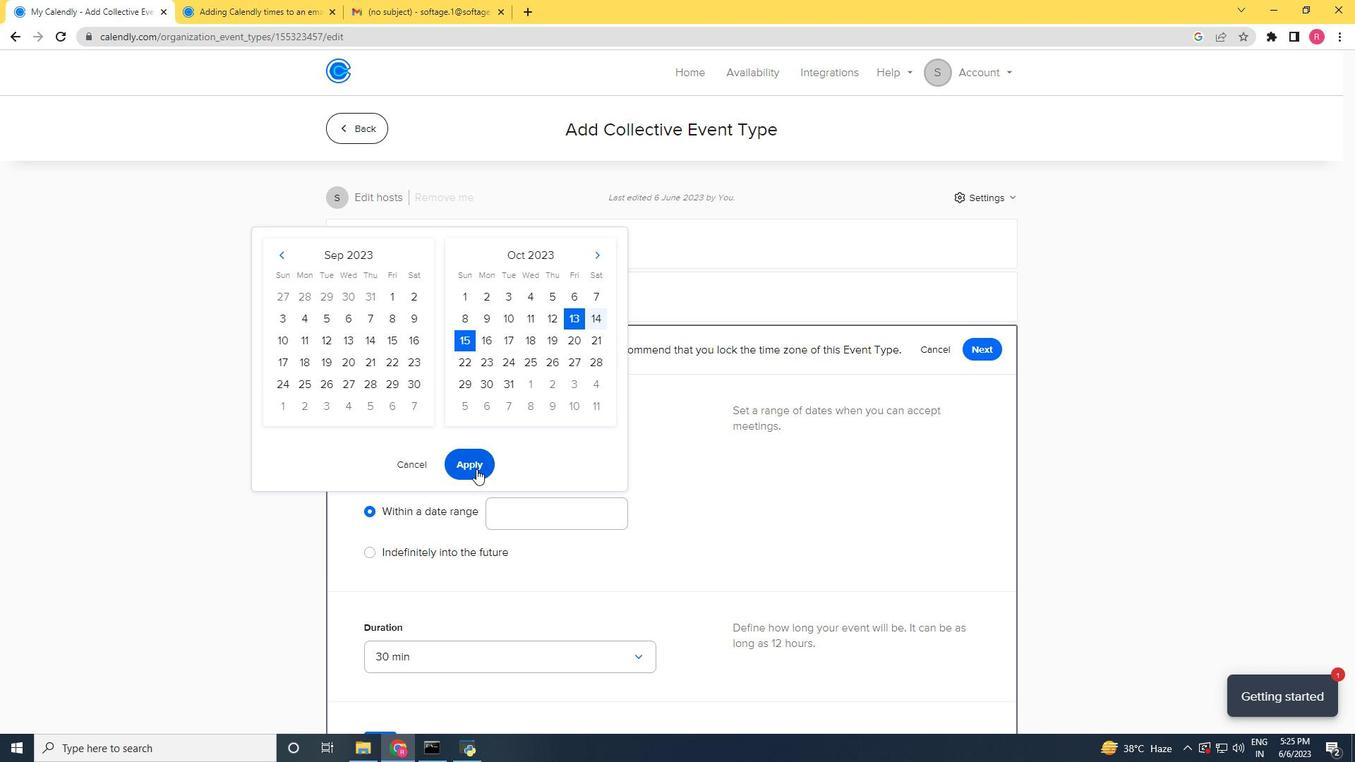 
Action: Mouse moved to (640, 503)
Screenshot: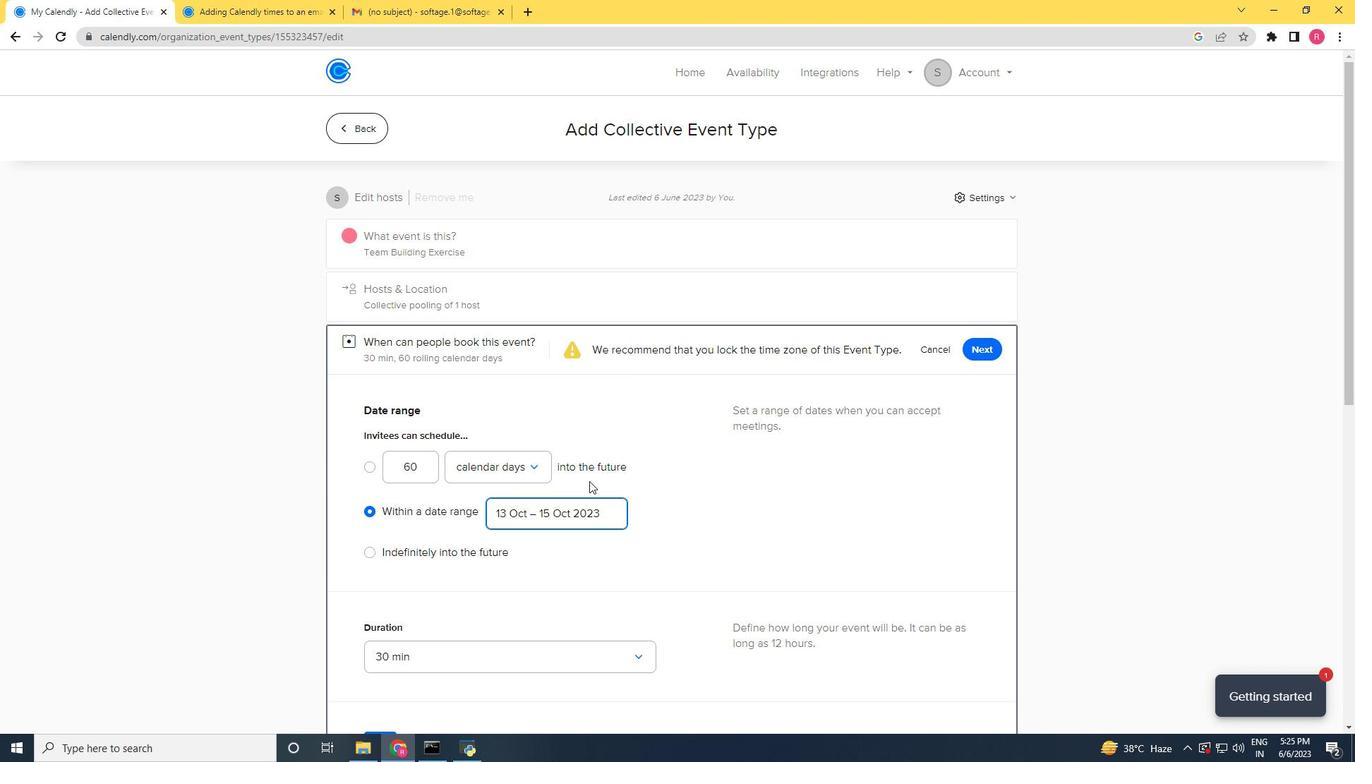 
Action: Mouse scrolled (640, 502) with delta (0, 0)
Screenshot: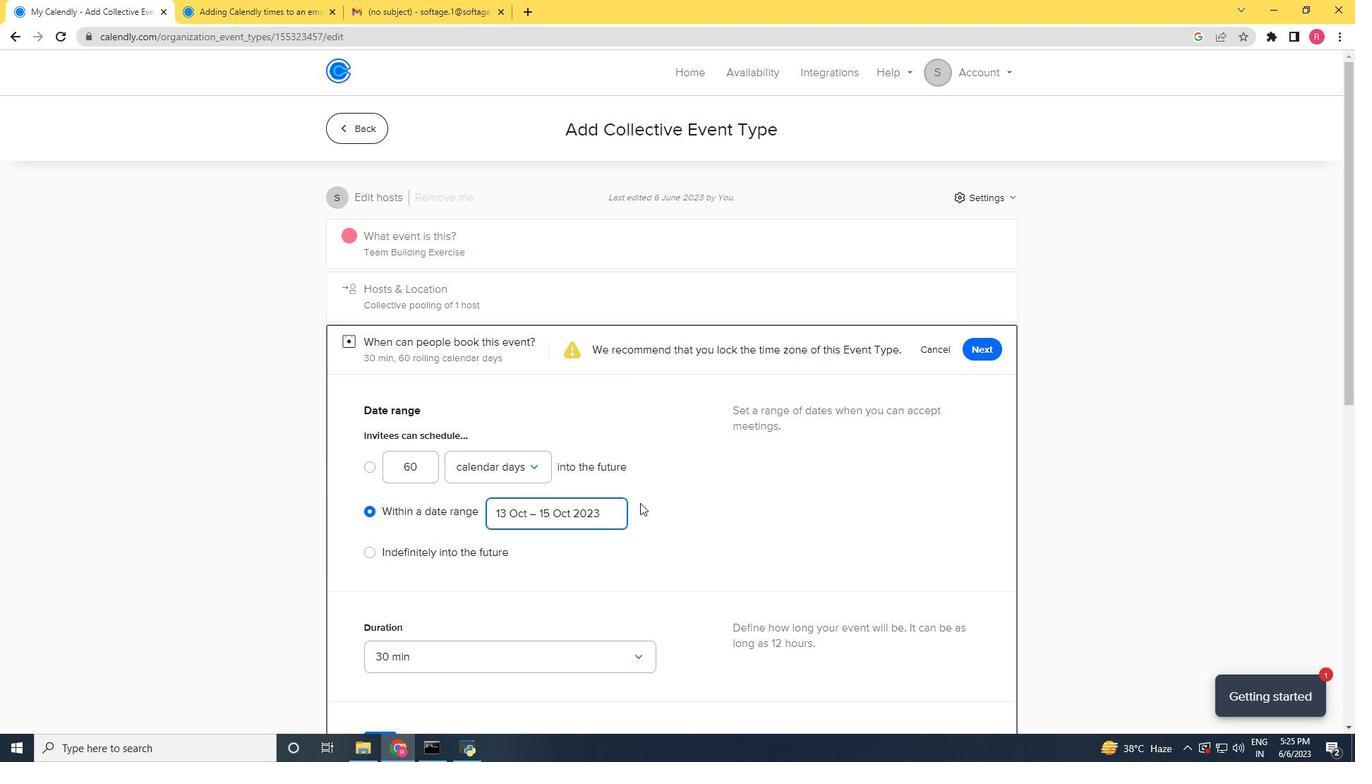 
Action: Mouse scrolled (640, 502) with delta (0, 0)
Screenshot: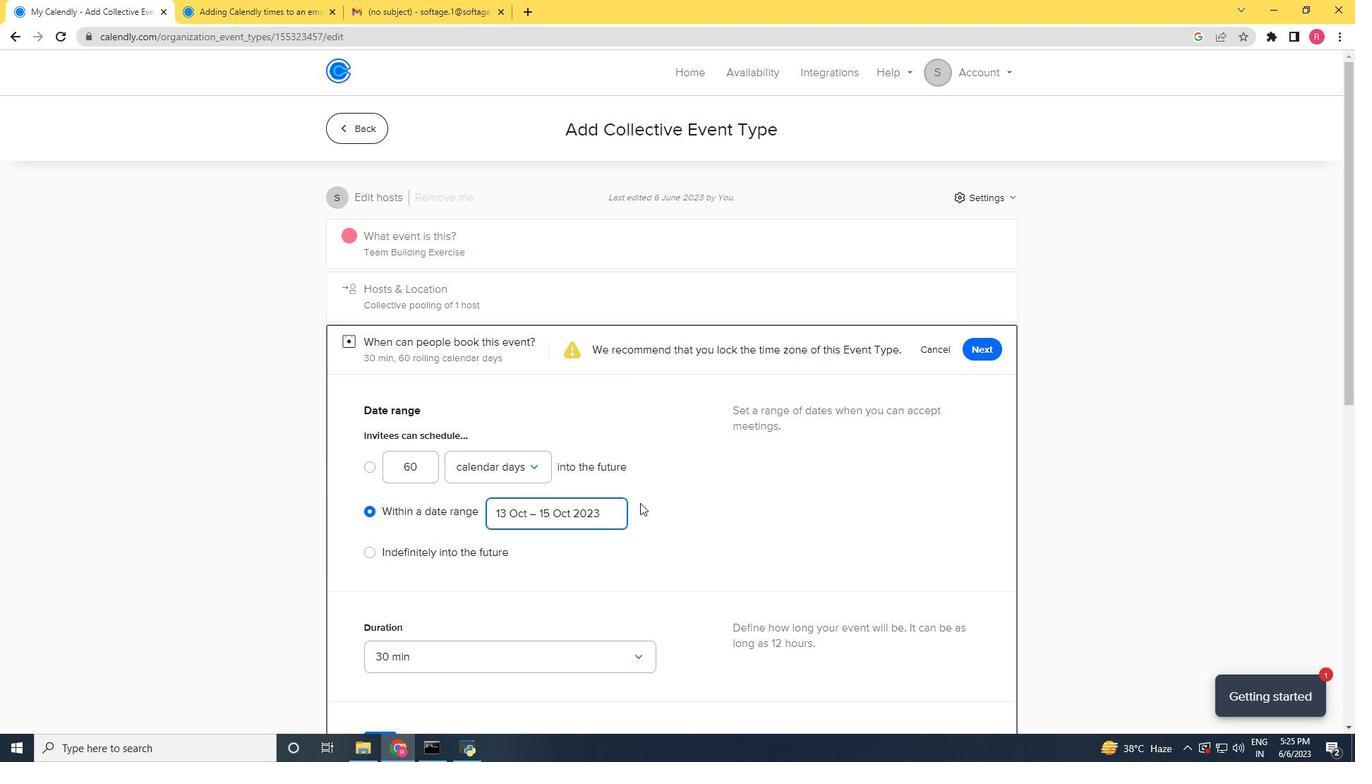 
Action: Mouse scrolled (640, 502) with delta (0, 0)
Screenshot: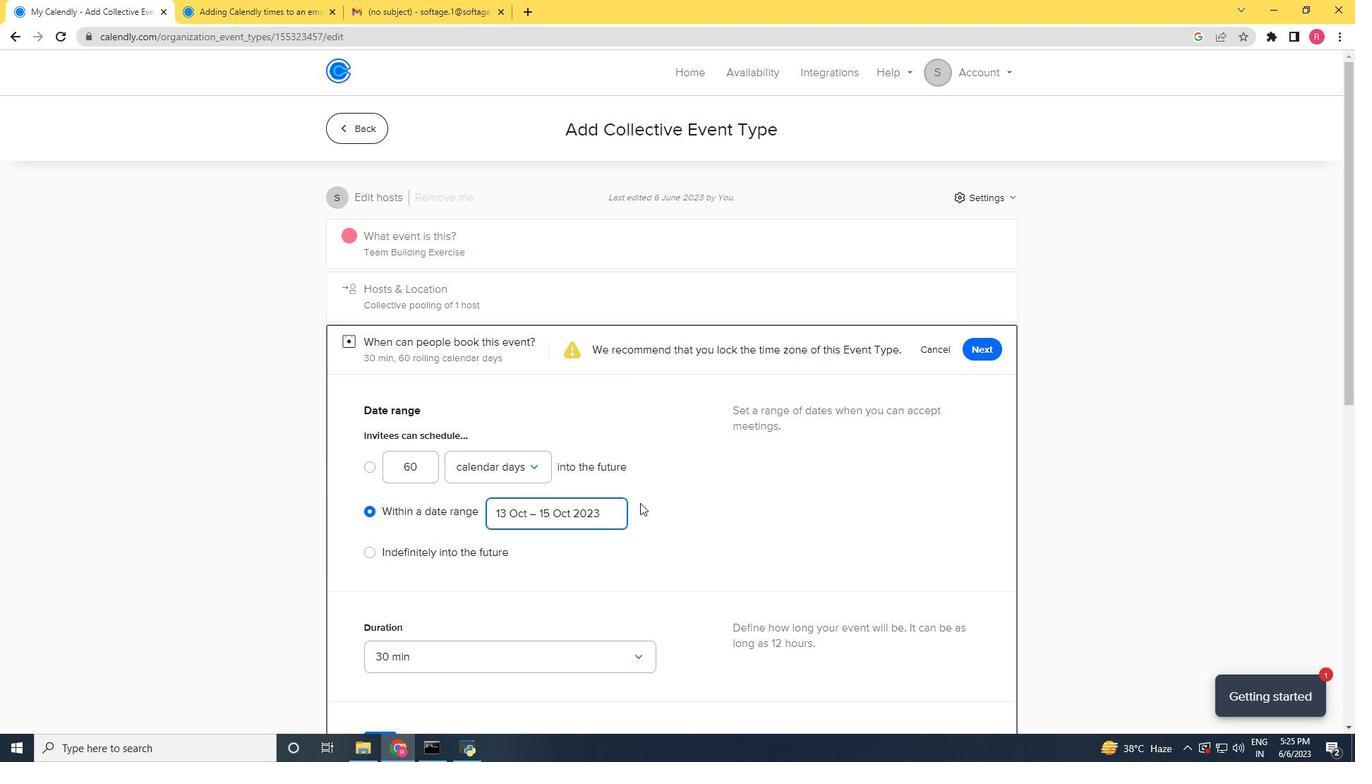 
Action: Mouse scrolled (640, 502) with delta (0, 0)
Screenshot: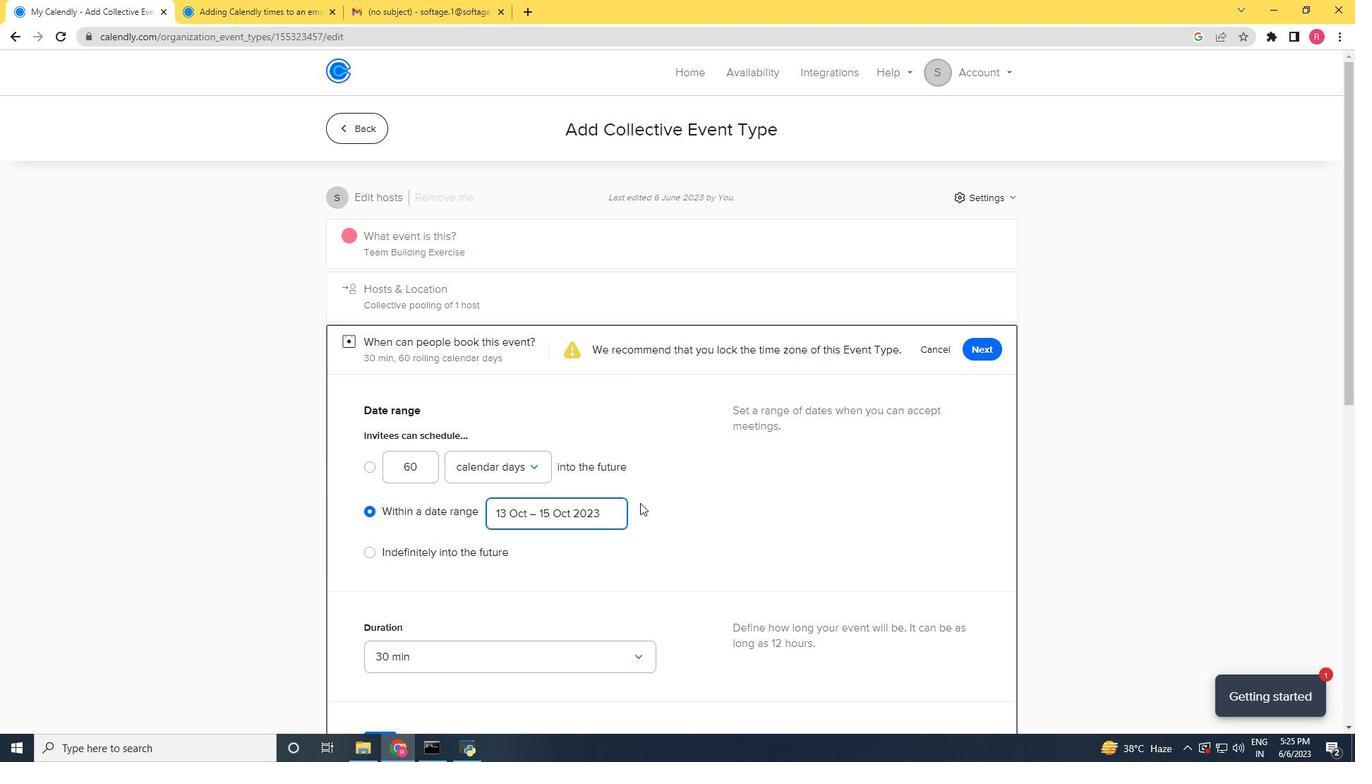 
Action: Mouse scrolled (640, 502) with delta (0, 0)
Screenshot: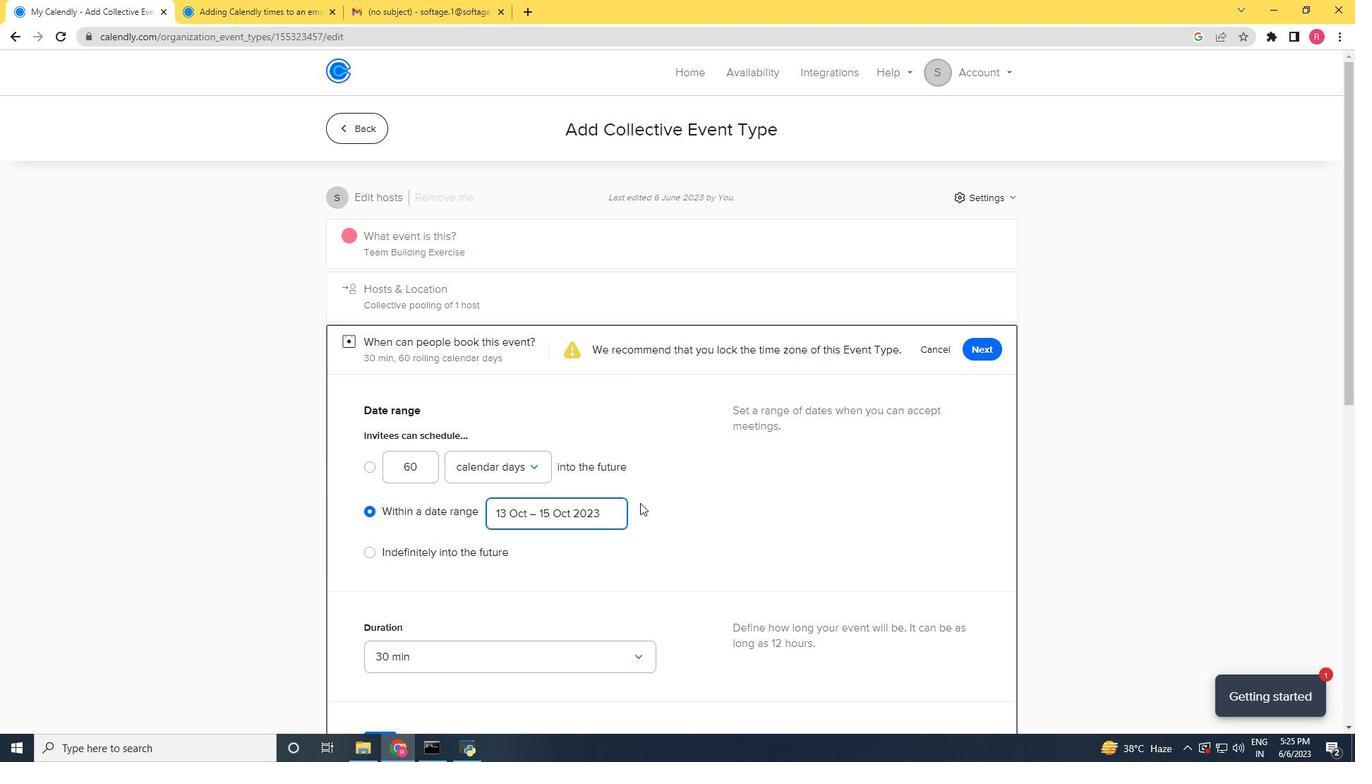 
Action: Mouse scrolled (640, 502) with delta (0, 0)
Screenshot: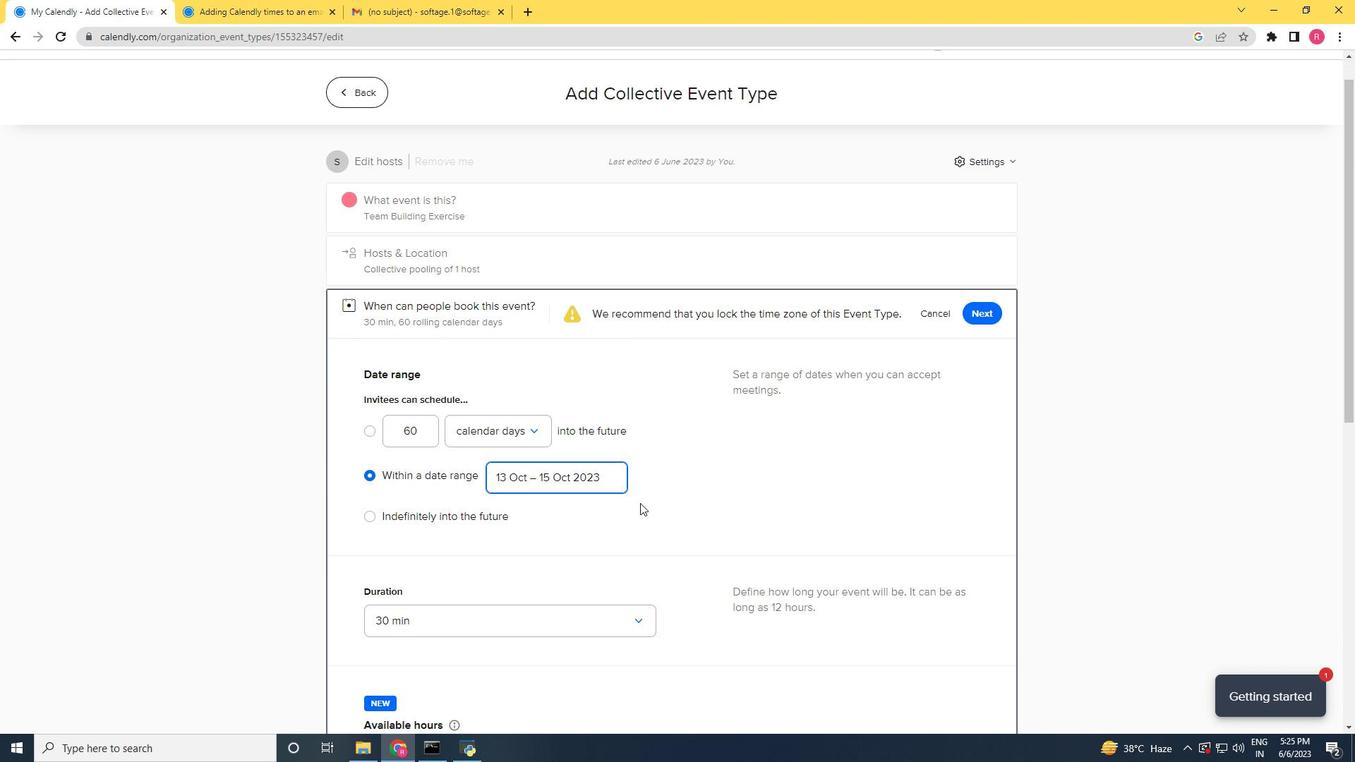 
Action: Mouse moved to (648, 499)
Screenshot: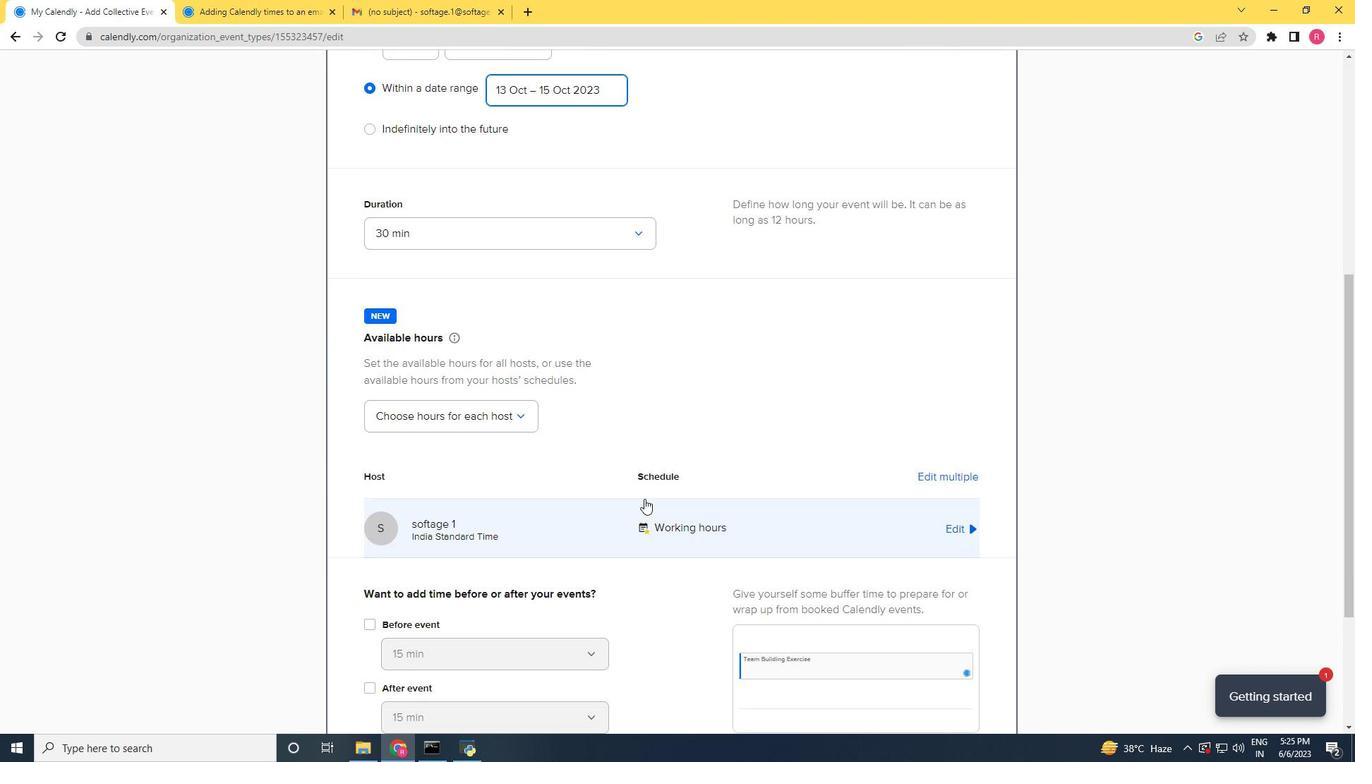 
Action: Mouse scrolled (648, 498) with delta (0, 0)
Screenshot: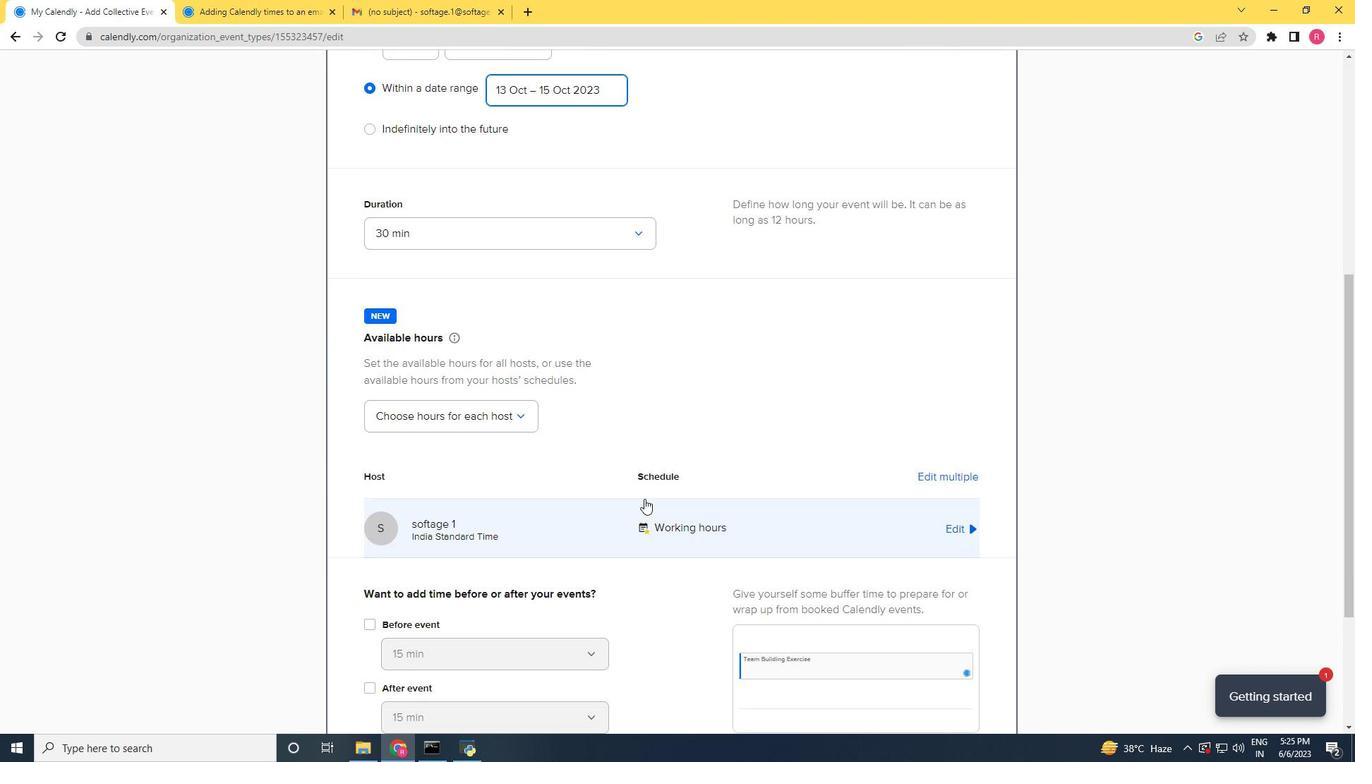
Action: Mouse moved to (650, 502)
Screenshot: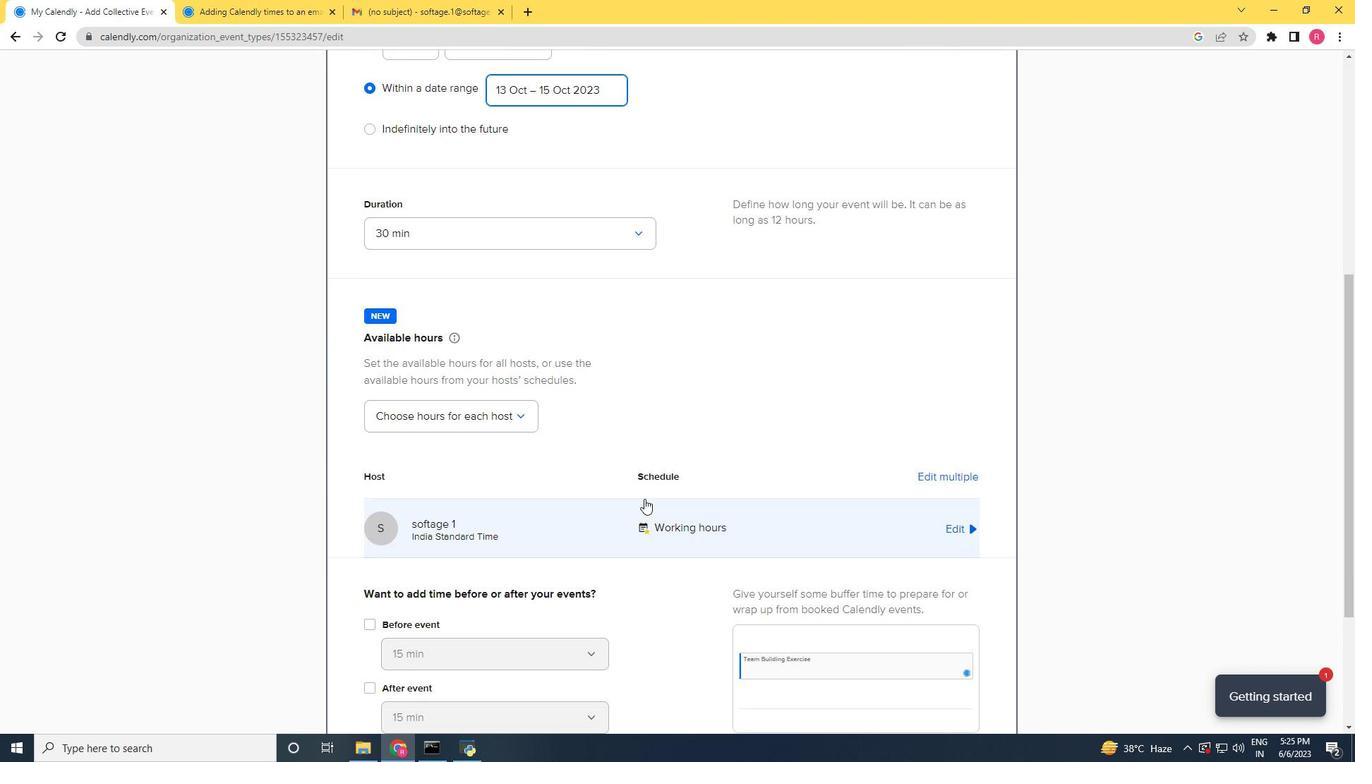 
Action: Mouse scrolled (650, 501) with delta (0, 0)
Screenshot: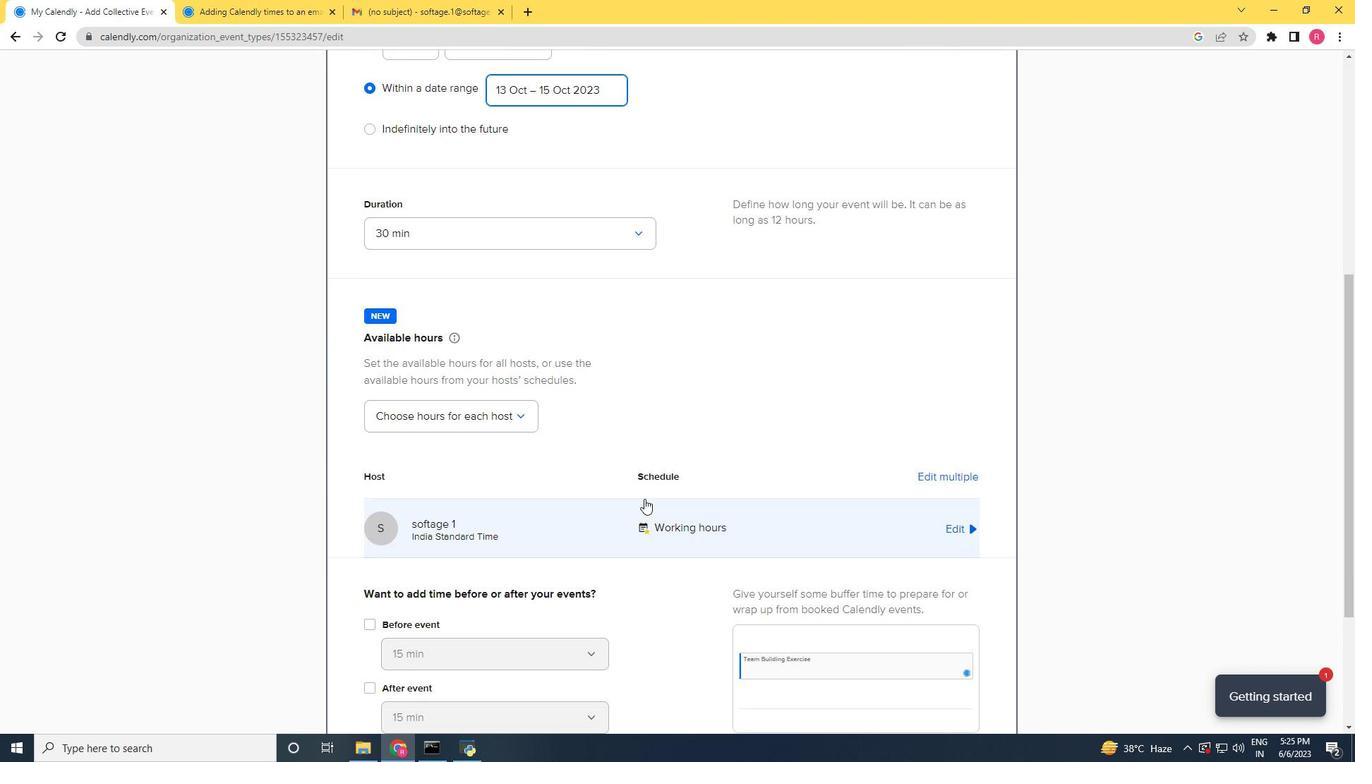 
Action: Mouse moved to (653, 504)
Screenshot: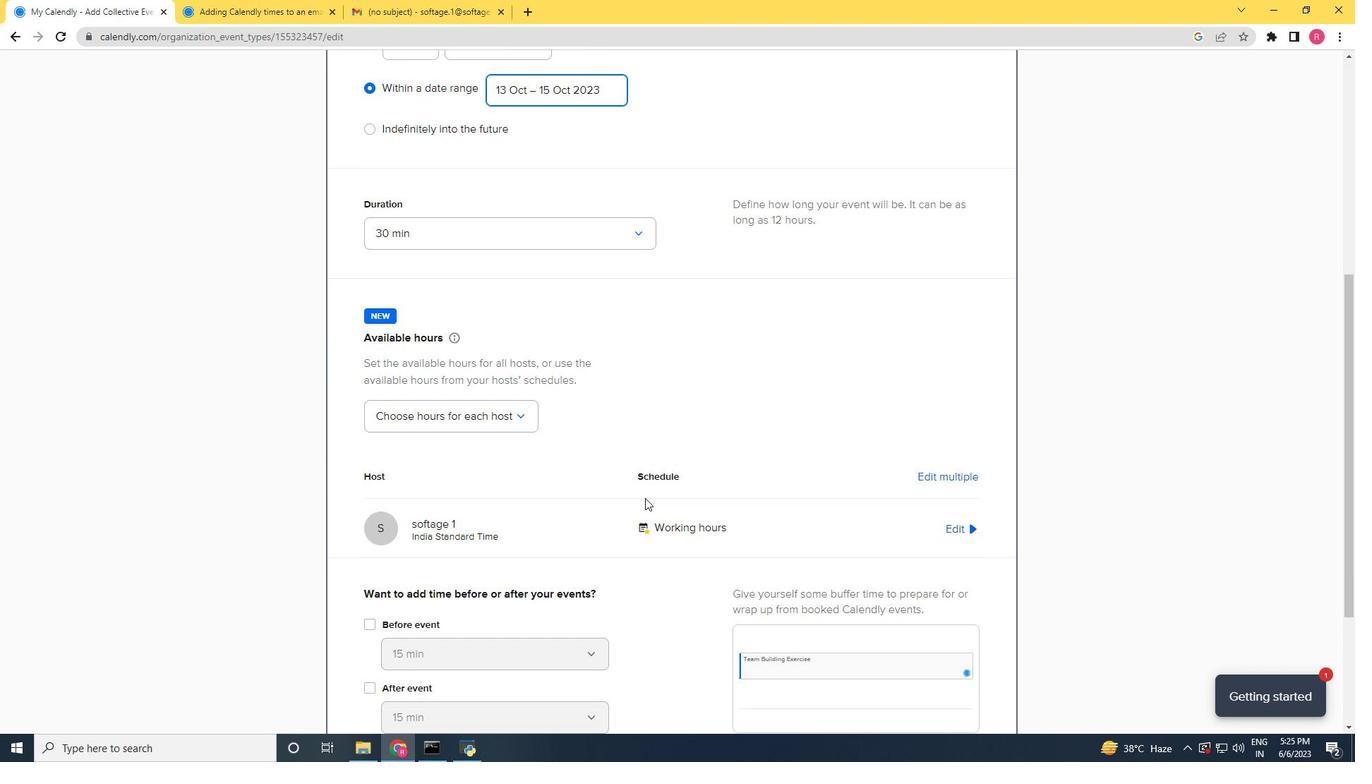 
Action: Mouse scrolled (653, 503) with delta (0, 0)
Screenshot: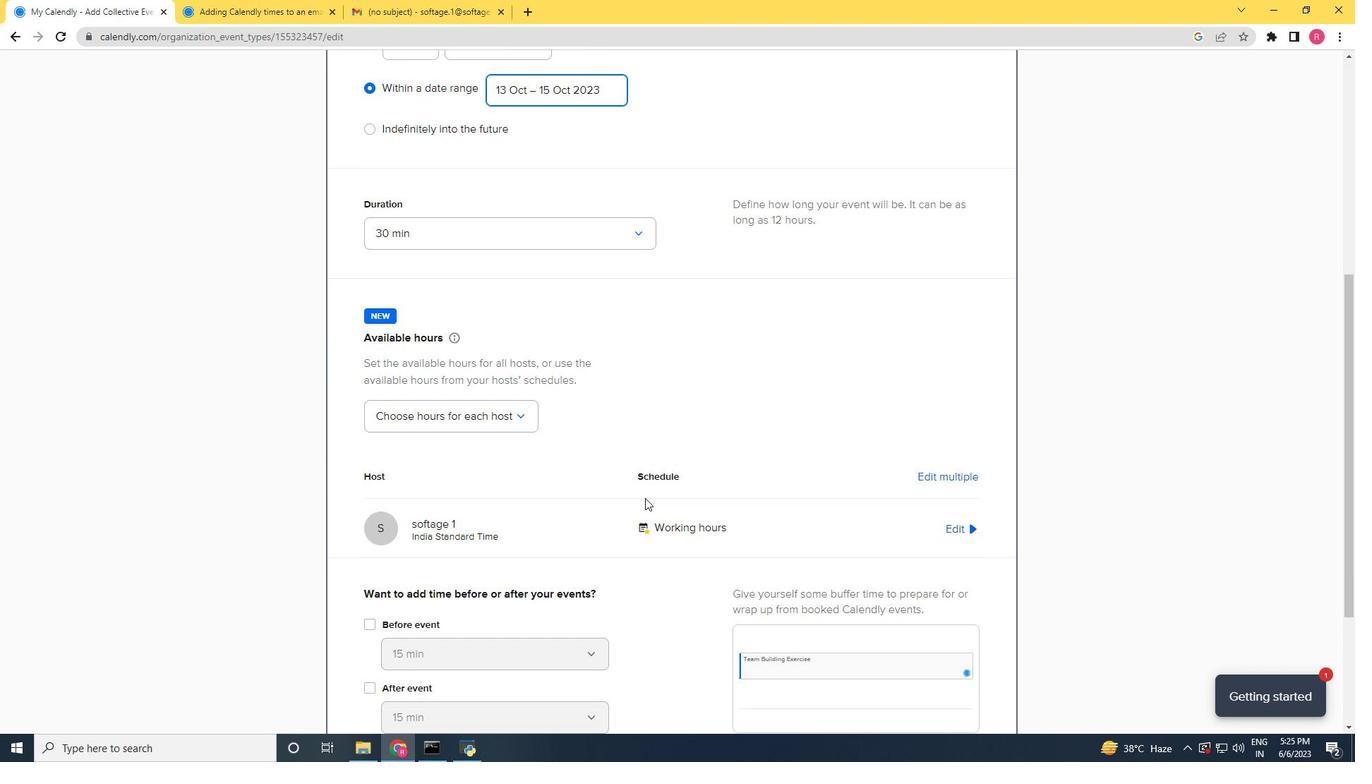 
Action: Mouse moved to (662, 504)
Screenshot: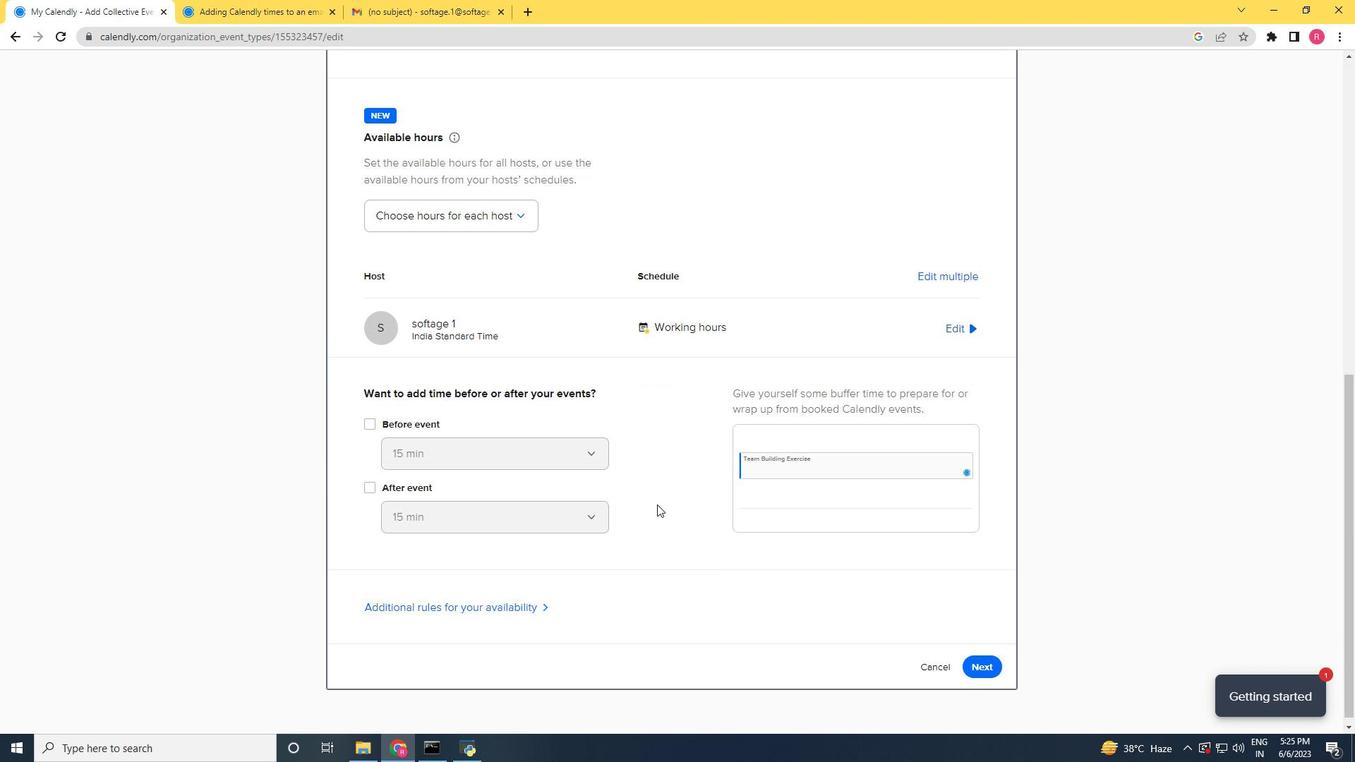 
Action: Mouse scrolled (662, 503) with delta (0, 0)
Screenshot: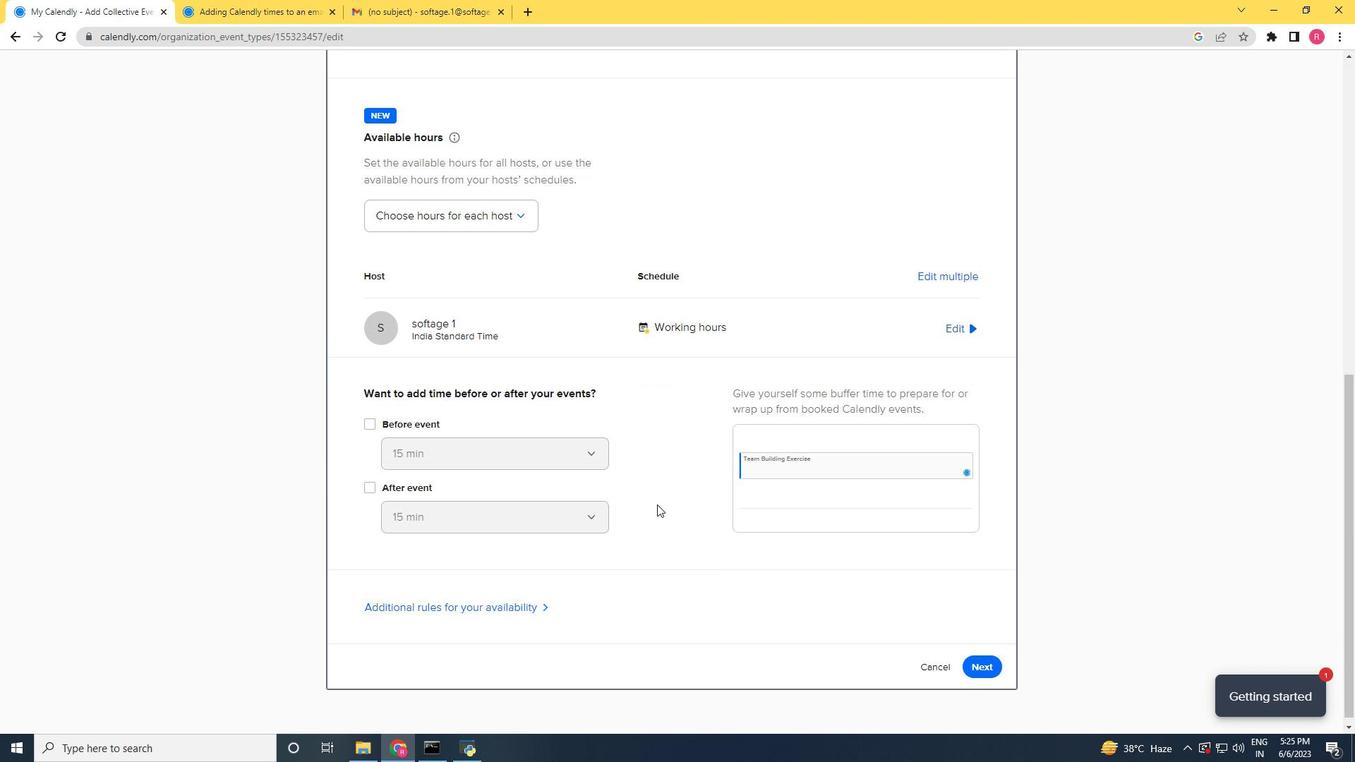 
Action: Mouse moved to (663, 504)
Screenshot: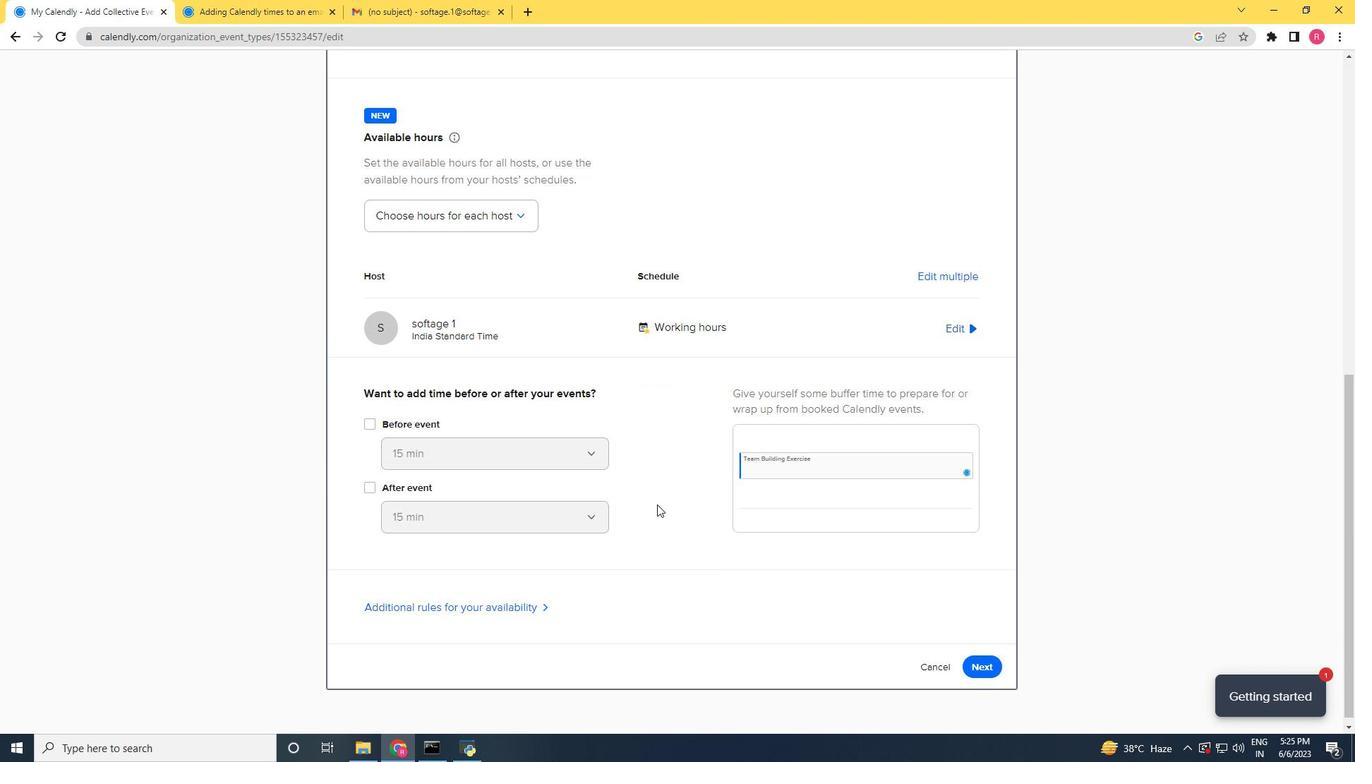 
Action: Mouse scrolled (663, 503) with delta (0, 0)
Screenshot: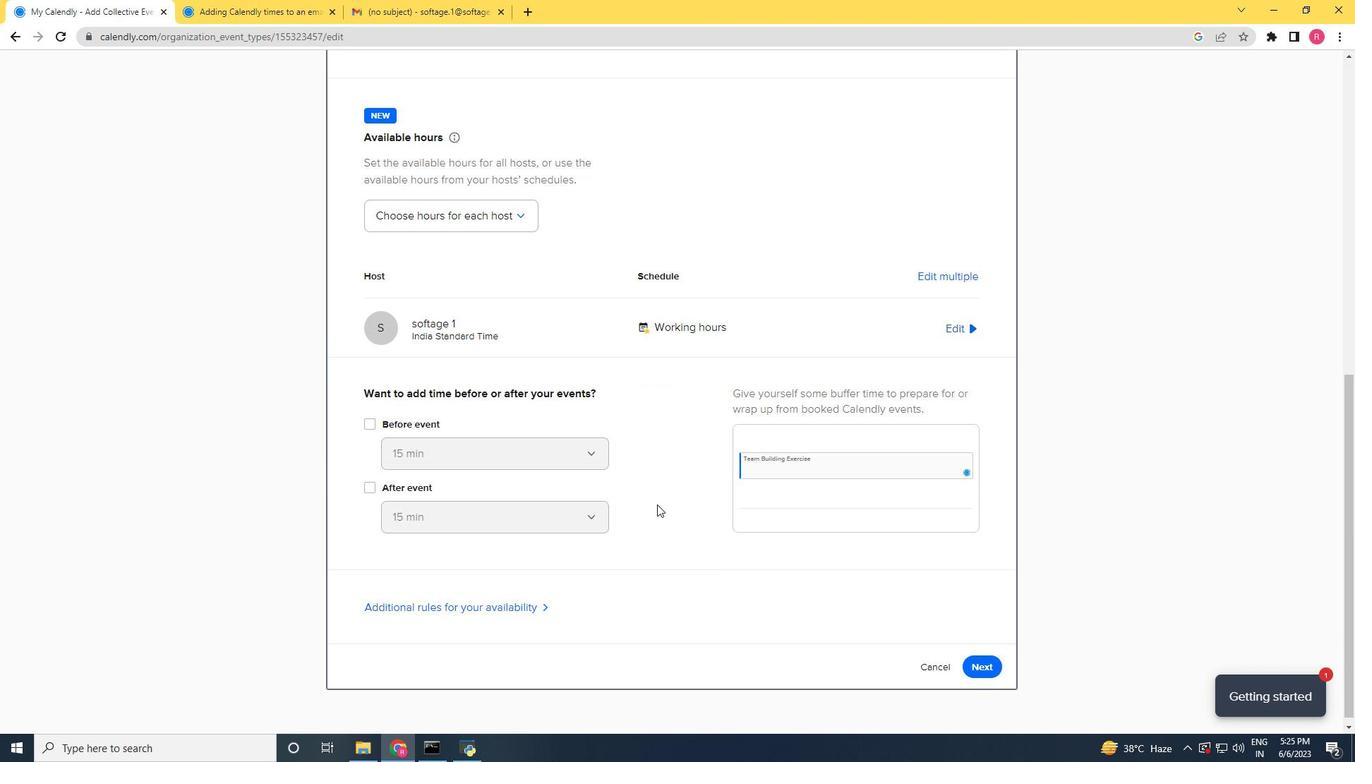 
Action: Mouse moved to (664, 505)
Screenshot: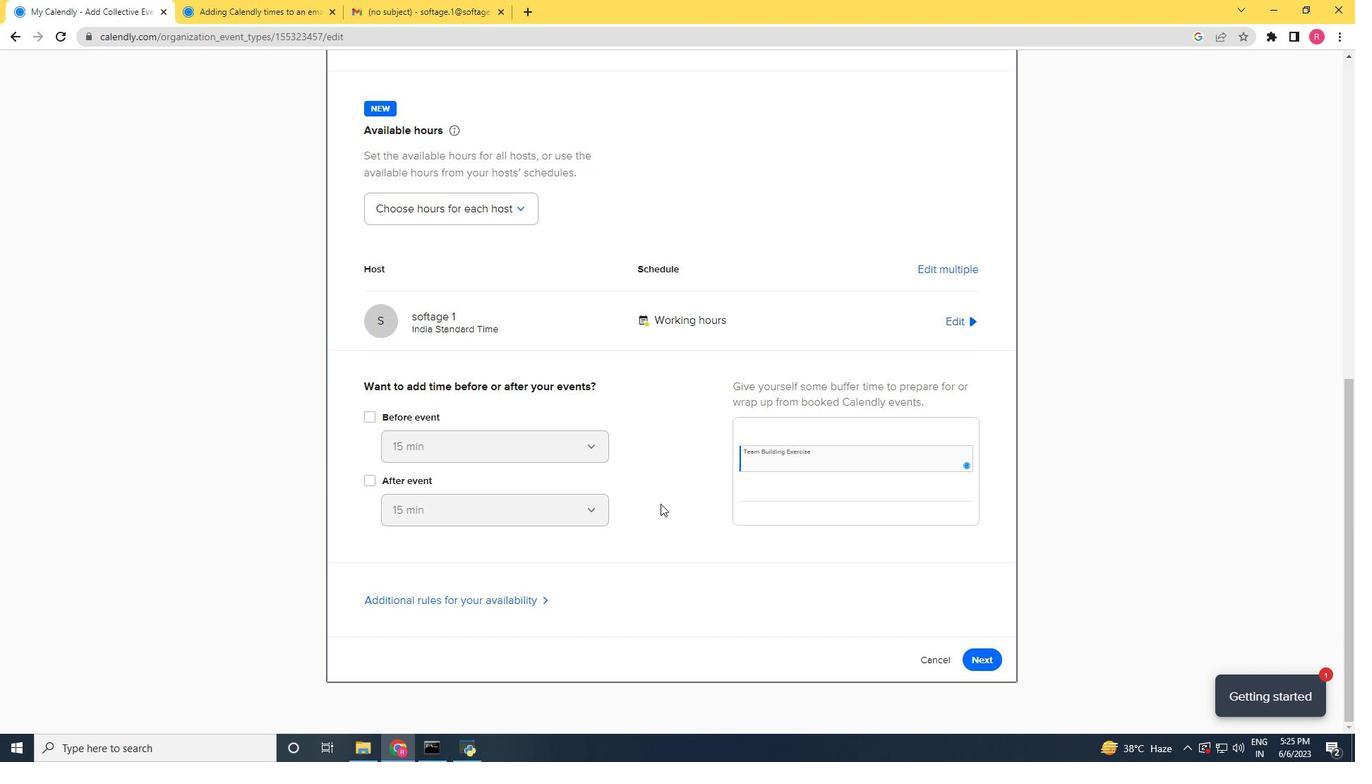 
Action: Mouse scrolled (664, 504) with delta (0, 0)
Screenshot: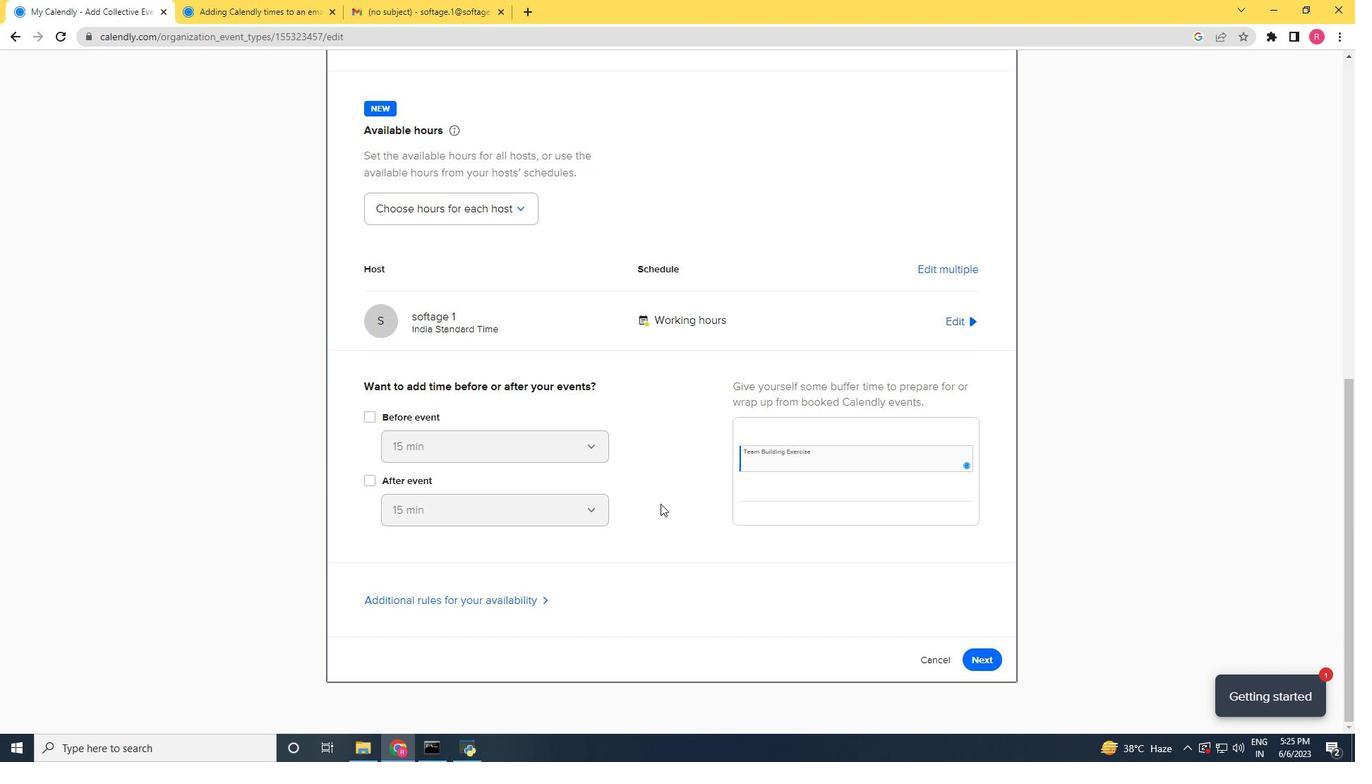 
Action: Mouse moved to (665, 506)
Screenshot: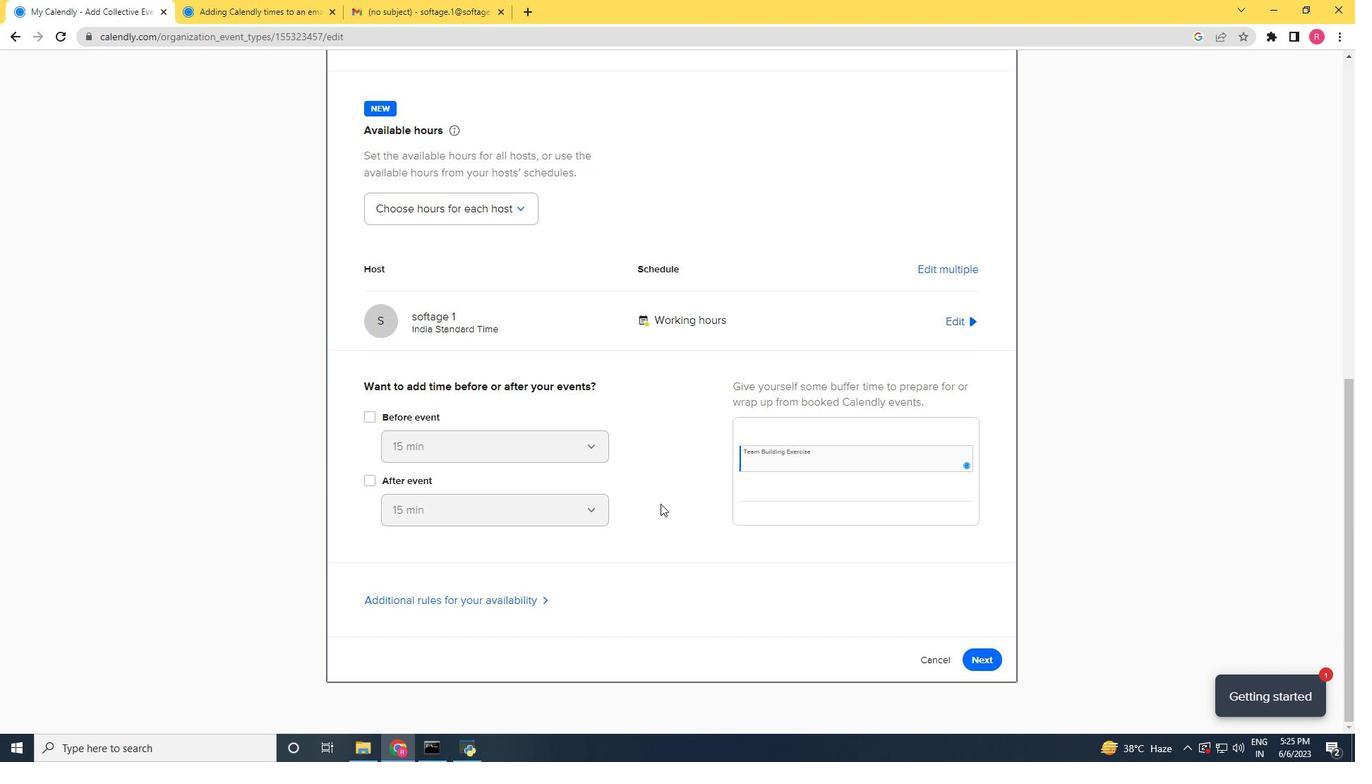 
Action: Mouse scrolled (665, 505) with delta (0, 0)
Screenshot: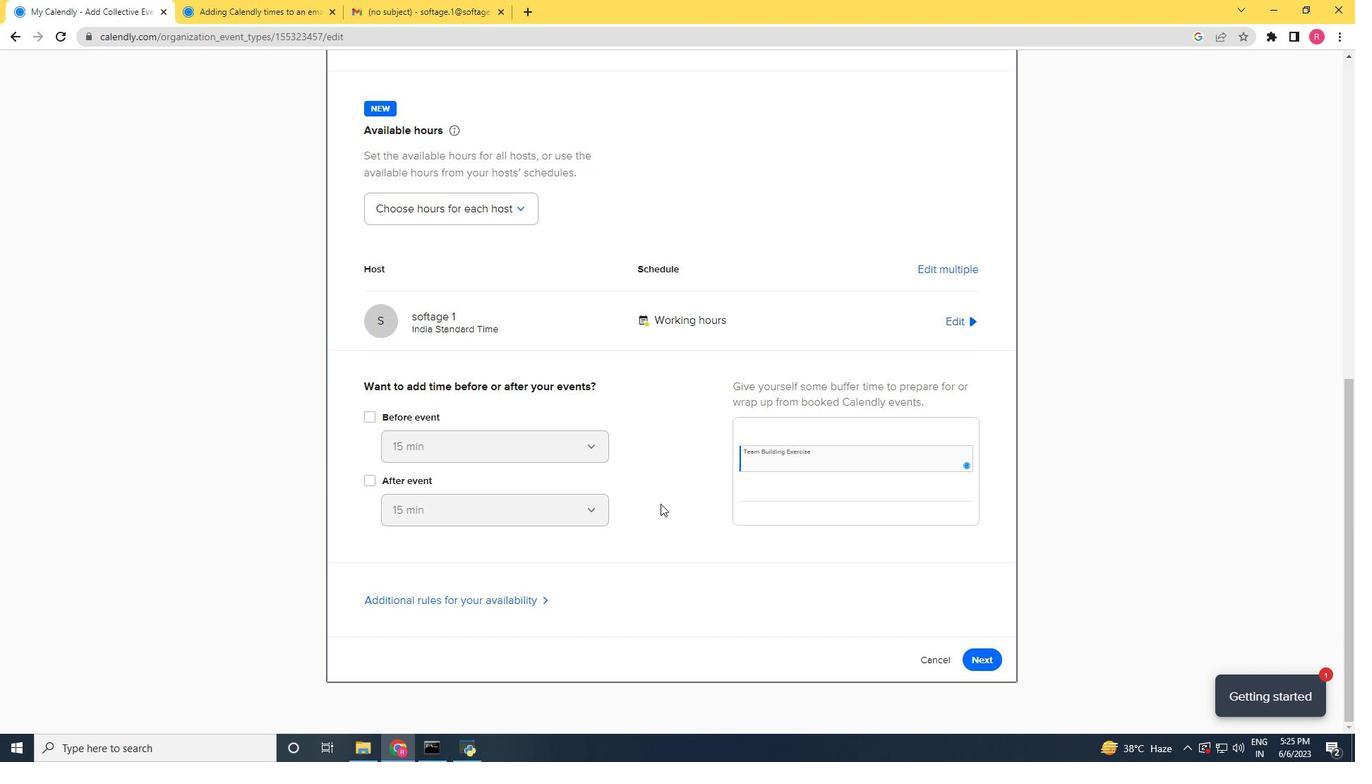 
Action: Mouse moved to (977, 655)
Screenshot: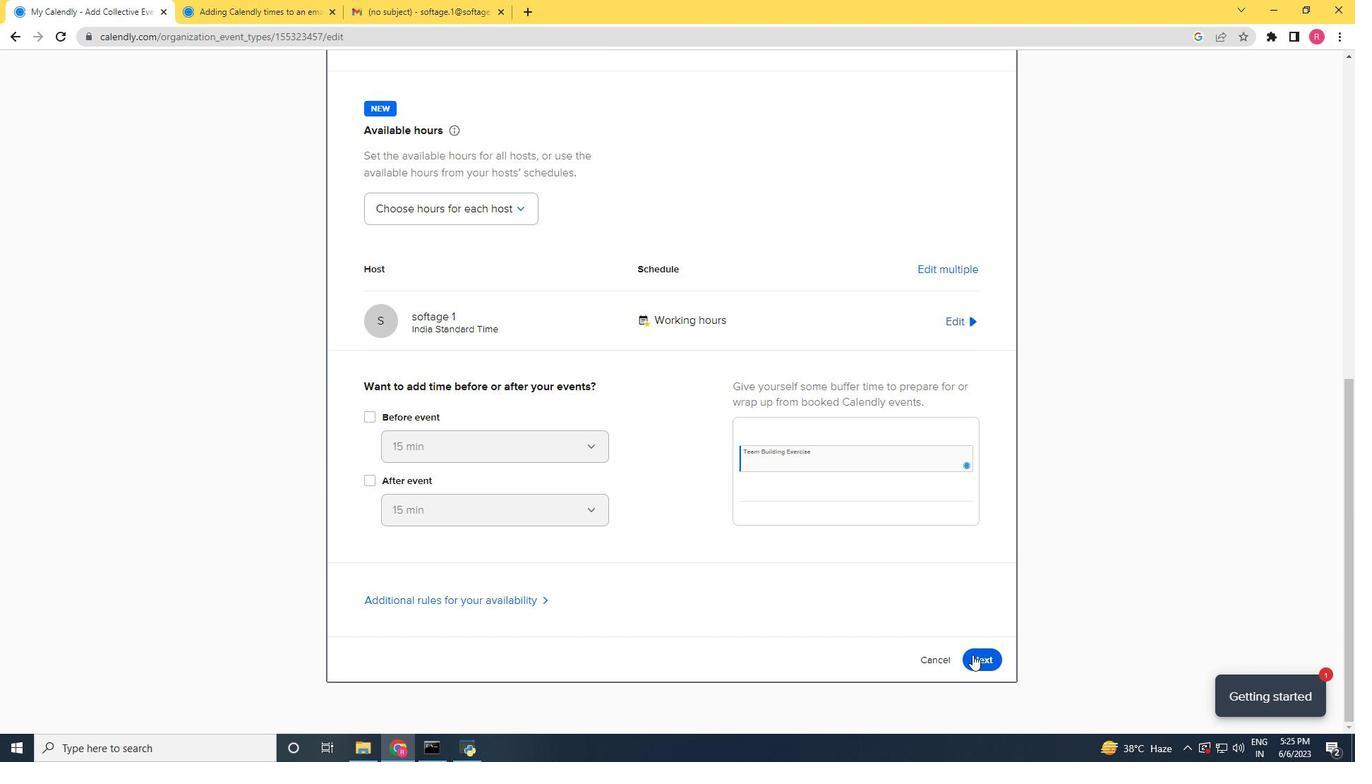 
Action: Mouse pressed left at (977, 655)
Screenshot: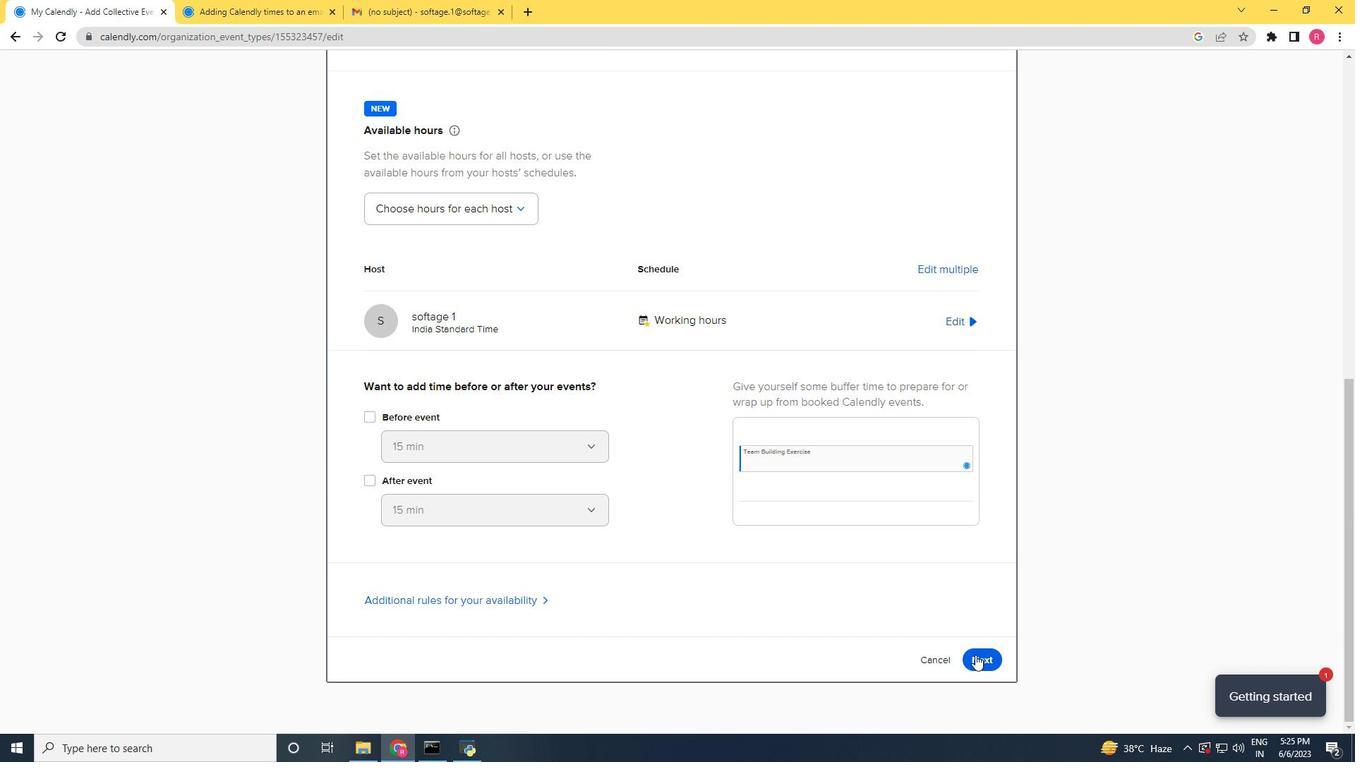 
Action: Mouse moved to (983, 136)
Screenshot: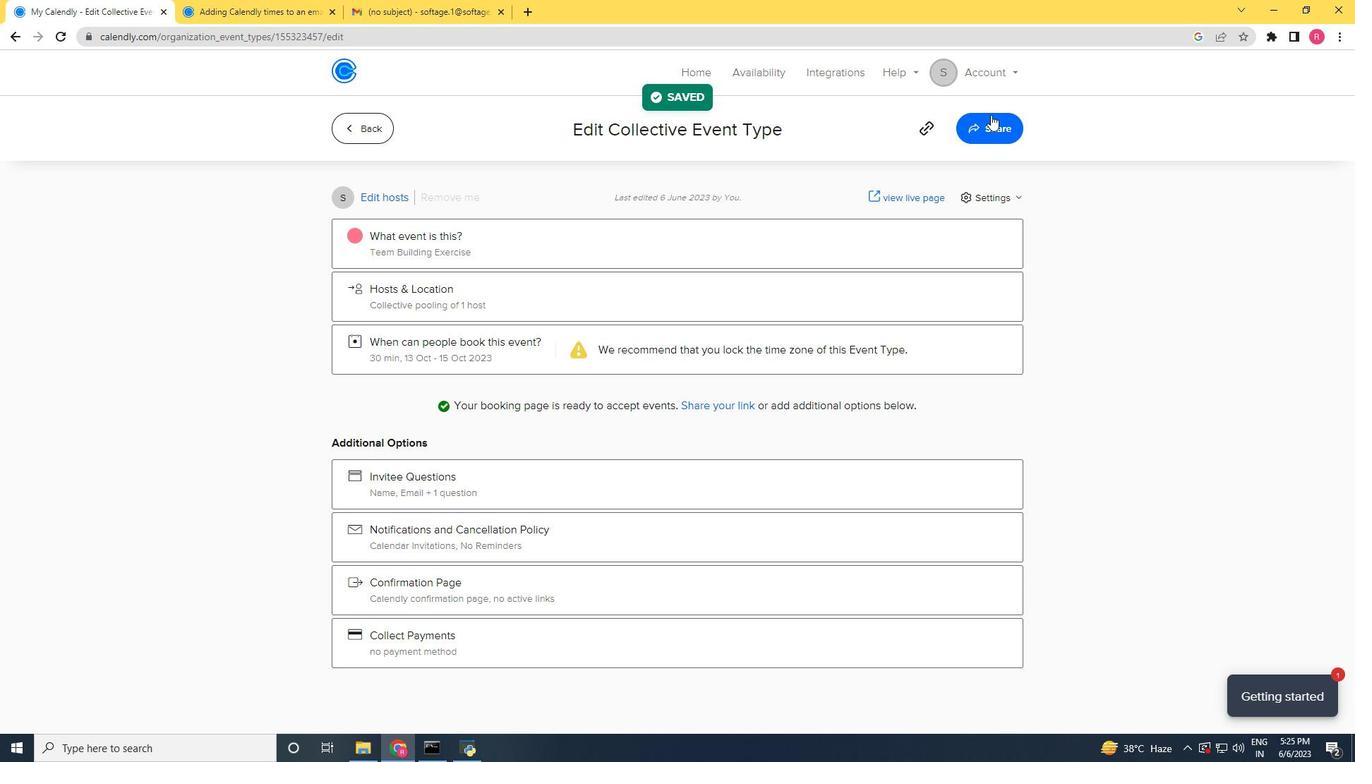 
Action: Mouse pressed left at (983, 136)
Screenshot: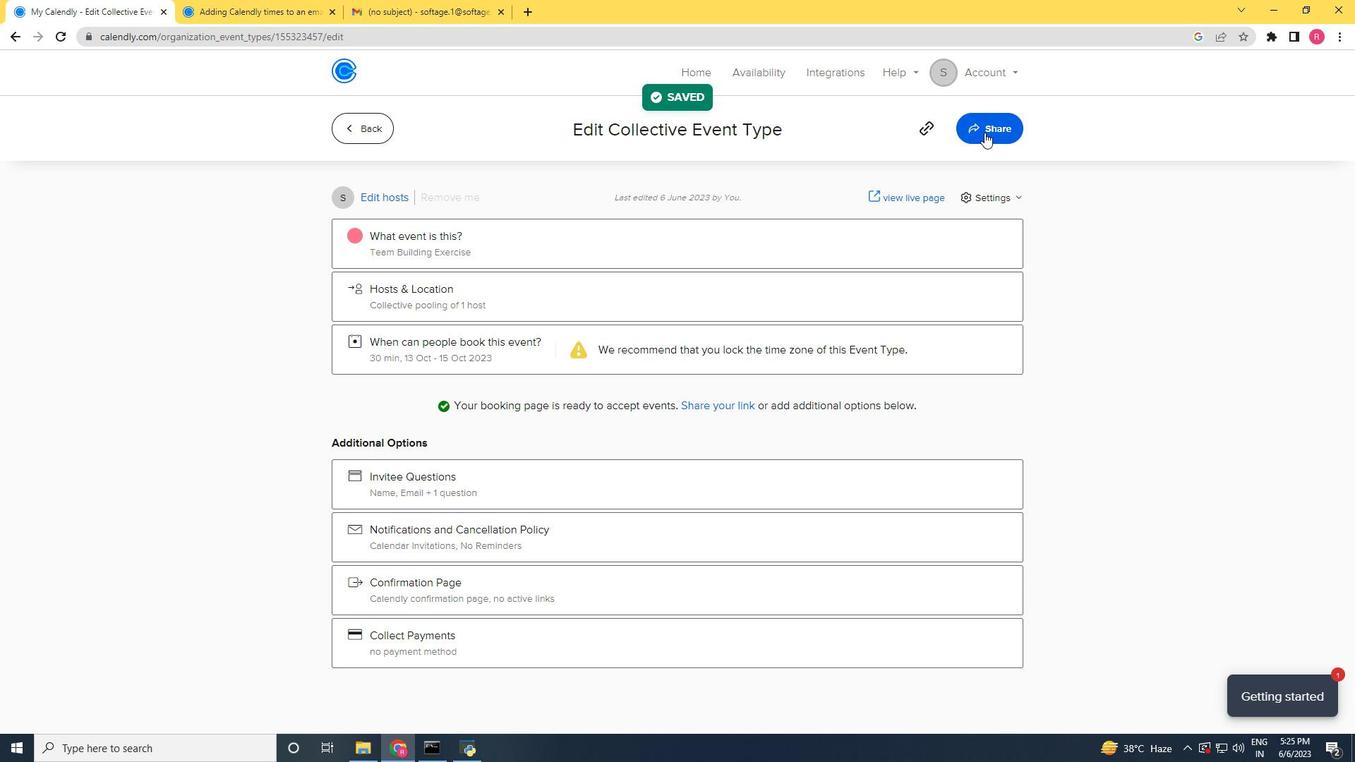 
Action: Mouse moved to (842, 262)
Screenshot: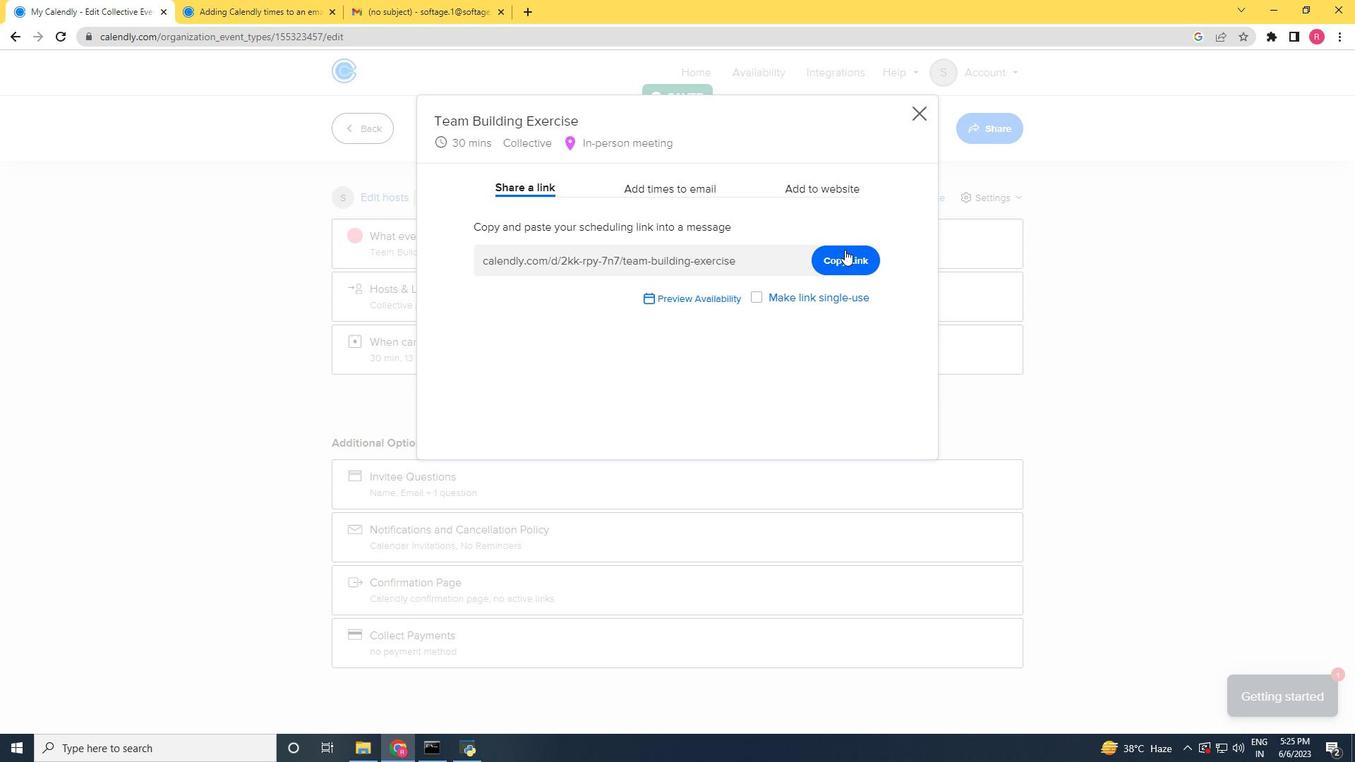
Action: Mouse pressed left at (842, 262)
Screenshot: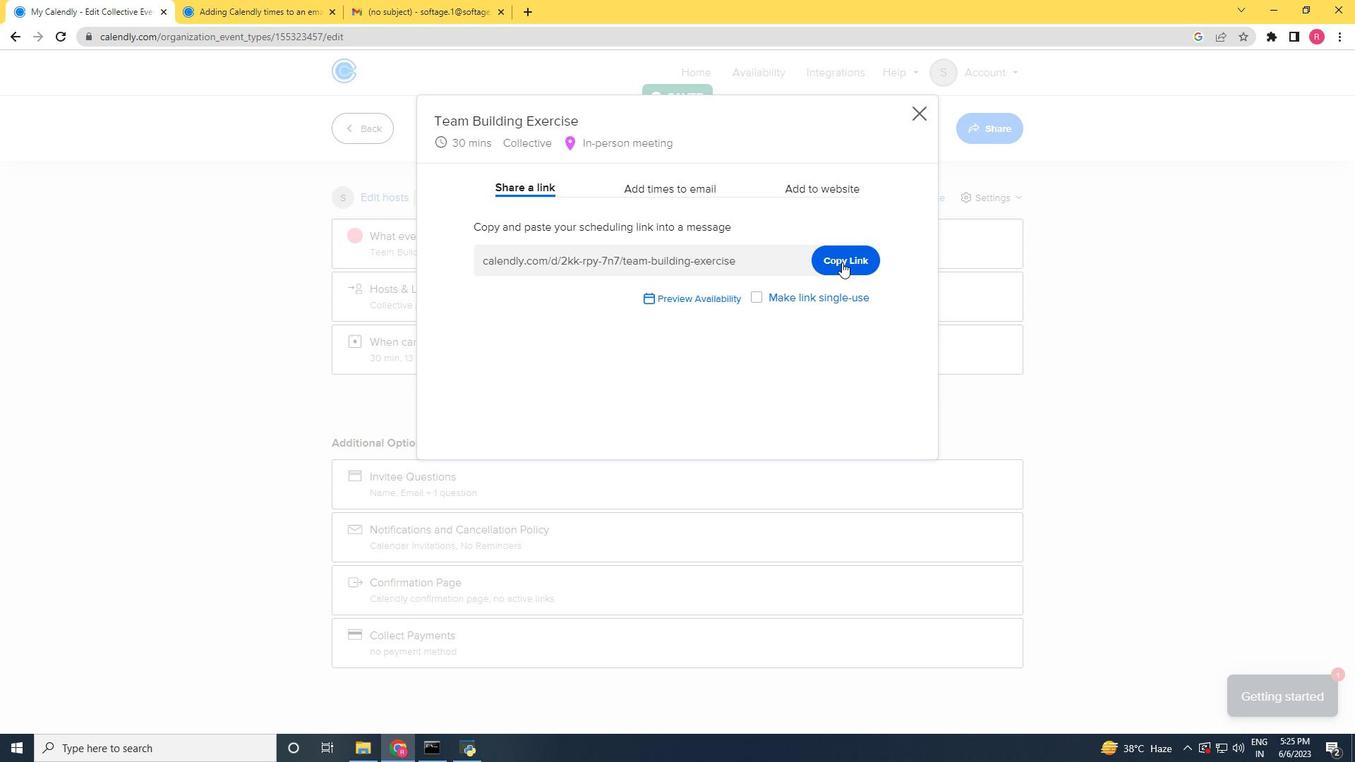 
Action: Mouse moved to (396, 8)
Screenshot: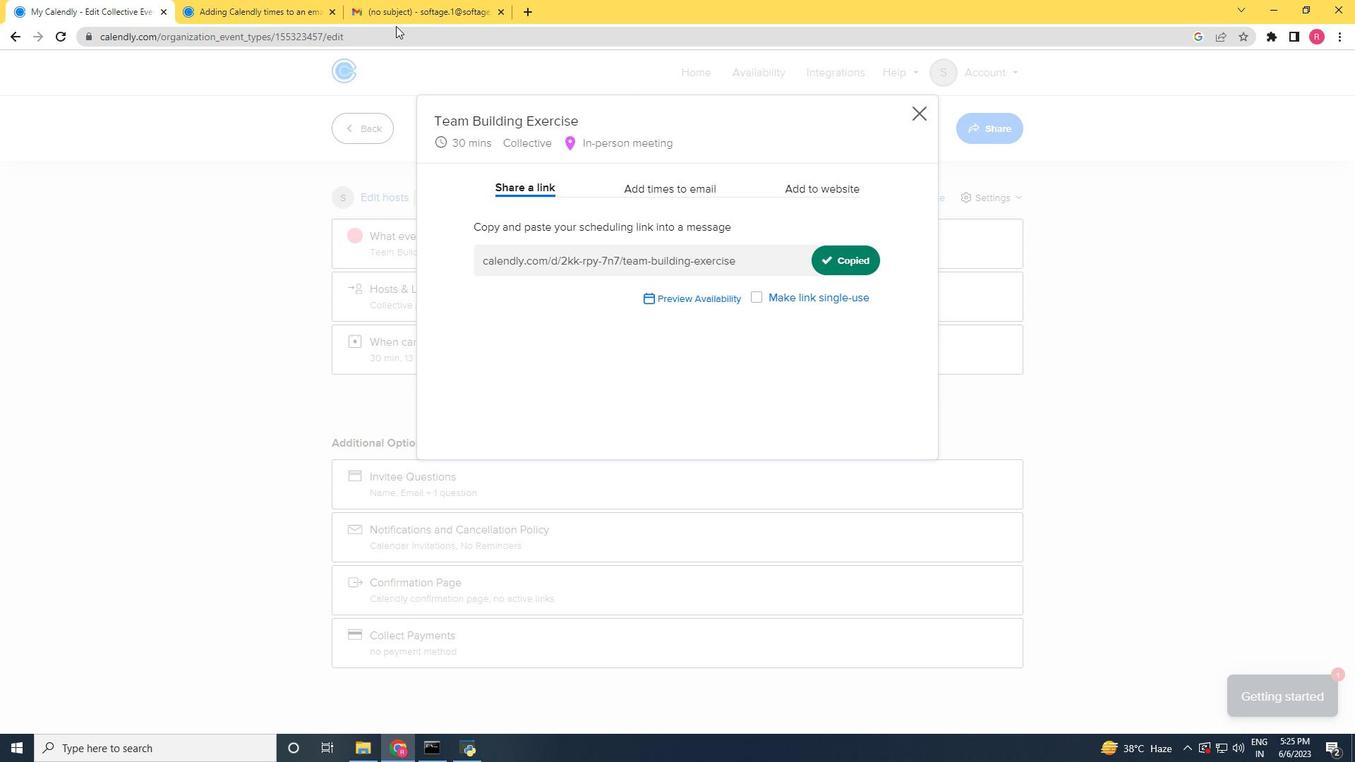 
Action: Mouse pressed left at (396, 8)
Screenshot: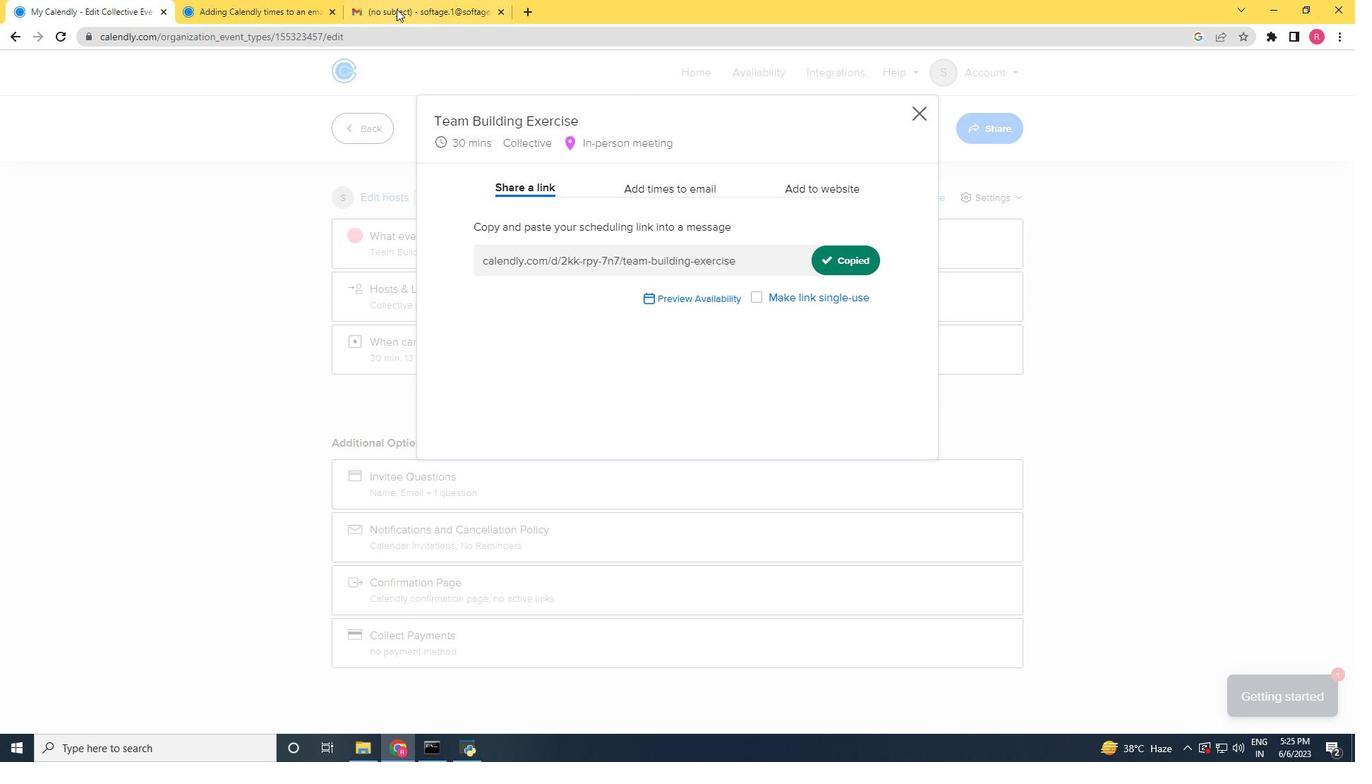 
Action: Mouse moved to (250, 685)
Screenshot: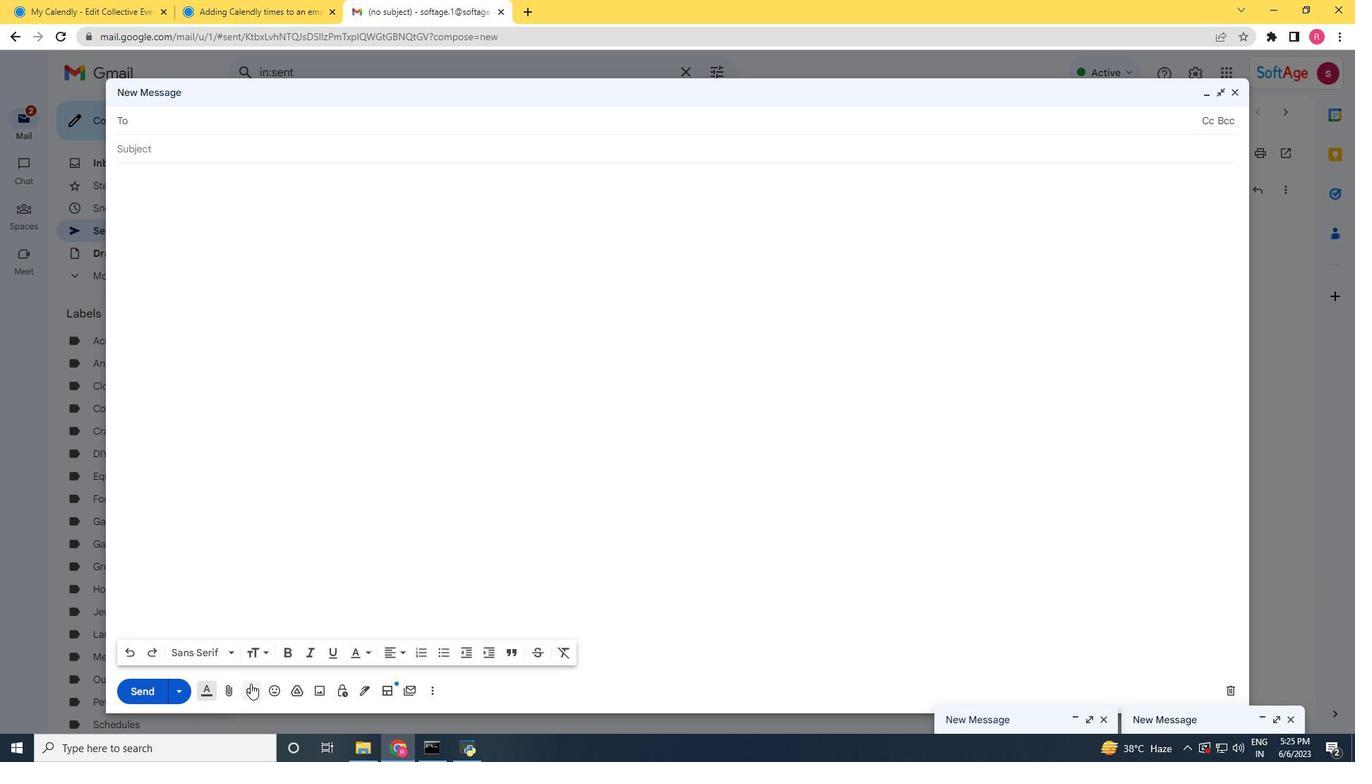 
Action: Mouse pressed left at (250, 685)
Screenshot: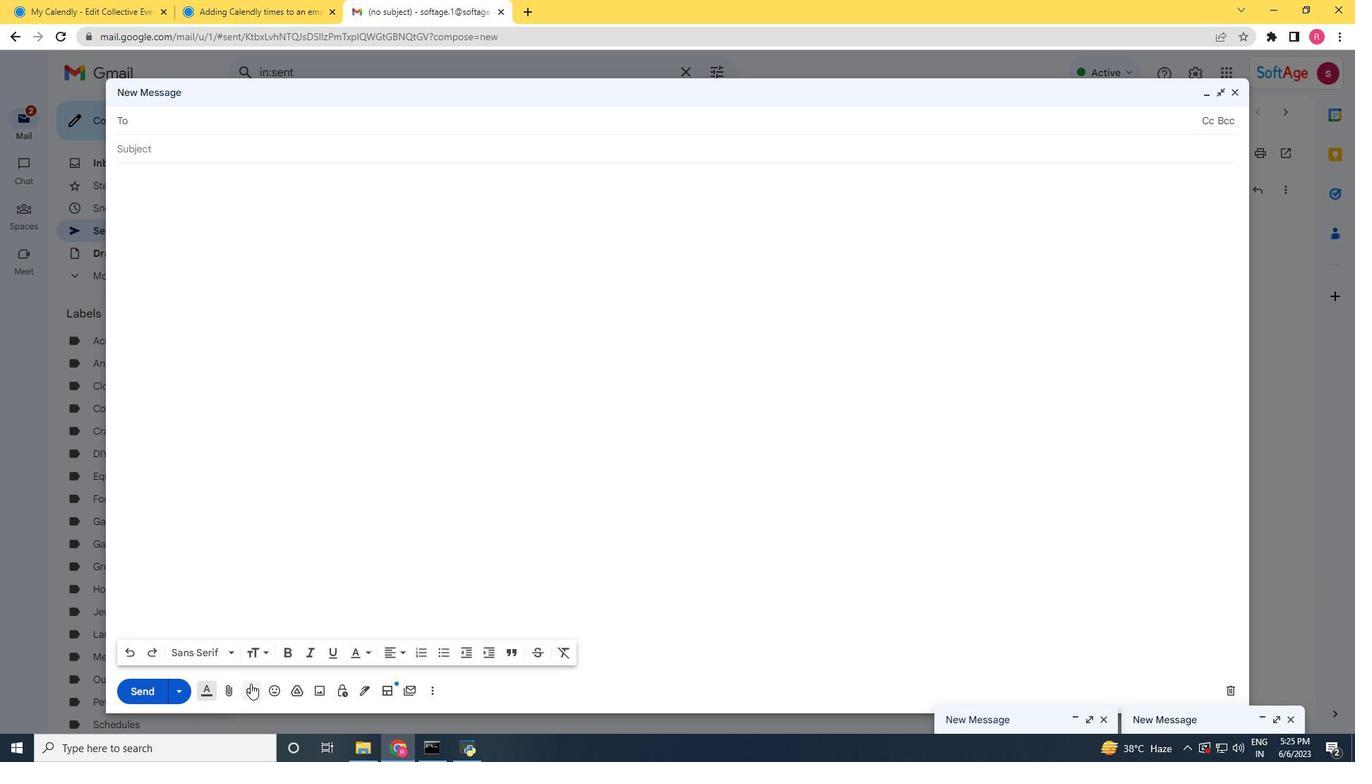 
Action: Mouse moved to (622, 391)
Screenshot: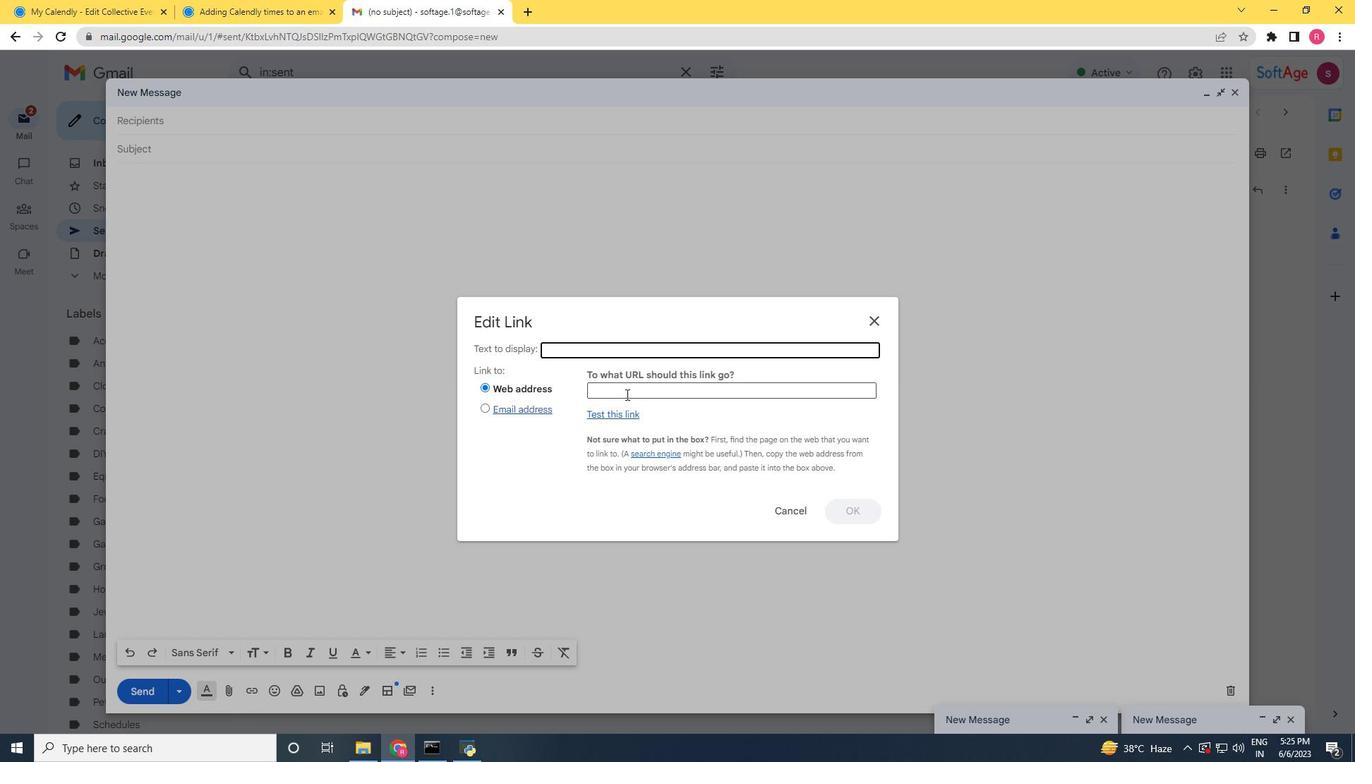 
Action: Mouse pressed left at (622, 391)
Screenshot: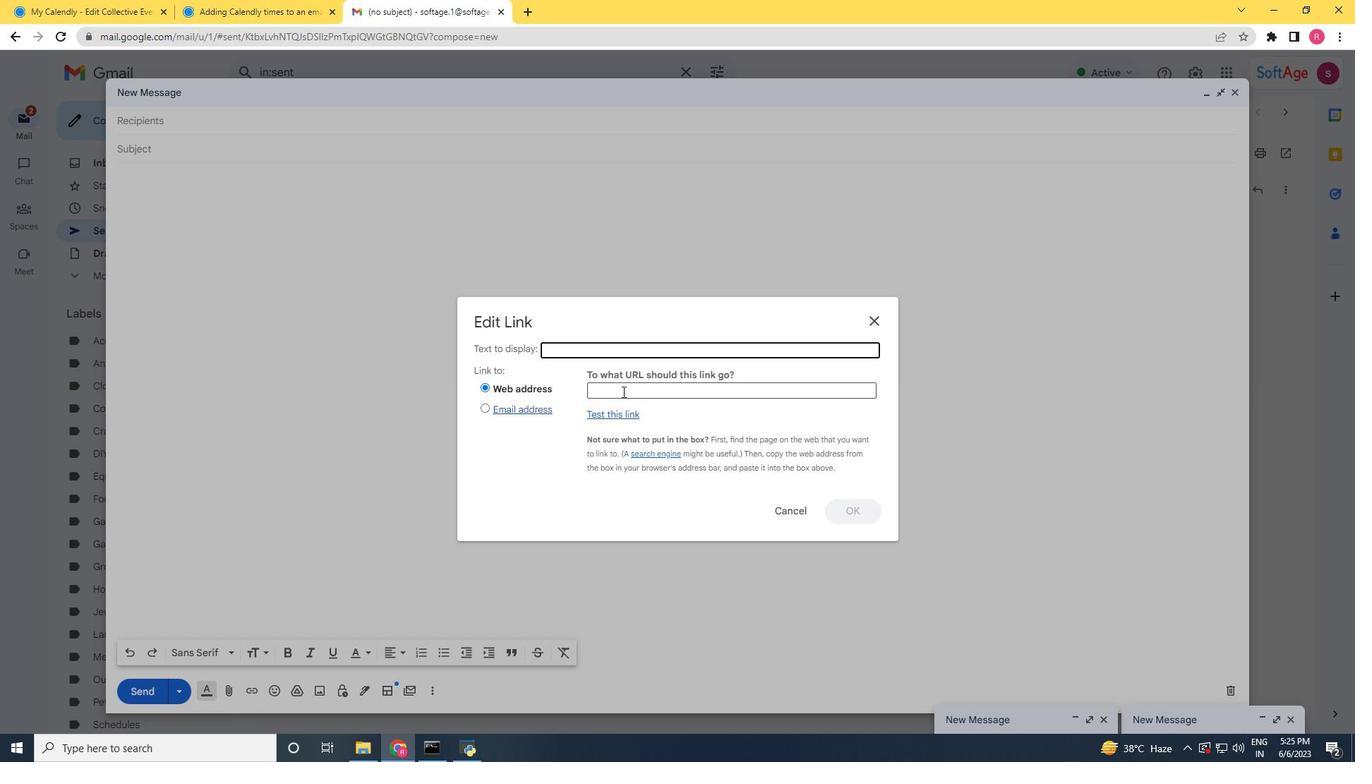 
Action: Mouse moved to (622, 391)
Screenshot: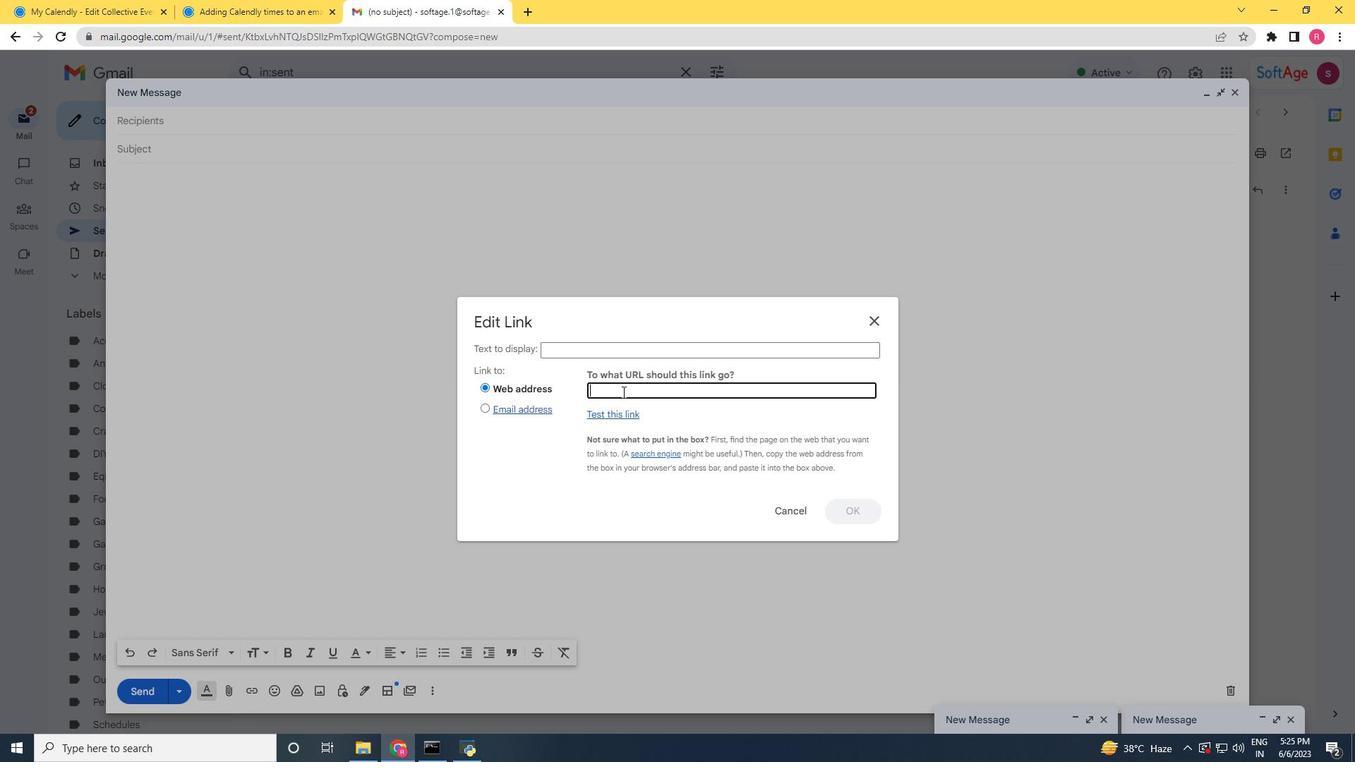 
Action: Mouse pressed right at (622, 391)
Screenshot: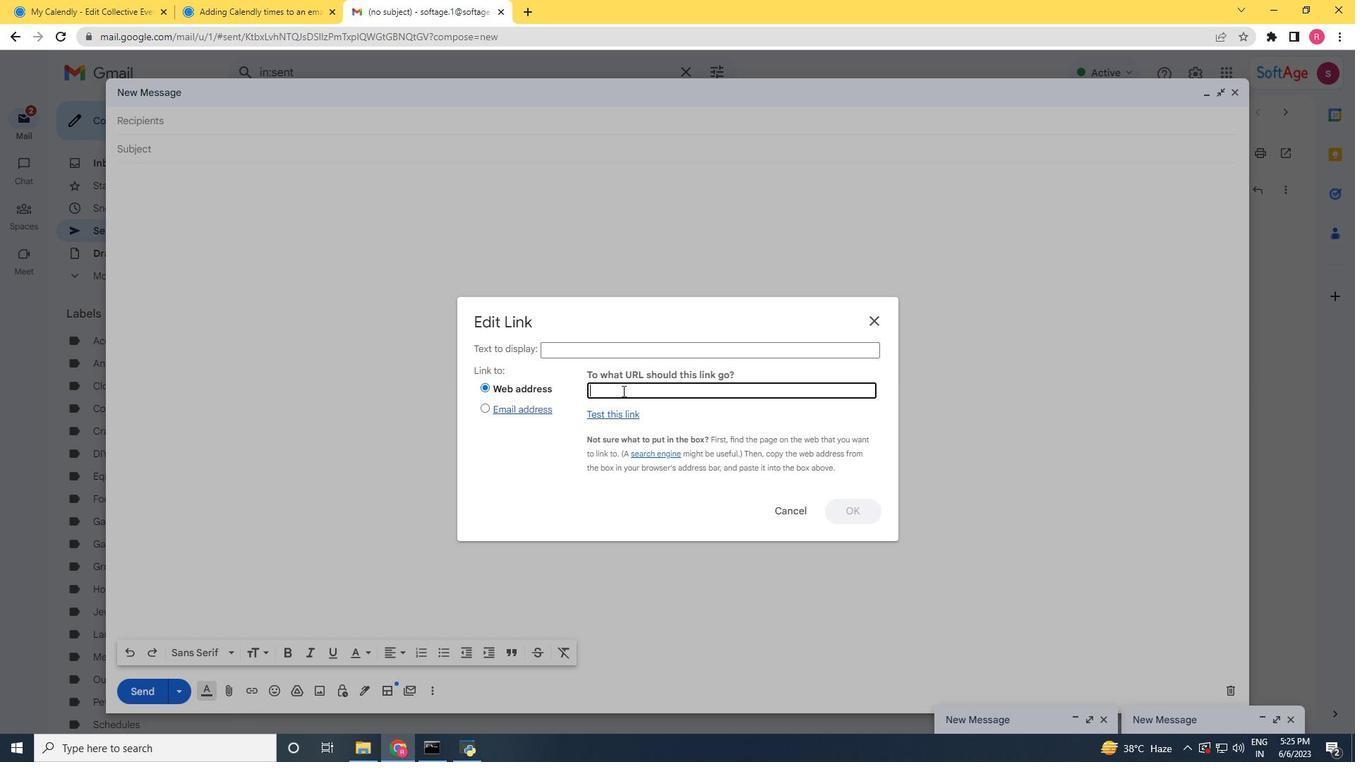
Action: Mouse moved to (656, 503)
Screenshot: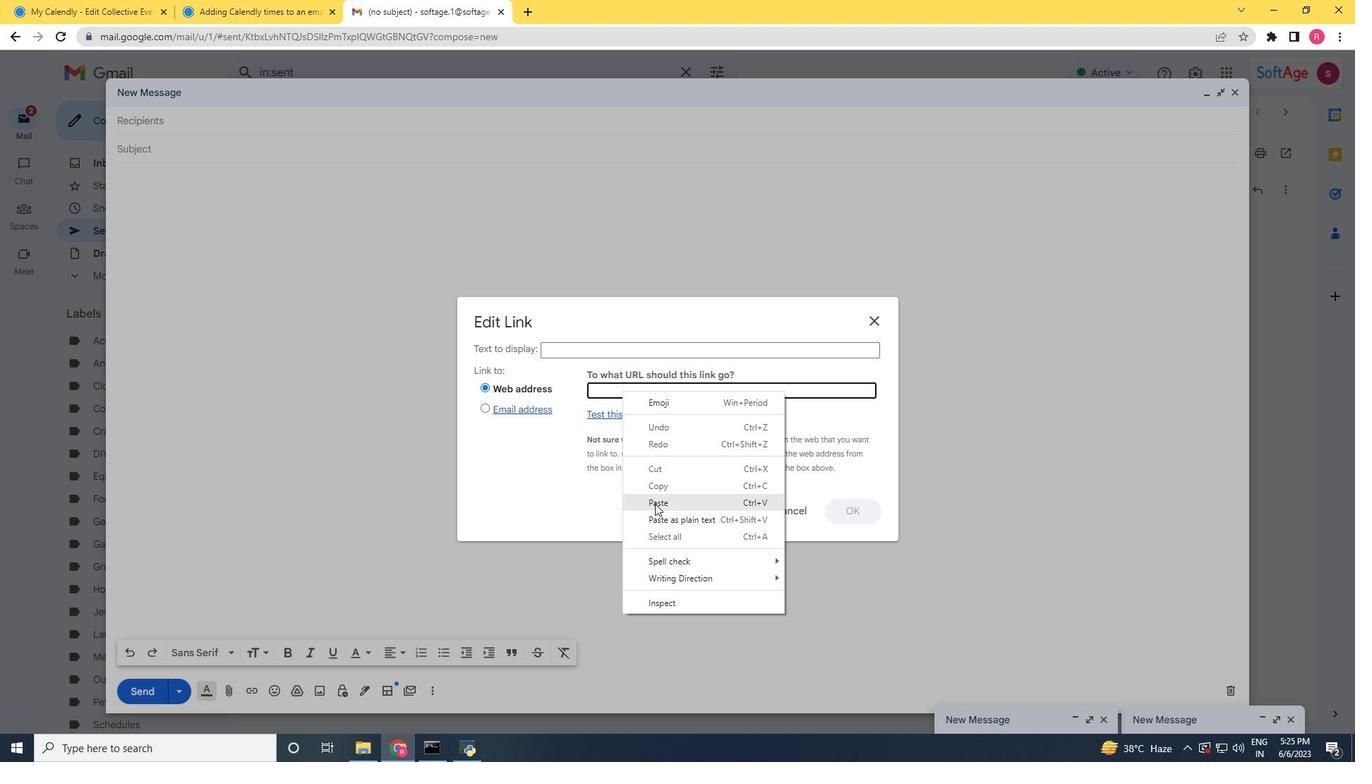 
Action: Mouse pressed left at (656, 503)
Screenshot: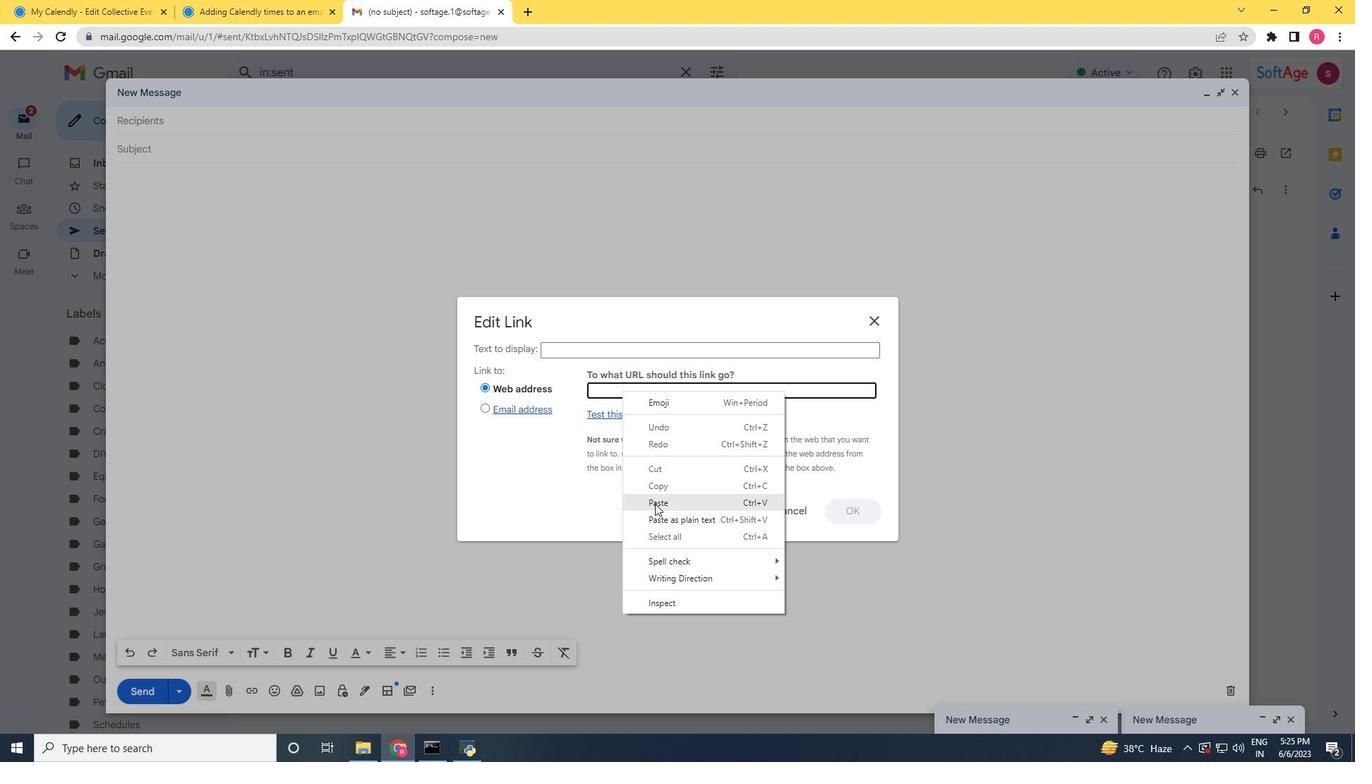 
Action: Mouse moved to (866, 509)
Screenshot: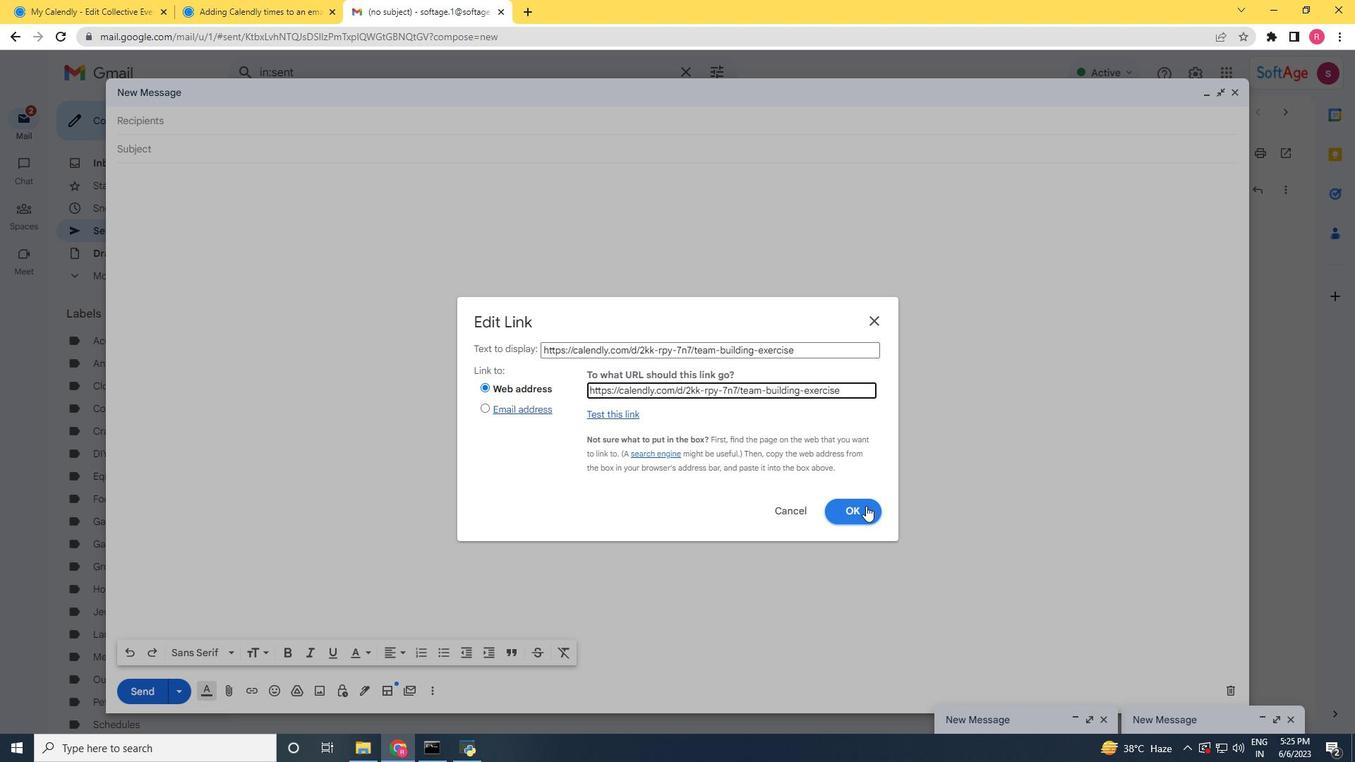 
Action: Mouse pressed left at (866, 509)
Screenshot: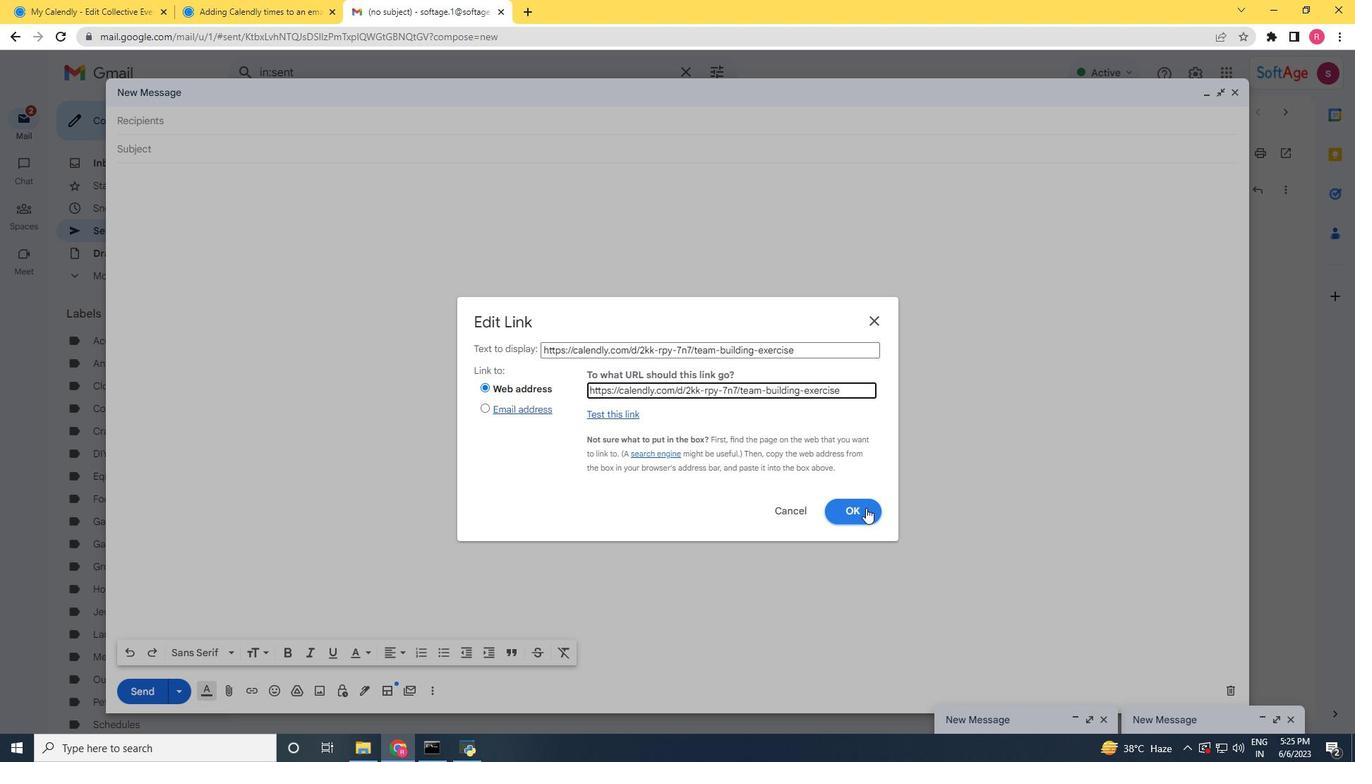 
Action: Mouse moved to (192, 117)
Screenshot: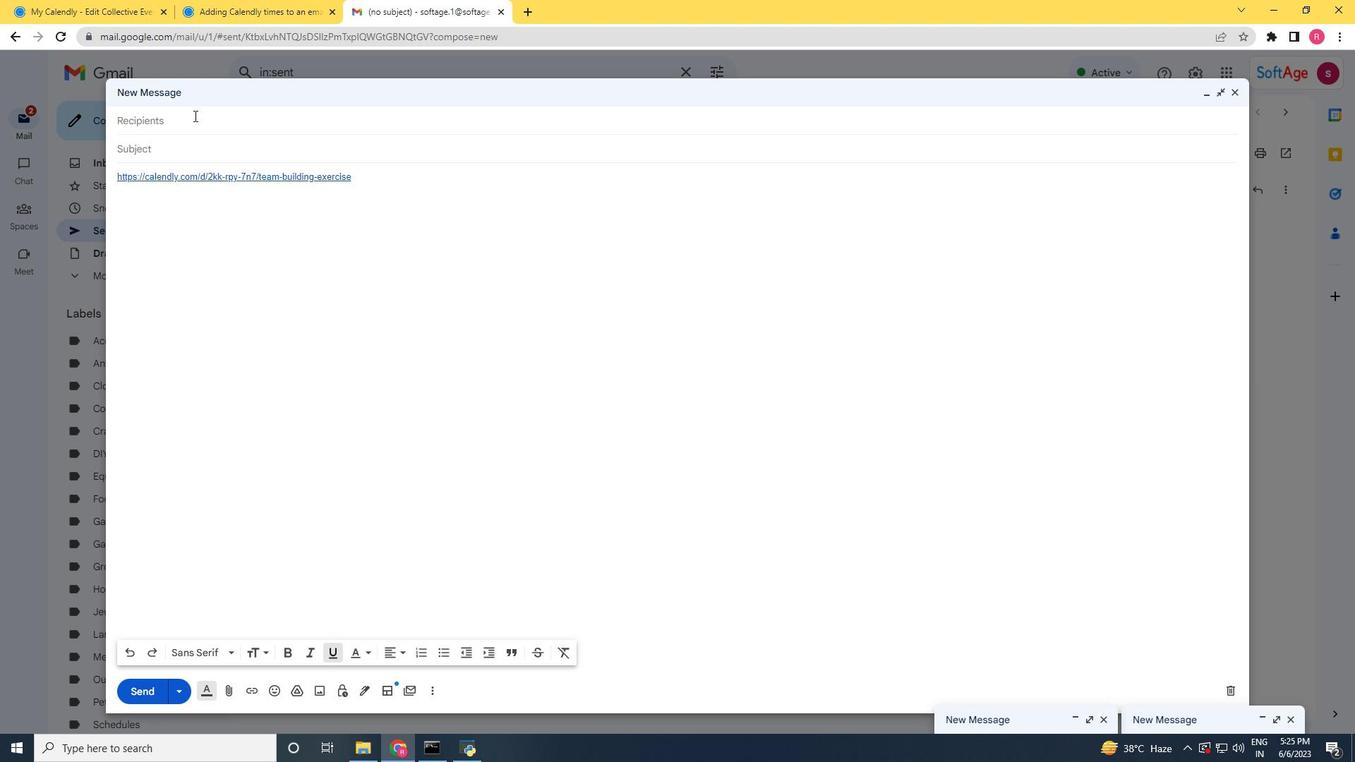 
Action: Mouse pressed left at (192, 117)
Screenshot: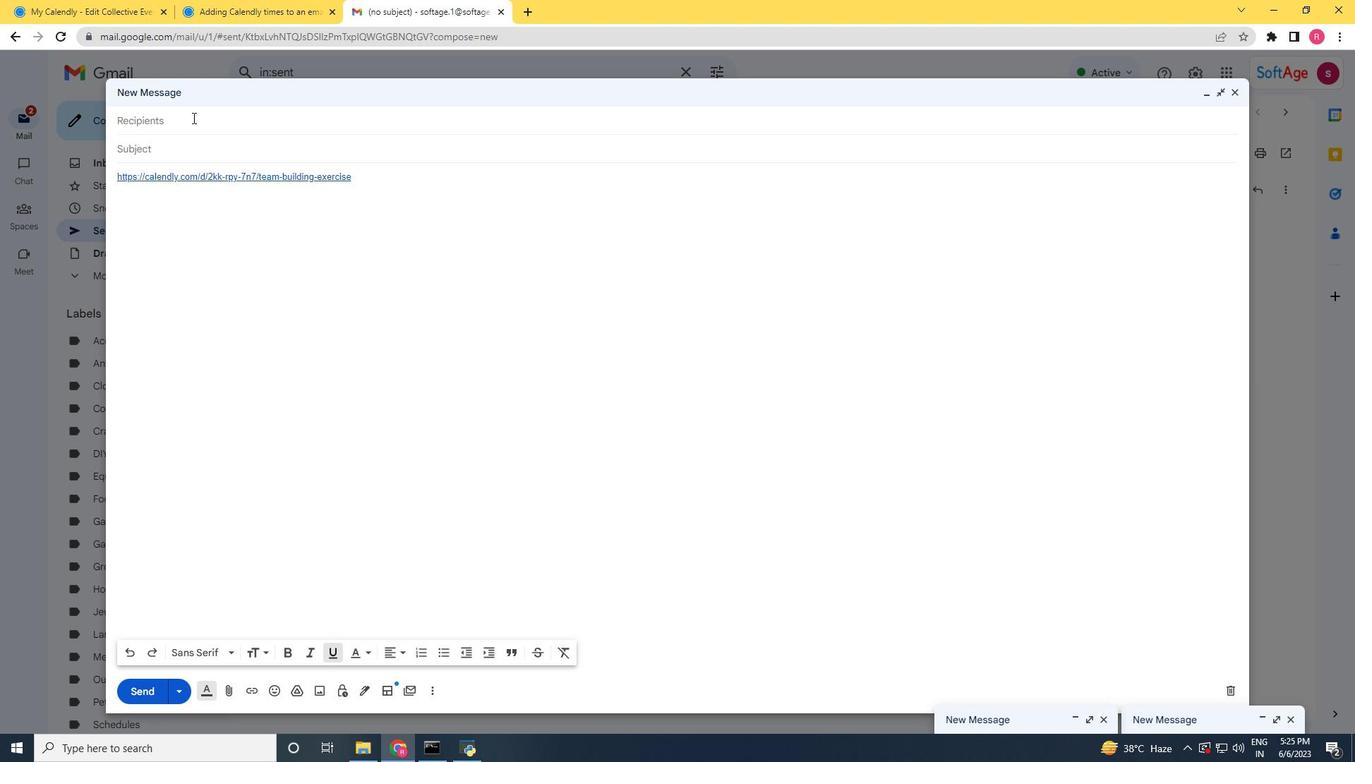 
Action: Mouse moved to (194, 125)
Screenshot: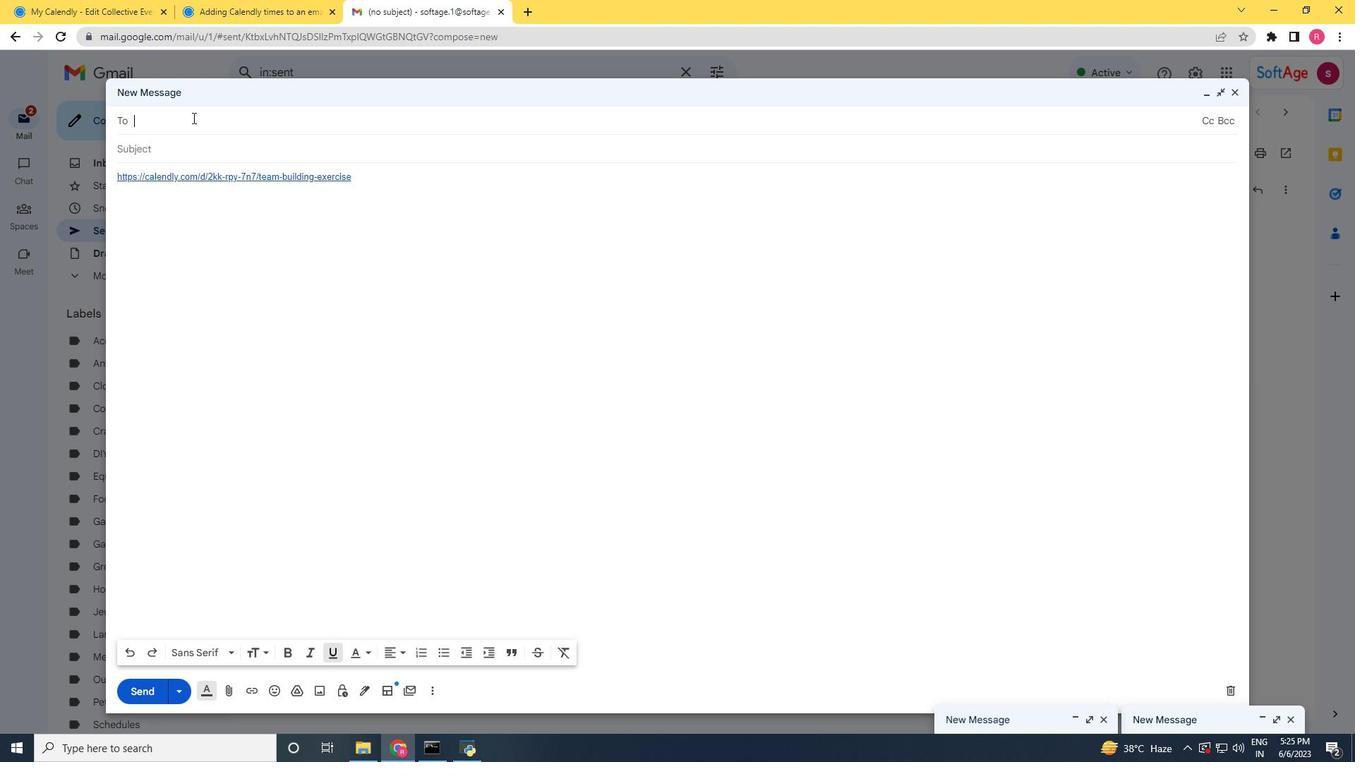 
Action: Key pressed softage.4<Key.shift>@softage.net
Screenshot: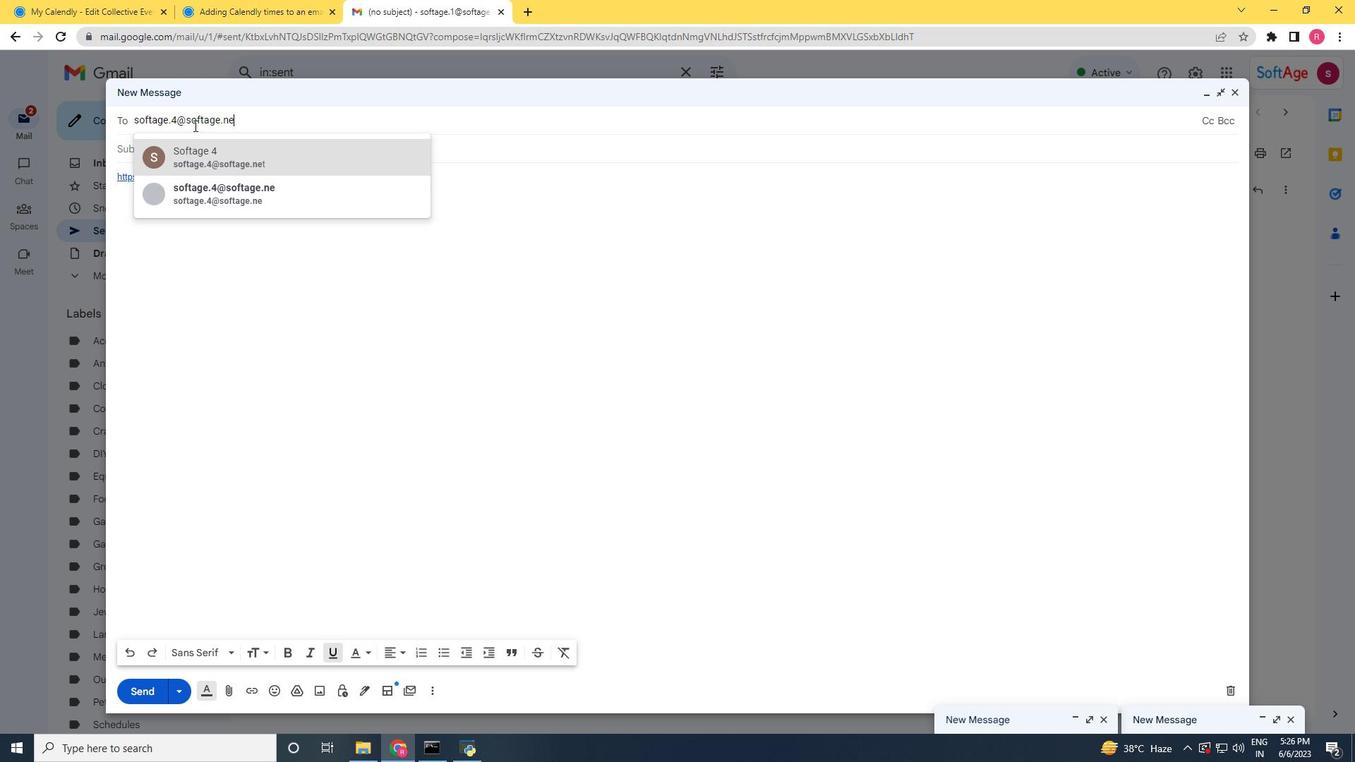 
Action: Mouse moved to (204, 160)
Screenshot: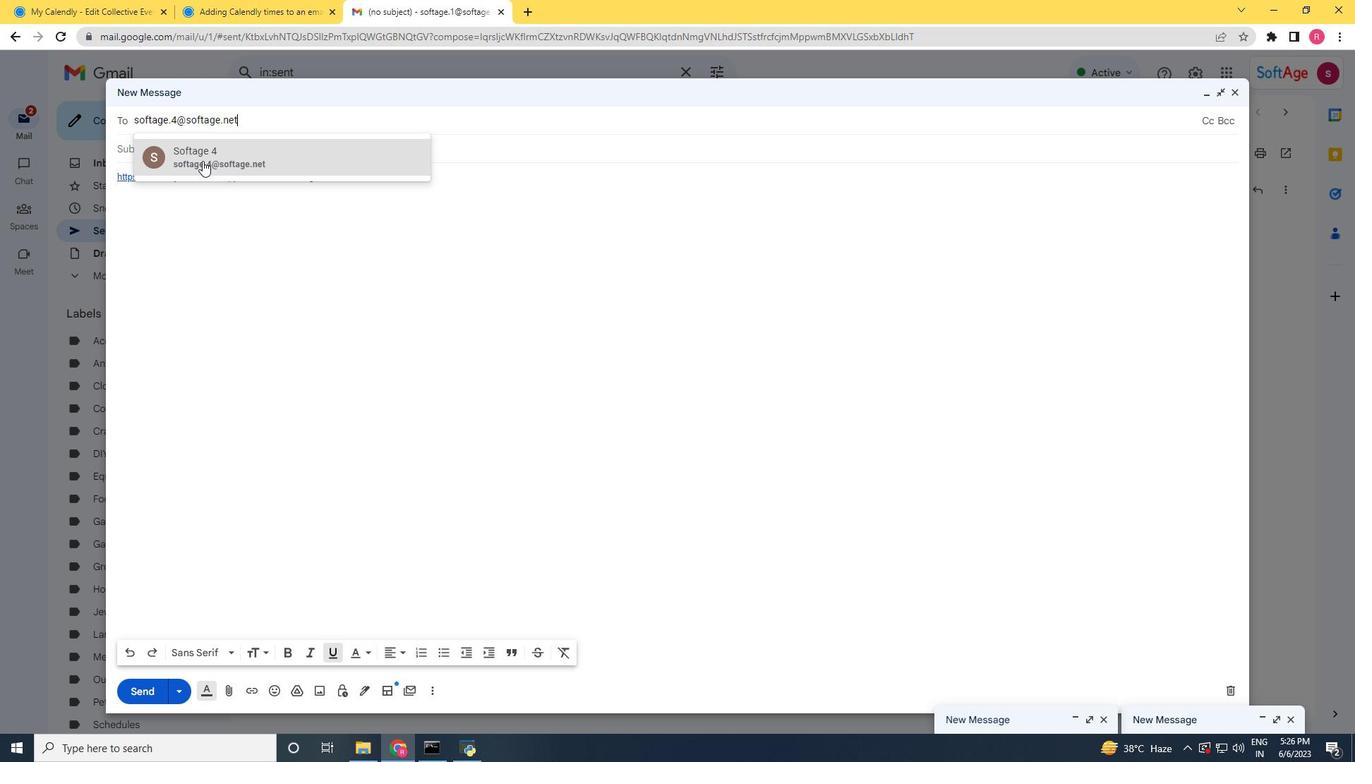 
Action: Mouse pressed left at (204, 160)
Screenshot: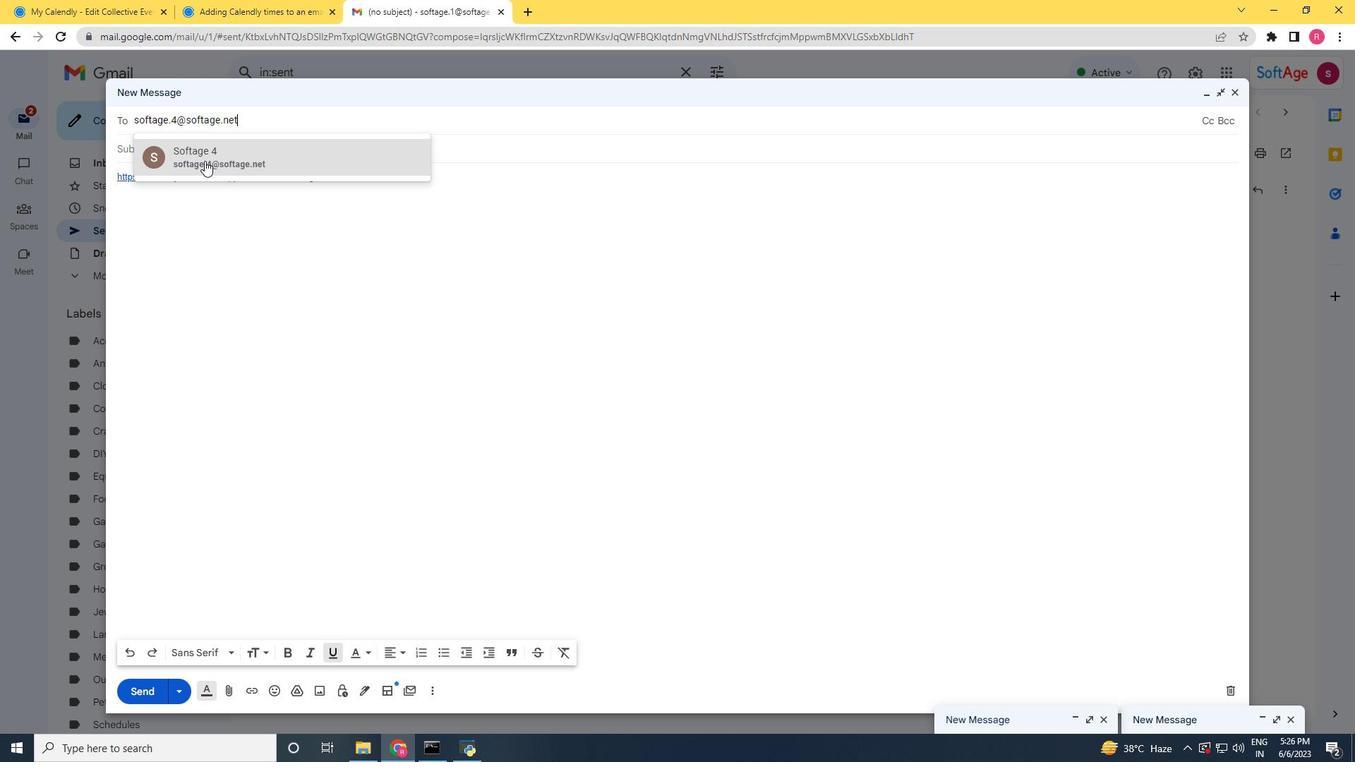 
Action: Mouse moved to (221, 155)
Screenshot: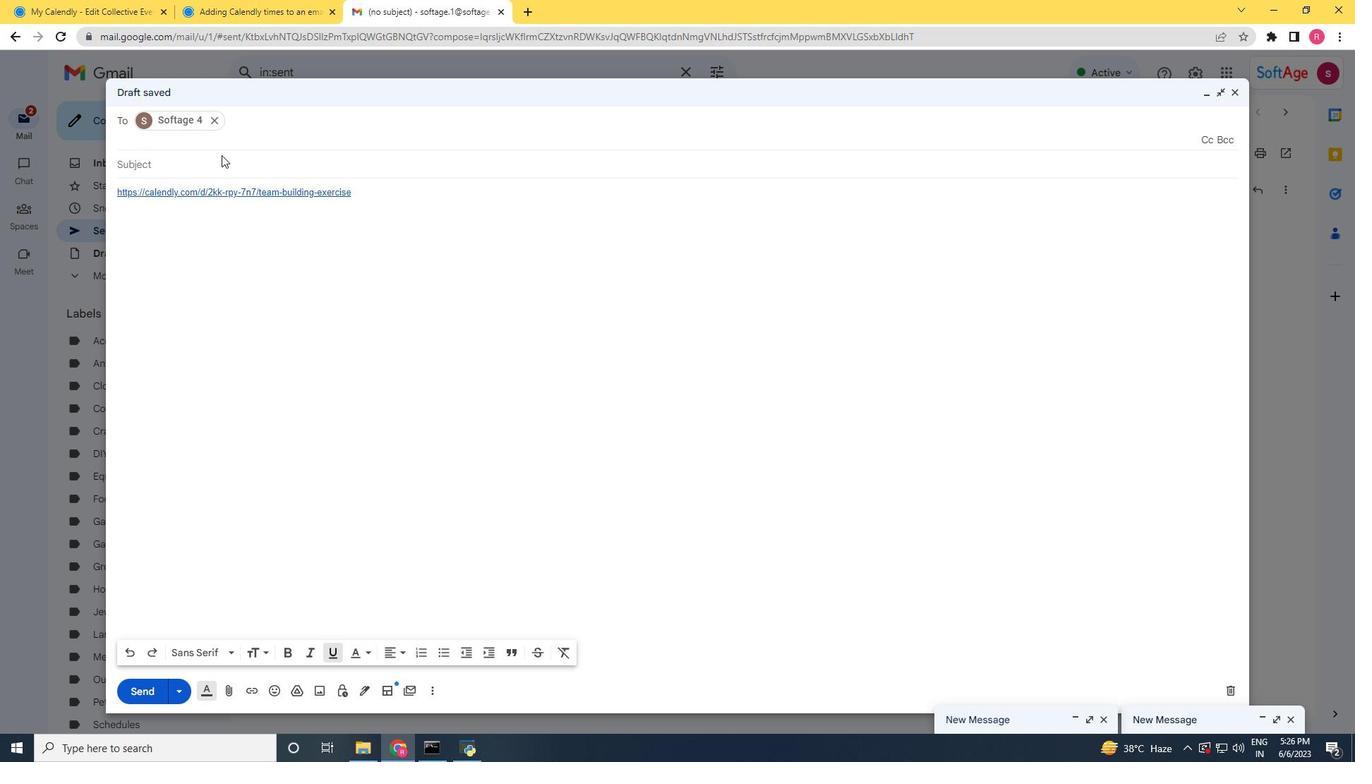 
Action: Key pressed softage.5<Key.shift>@softage.net
Screenshot: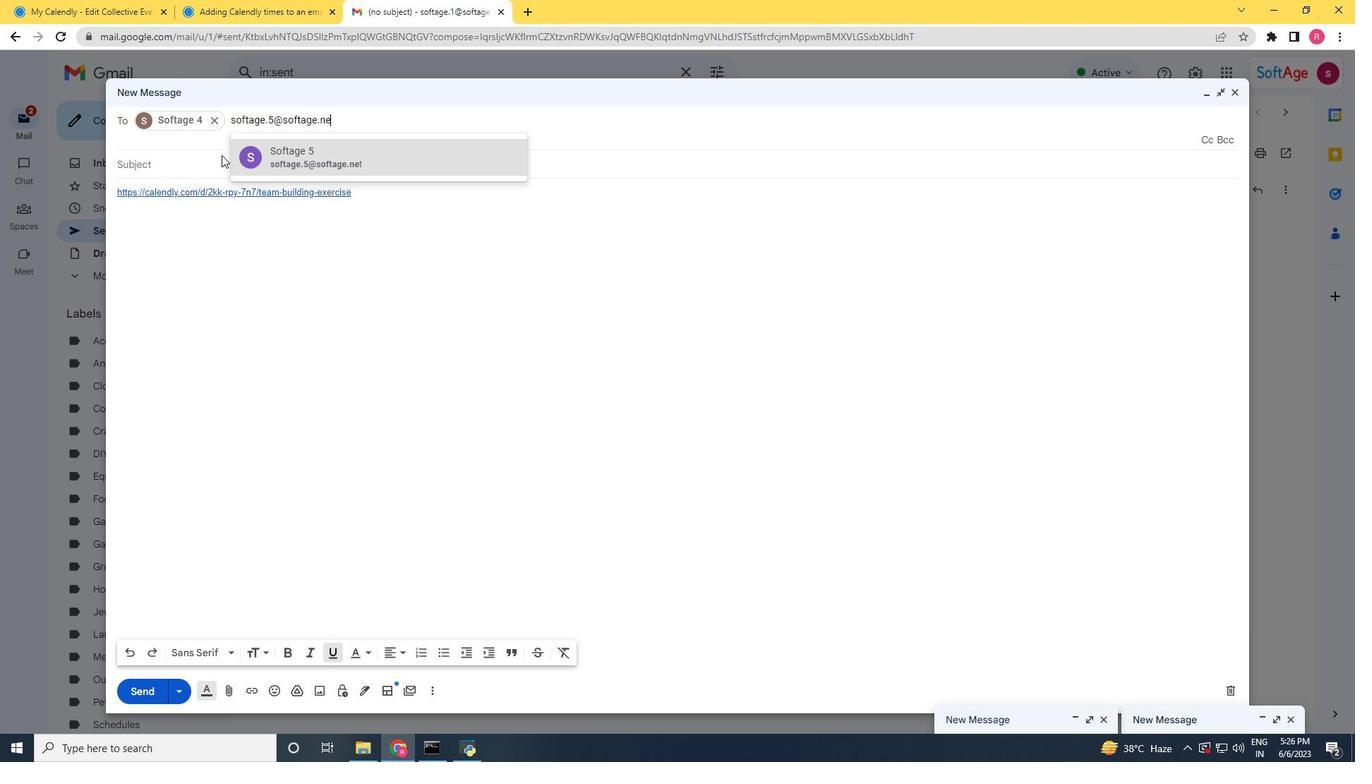 
Action: Mouse moved to (281, 160)
Screenshot: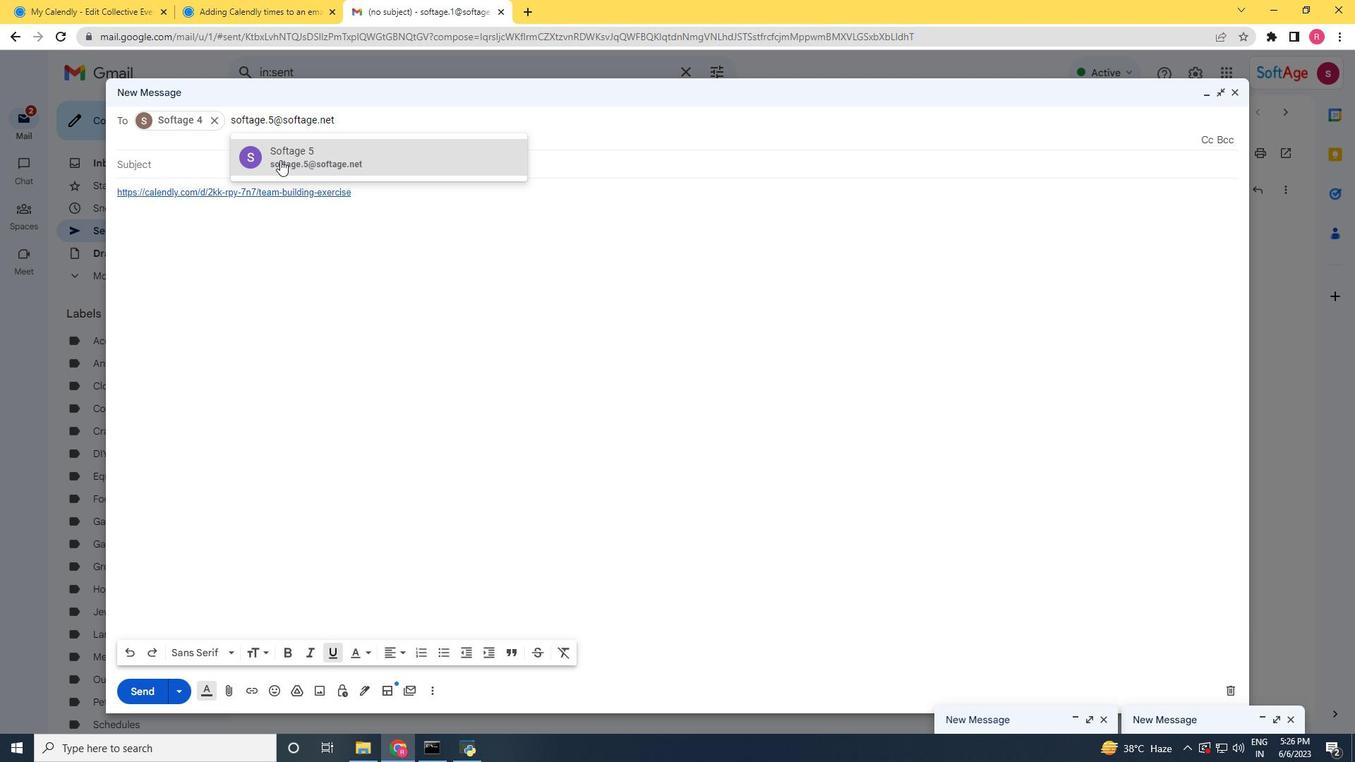 
Action: Mouse pressed left at (281, 160)
Screenshot: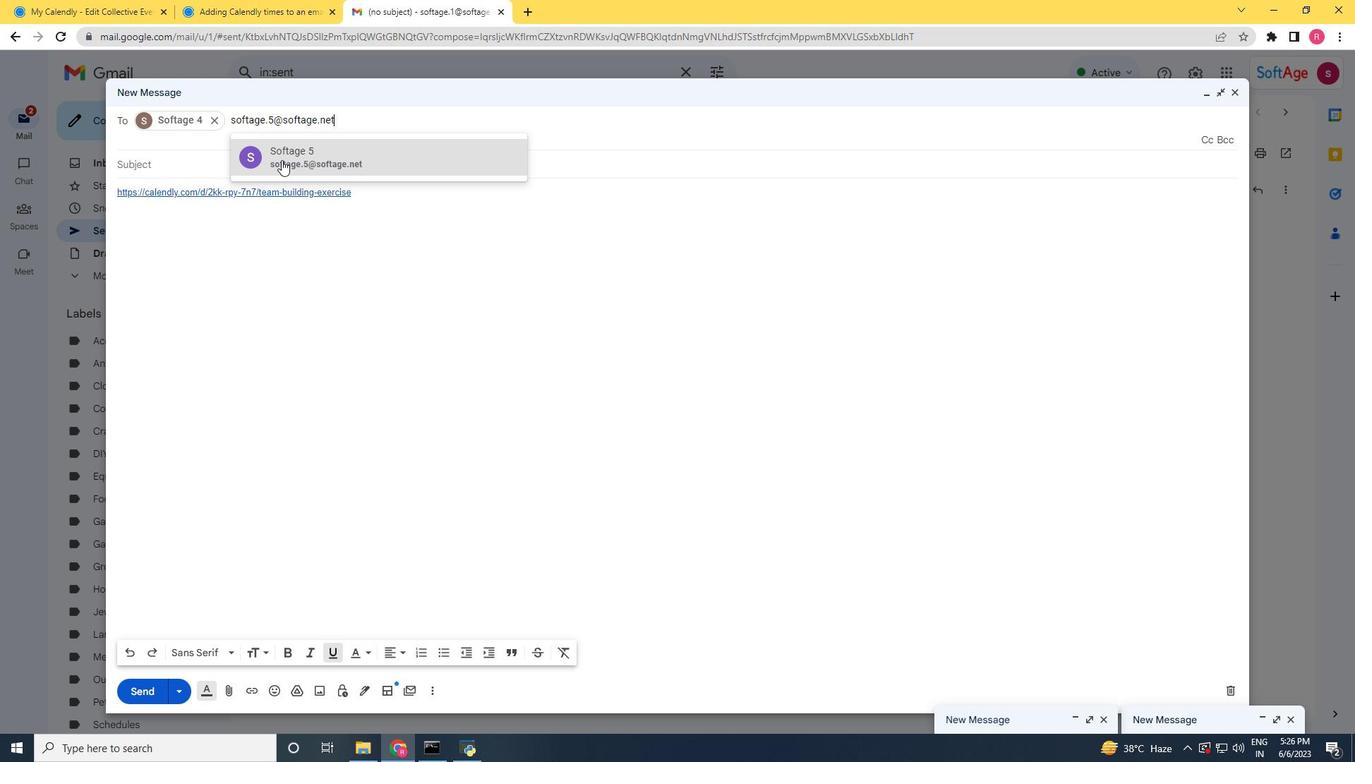 
Action: Mouse moved to (341, 335)
Screenshot: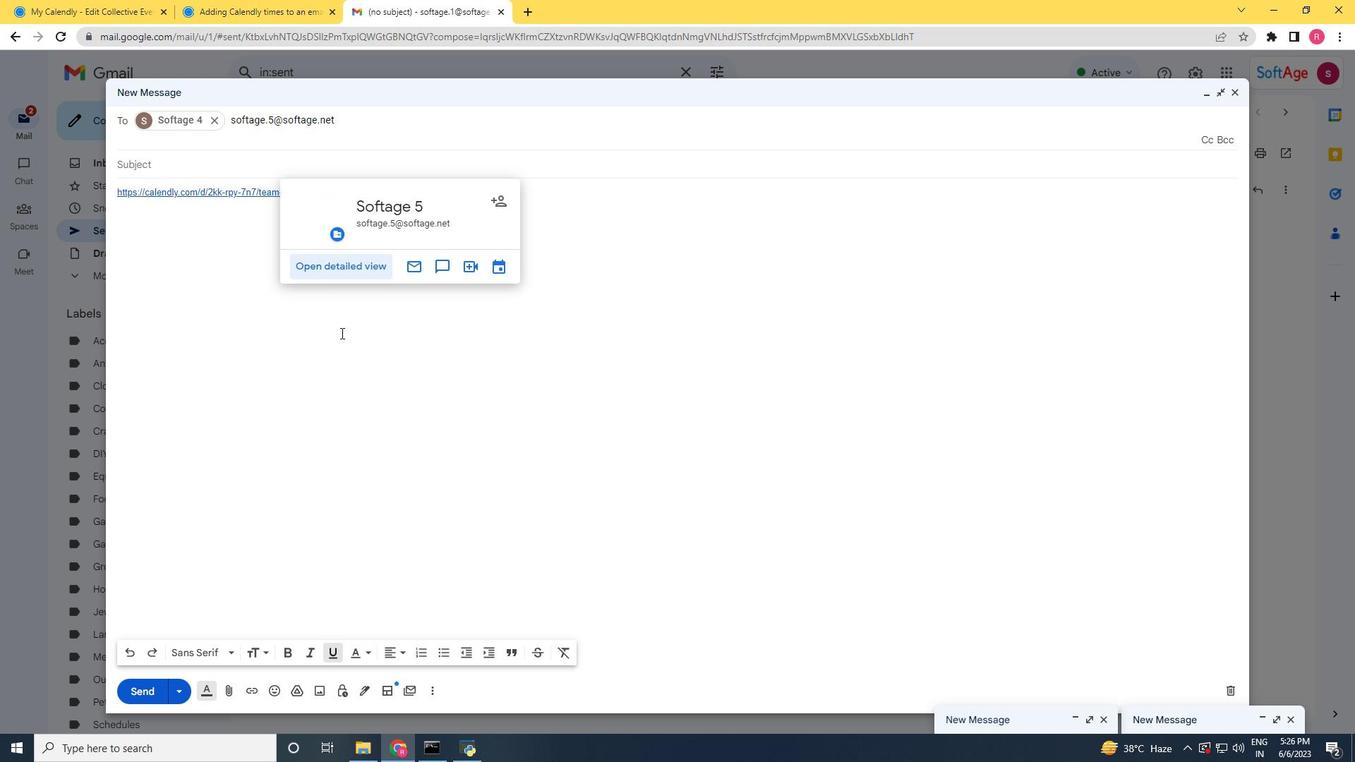 
Action: Mouse pressed left at (341, 335)
Screenshot: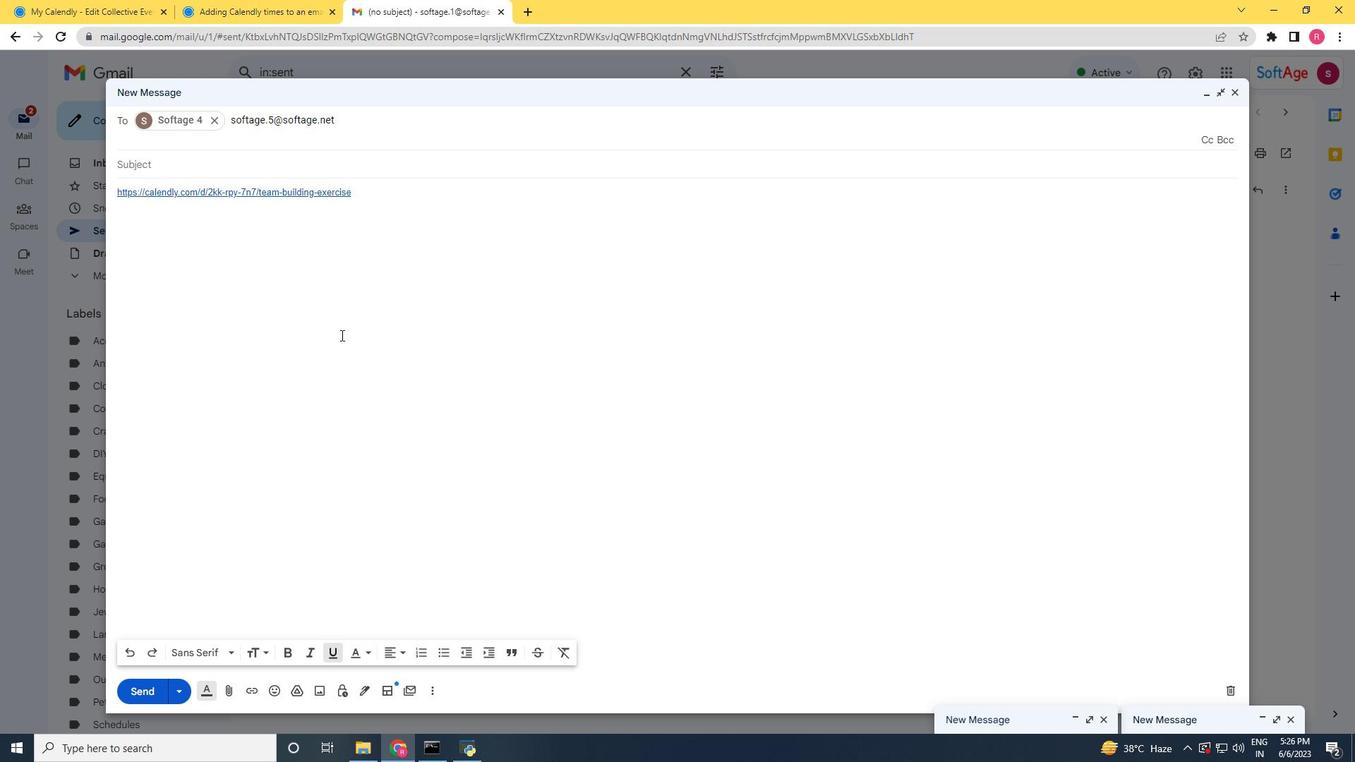 
Action: Mouse moved to (300, 118)
Screenshot: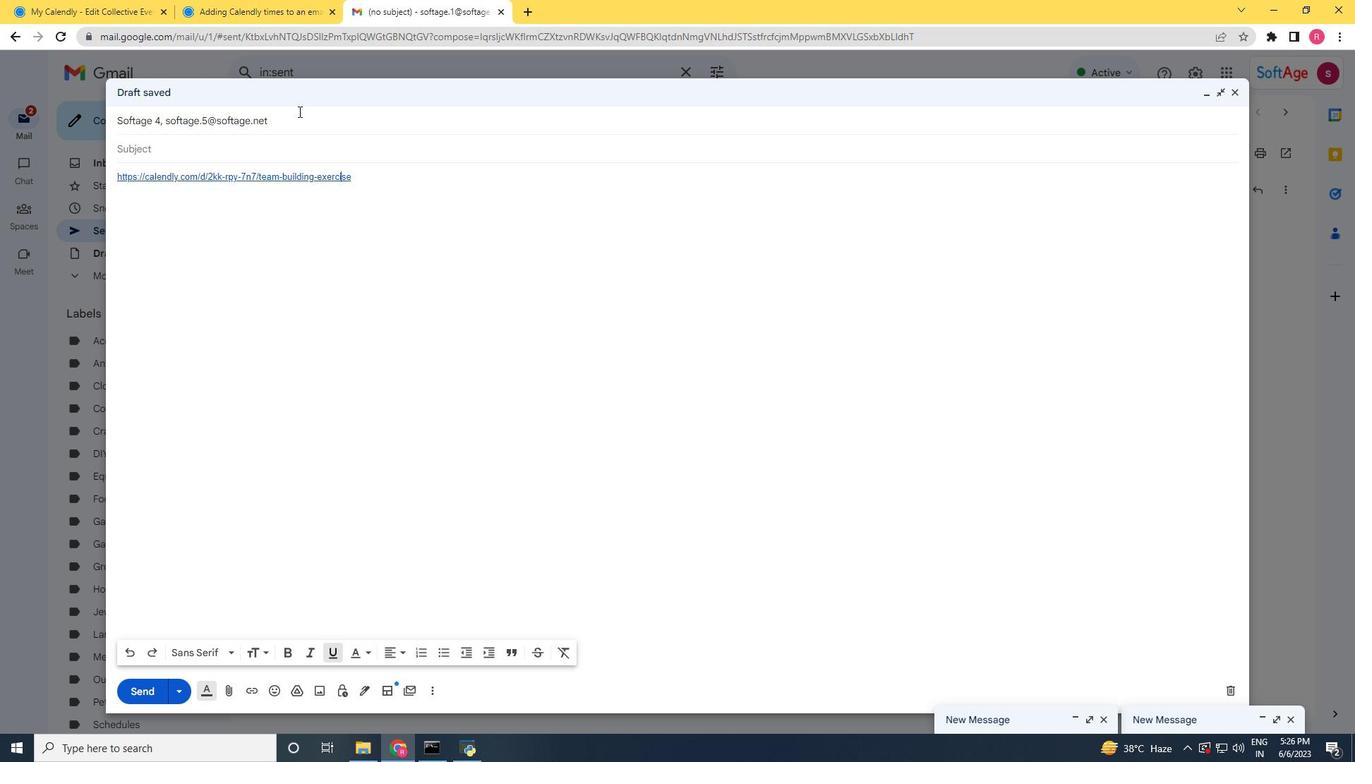 
Action: Mouse pressed left at (300, 118)
Screenshot: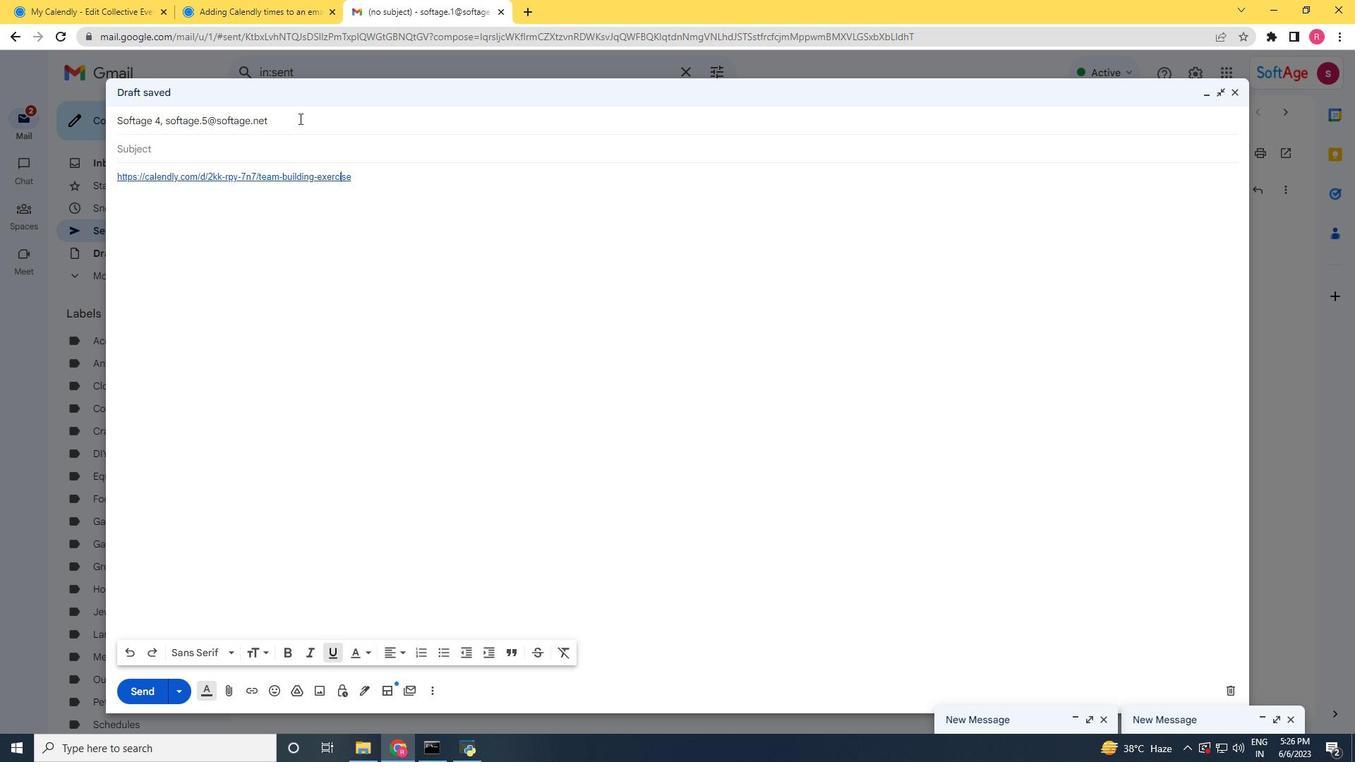 
Action: Mouse moved to (264, 410)
Screenshot: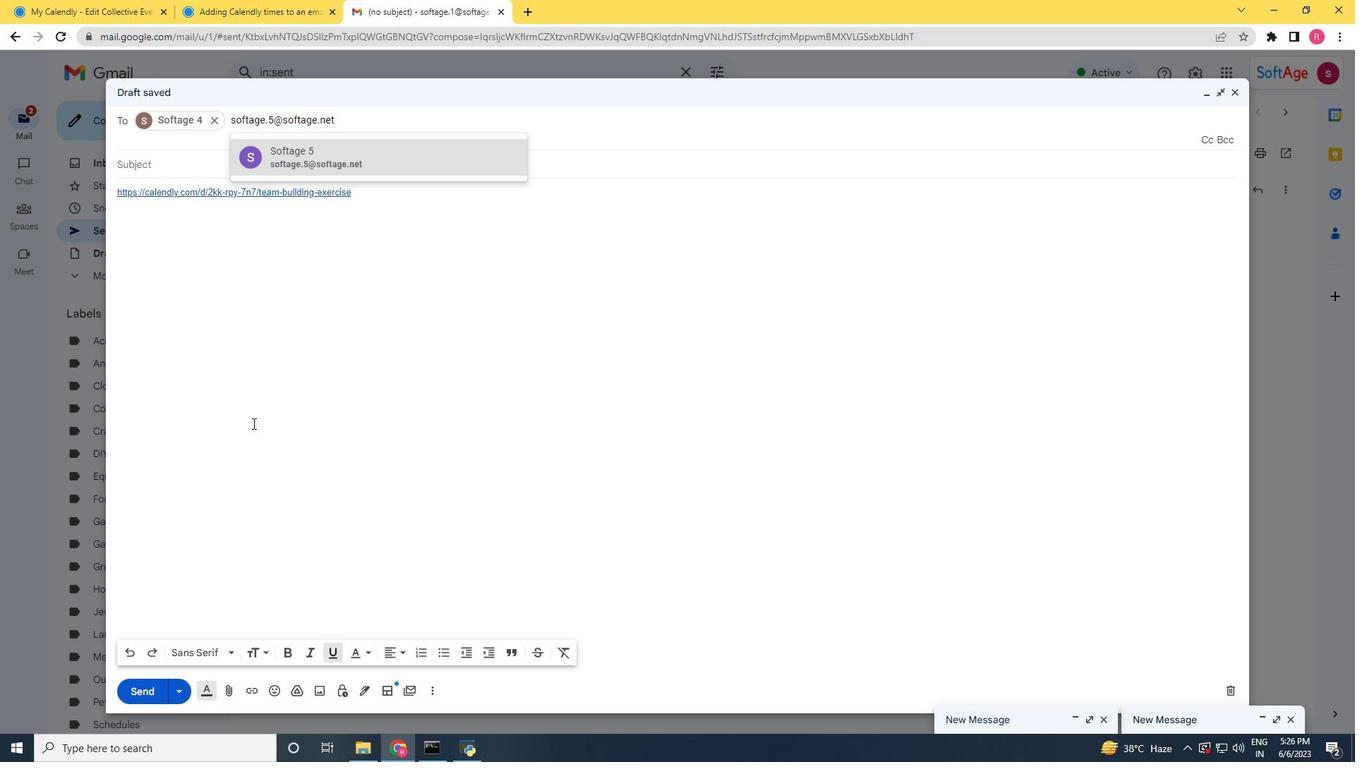 
Action: Mouse pressed left at (264, 410)
Screenshot: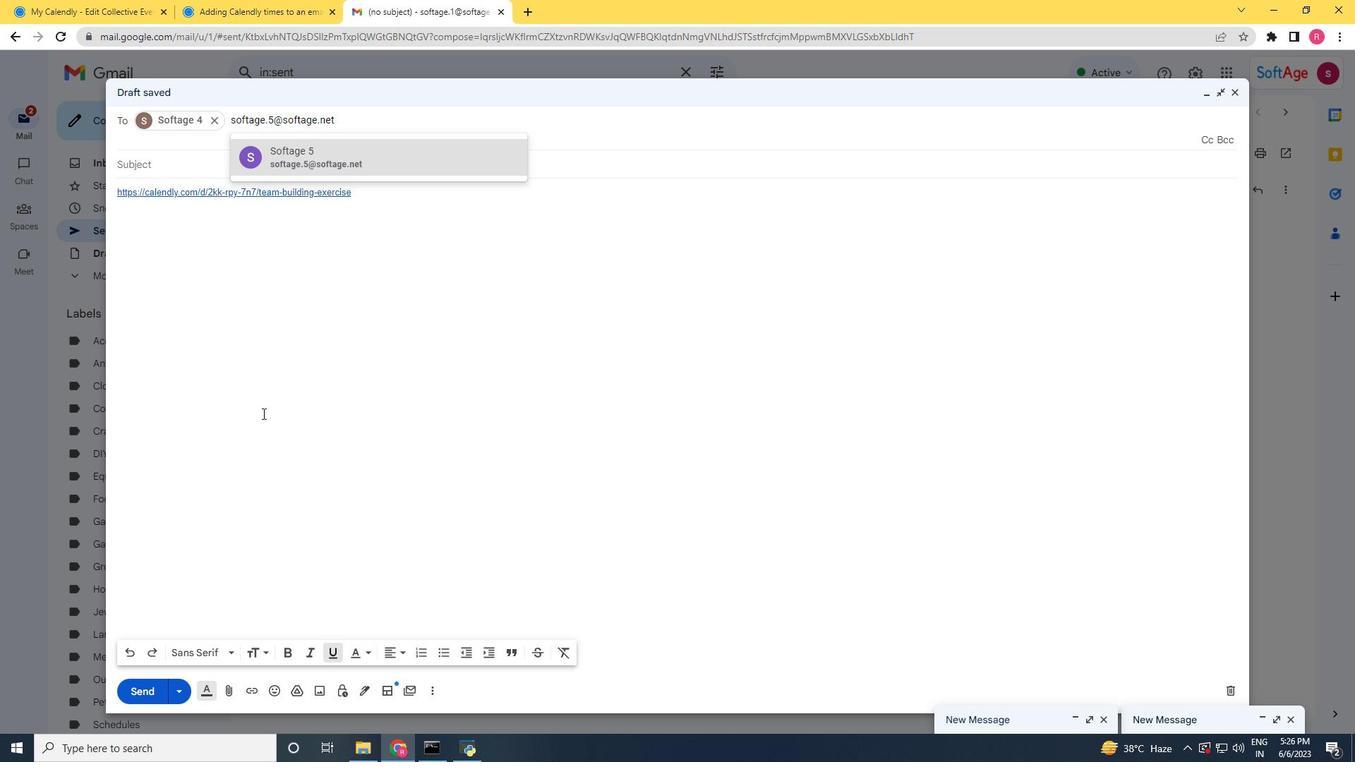 
Action: Mouse moved to (292, 119)
Screenshot: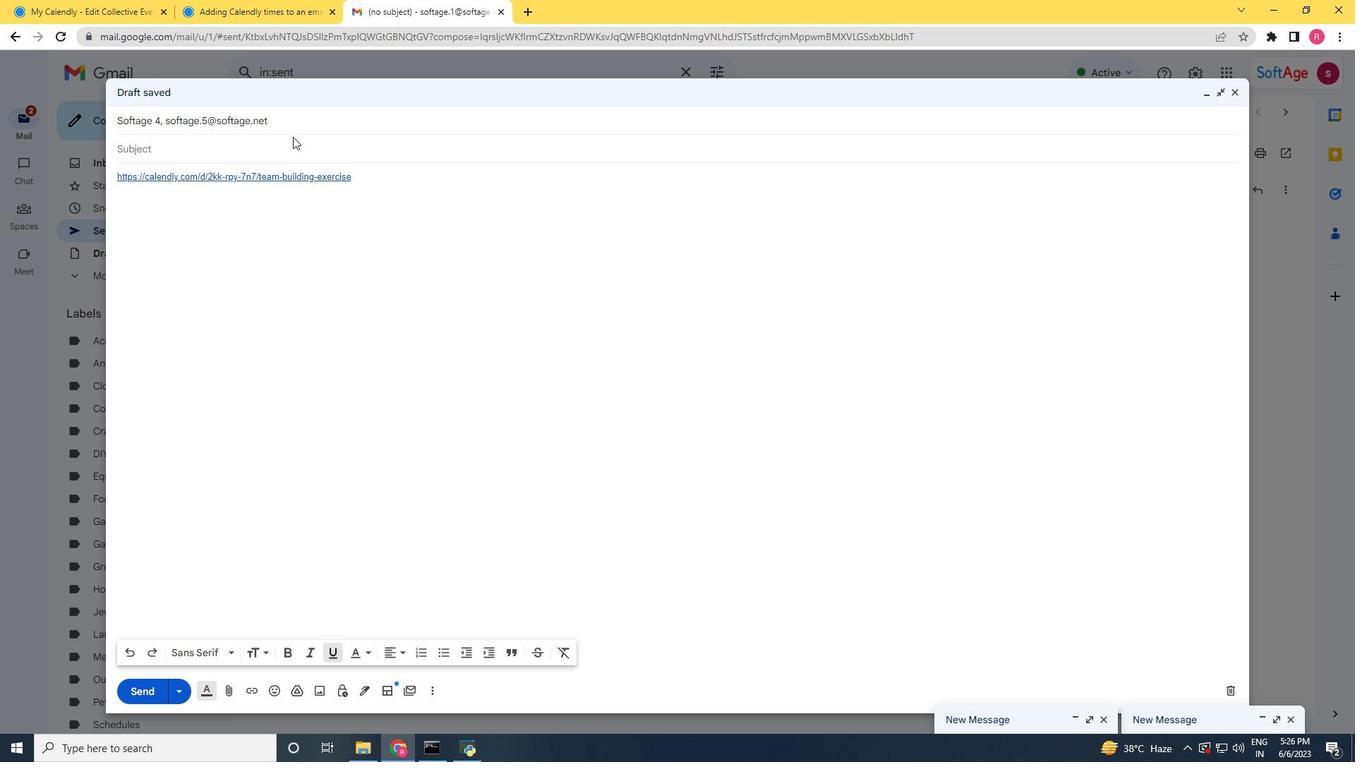 
Action: Mouse pressed left at (292, 119)
Screenshot: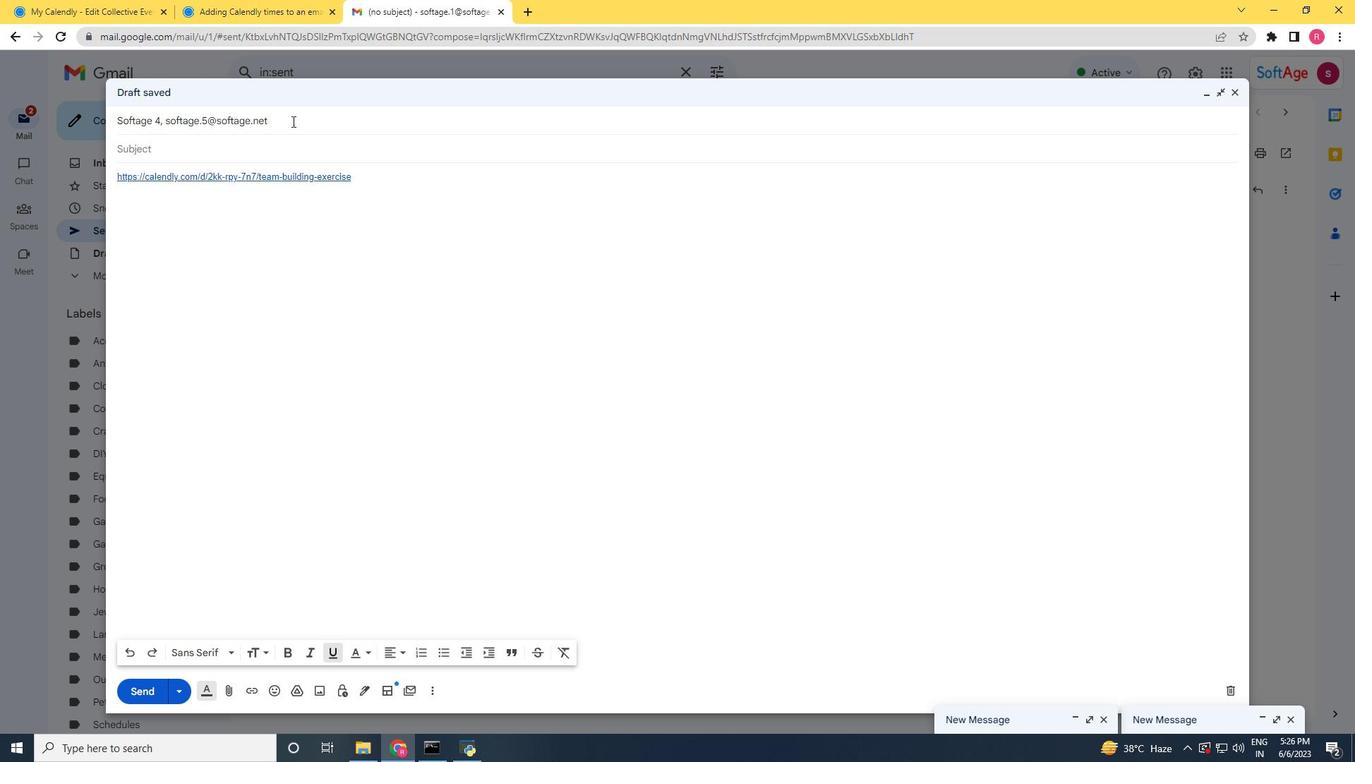 
Action: Mouse moved to (304, 160)
Screenshot: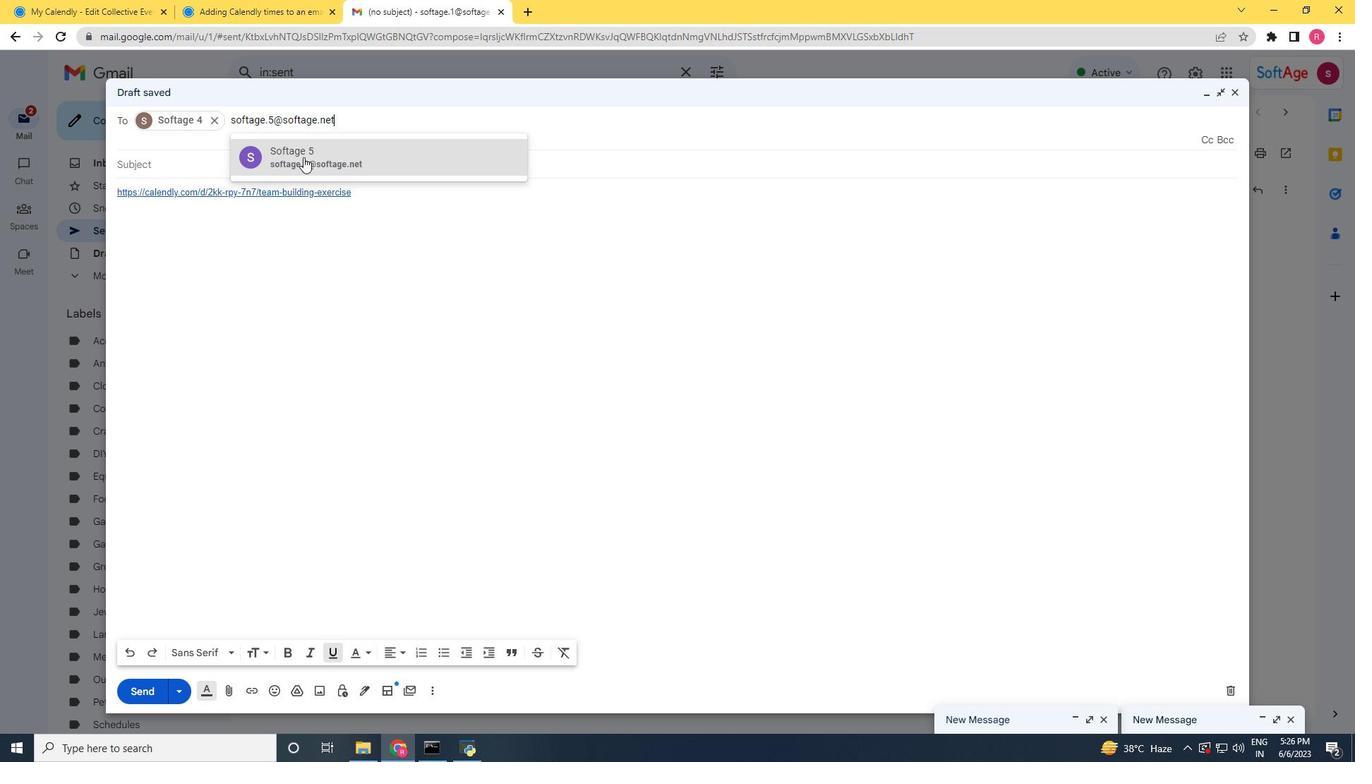 
Action: Mouse pressed left at (304, 160)
Screenshot: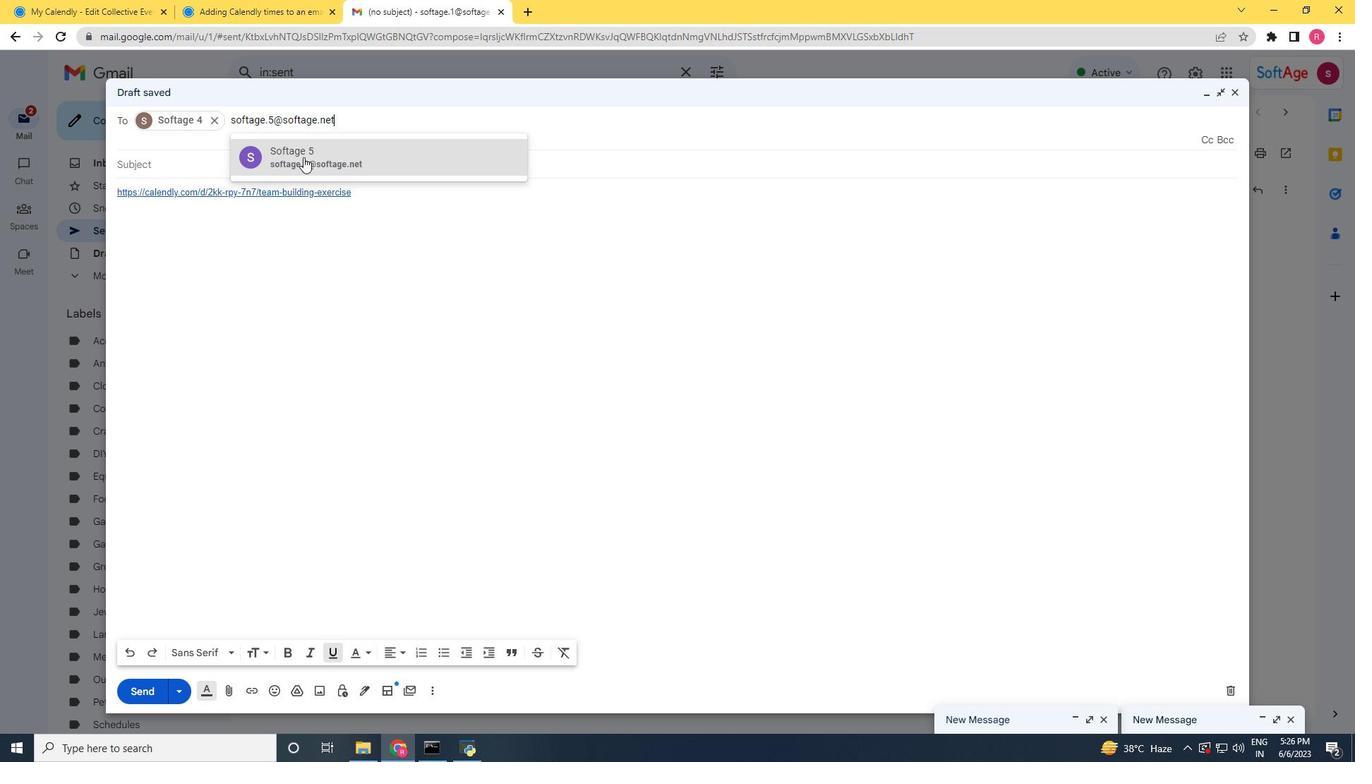 
Action: Mouse moved to (146, 683)
Screenshot: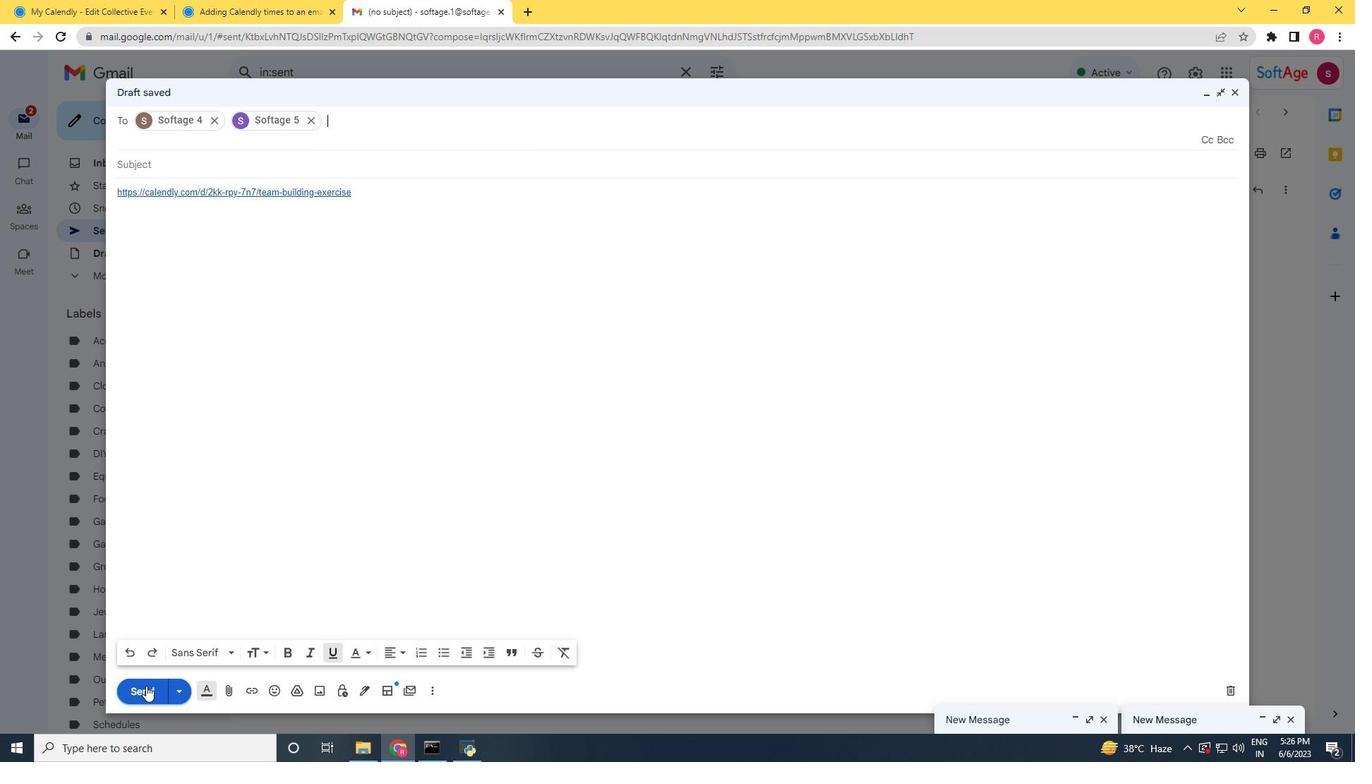 
Action: Mouse pressed left at (146, 683)
Screenshot: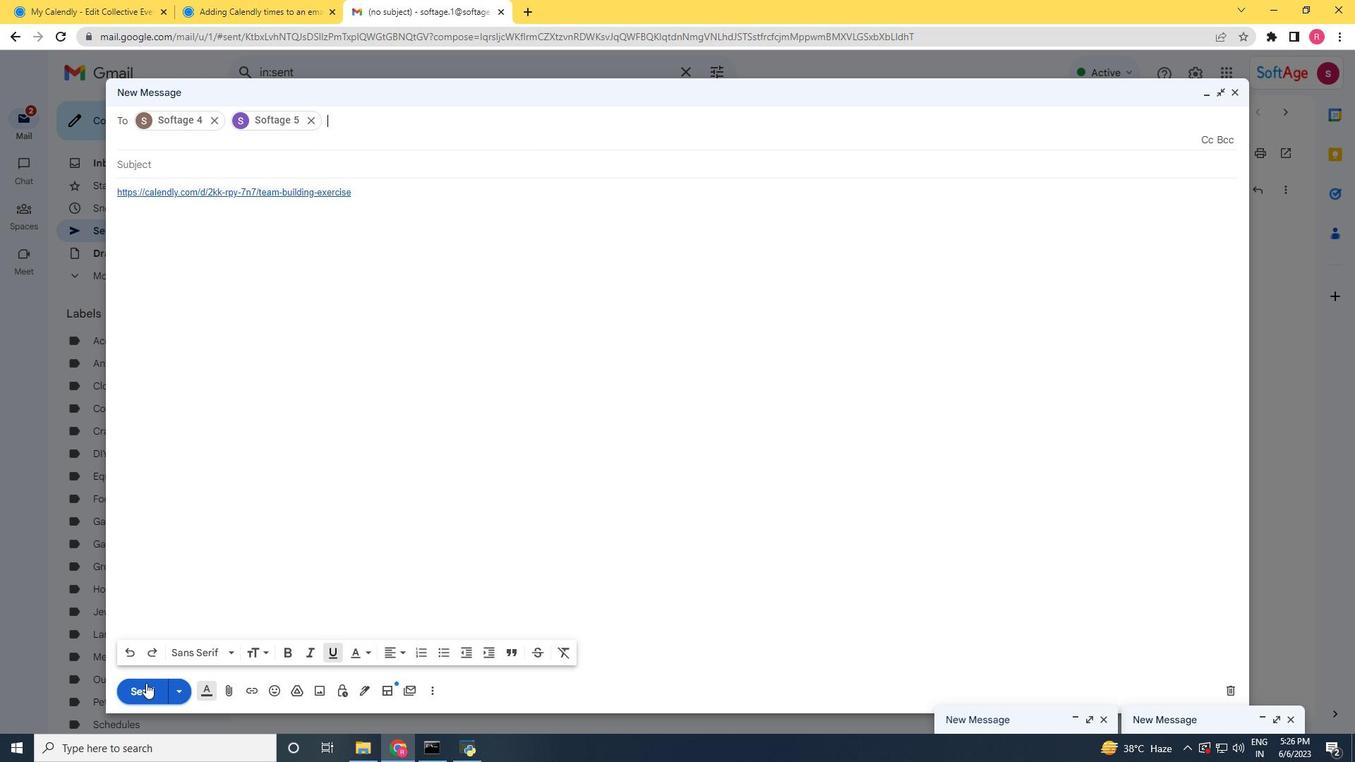 
Action: Mouse moved to (228, 696)
Screenshot: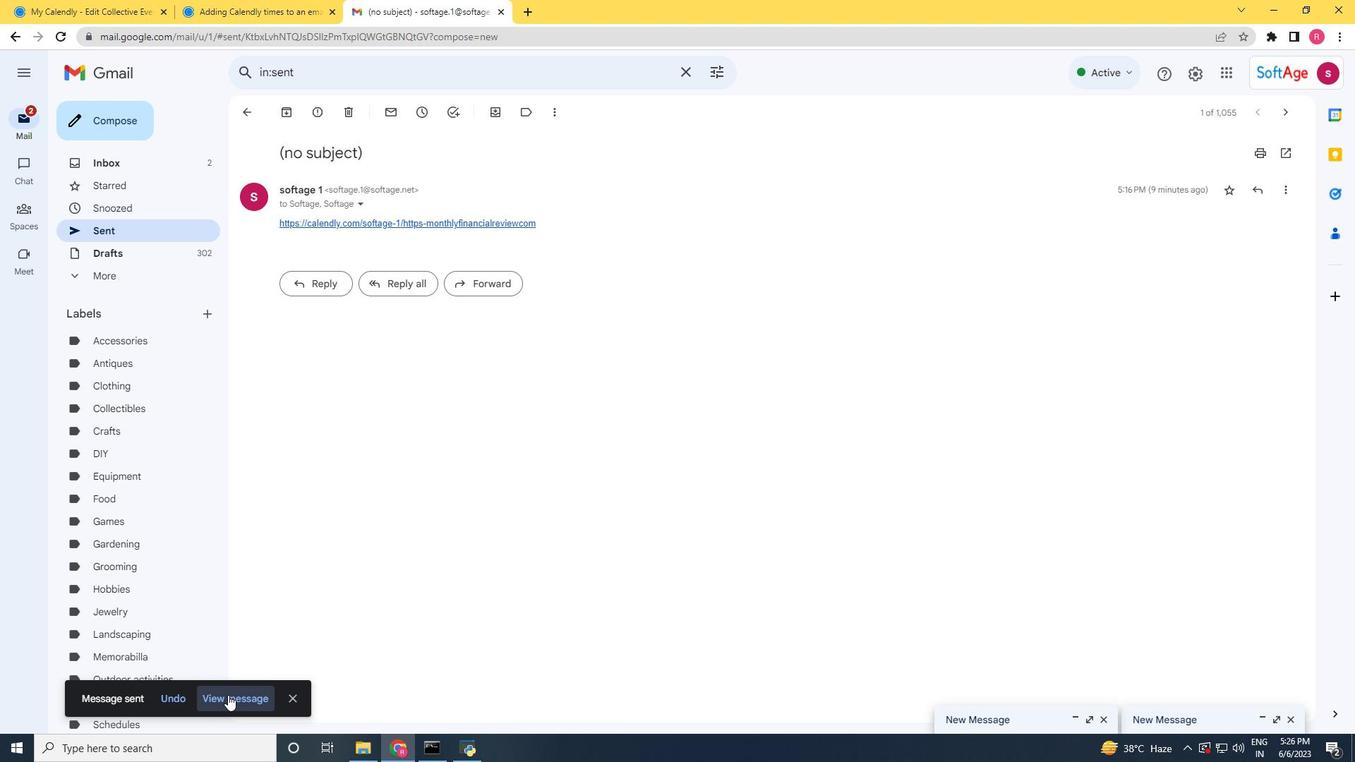 
Action: Mouse pressed left at (228, 696)
Screenshot: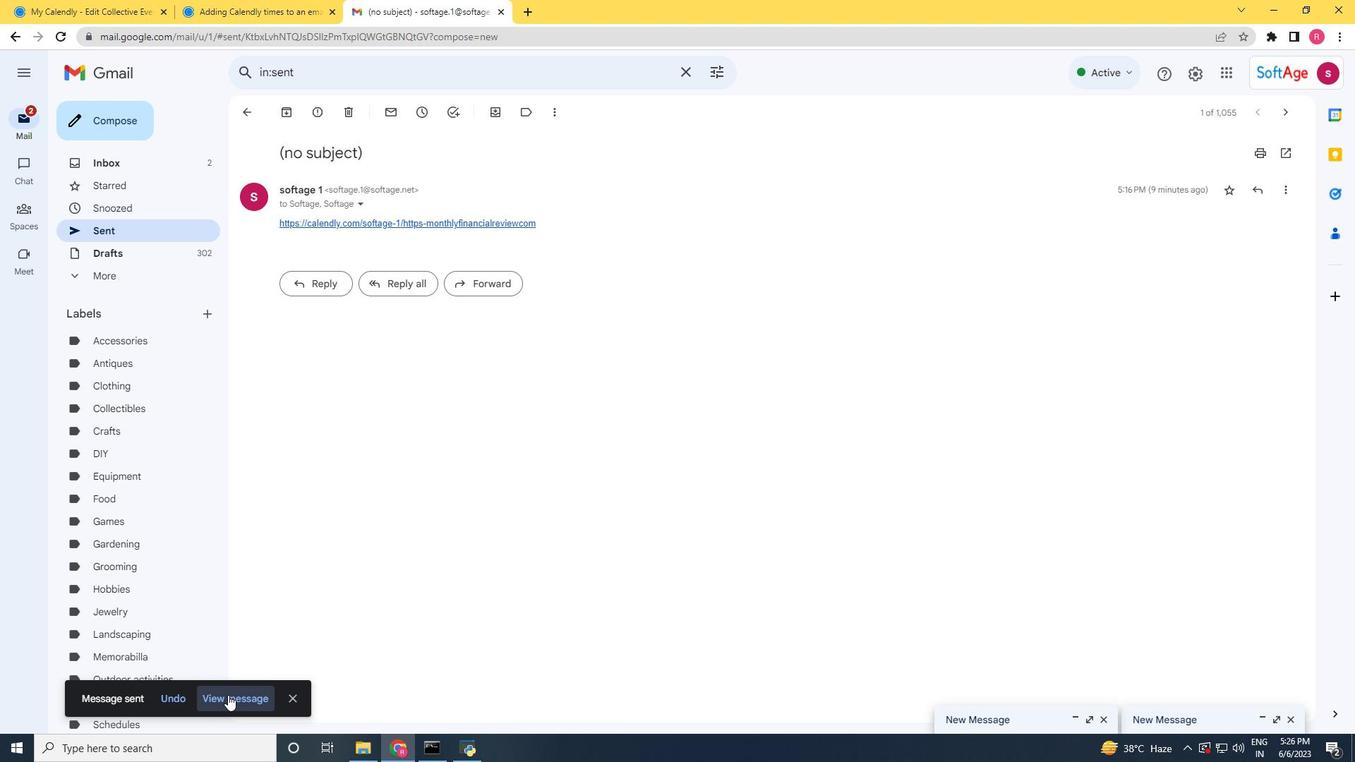 
Action: Mouse moved to (230, 696)
Screenshot: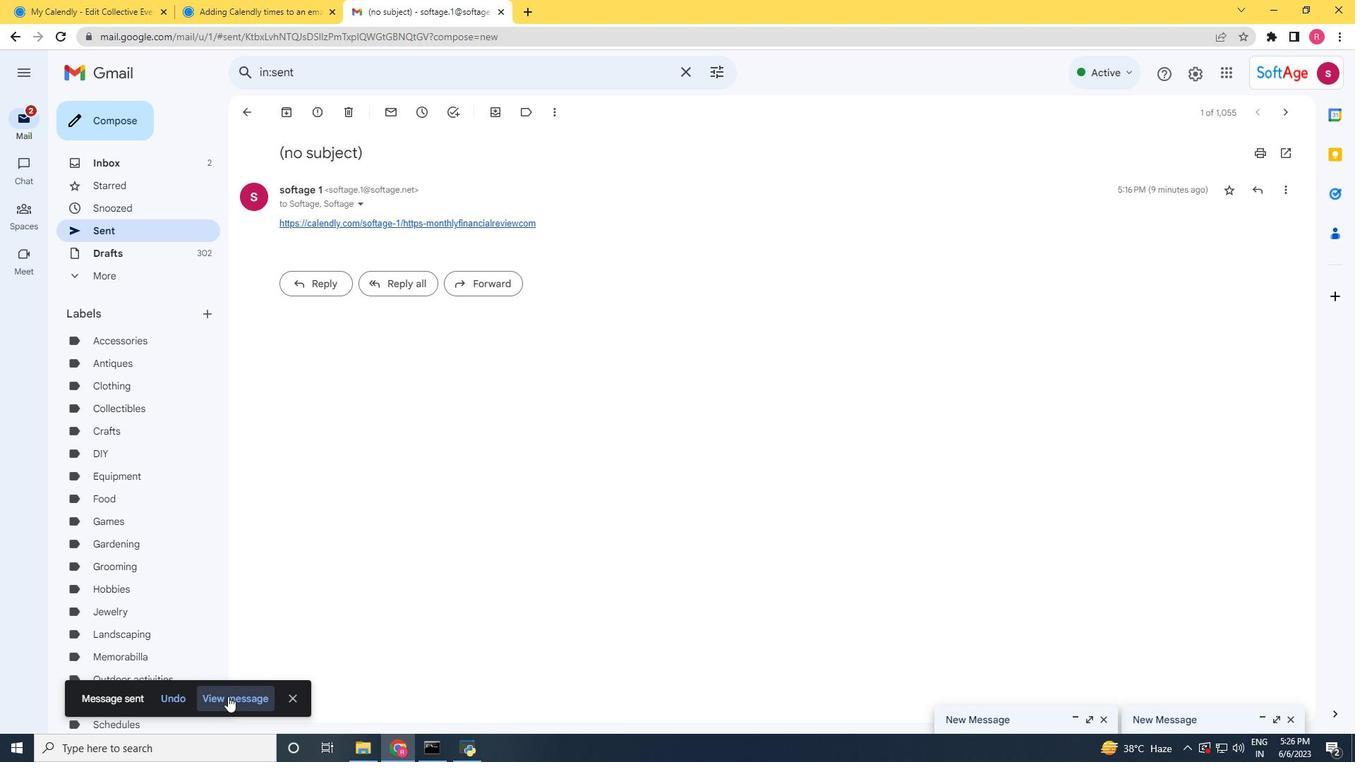 
